 Task: Find a one-way flight from Burlington to Greenville on June 2nd for 9 passengers in business class, using WestJet, with 8 checked bags, a price limit of ₹240,000, and a departure time between 6:00 AM and 10:00 AM.
Action: Mouse moved to (405, 362)
Screenshot: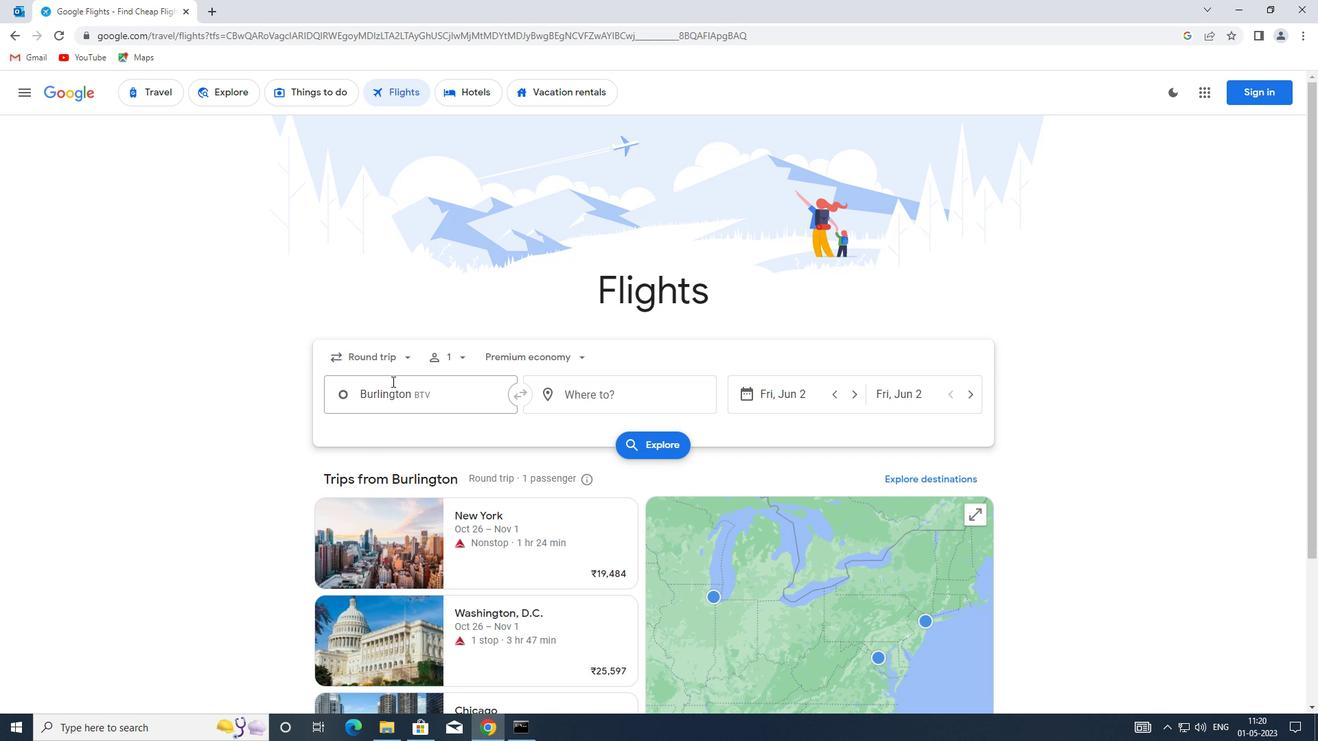 
Action: Mouse pressed left at (405, 362)
Screenshot: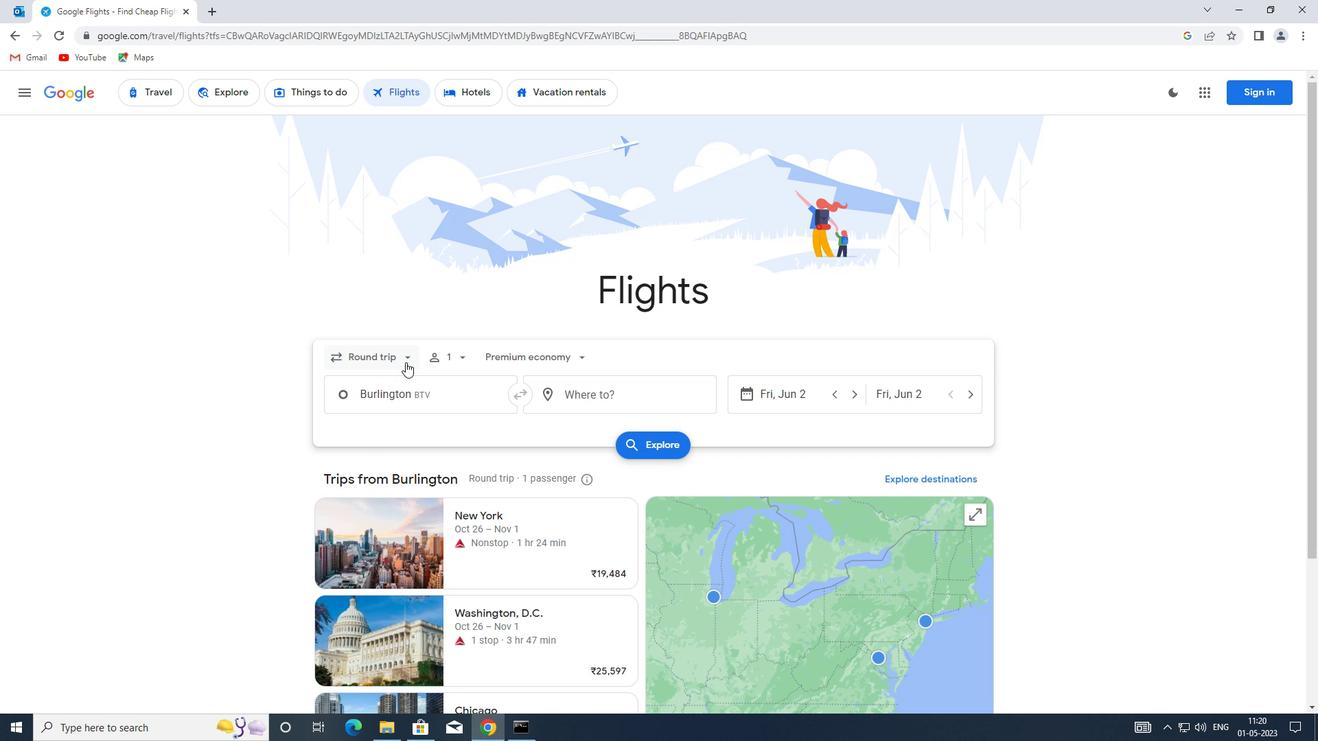
Action: Mouse moved to (397, 418)
Screenshot: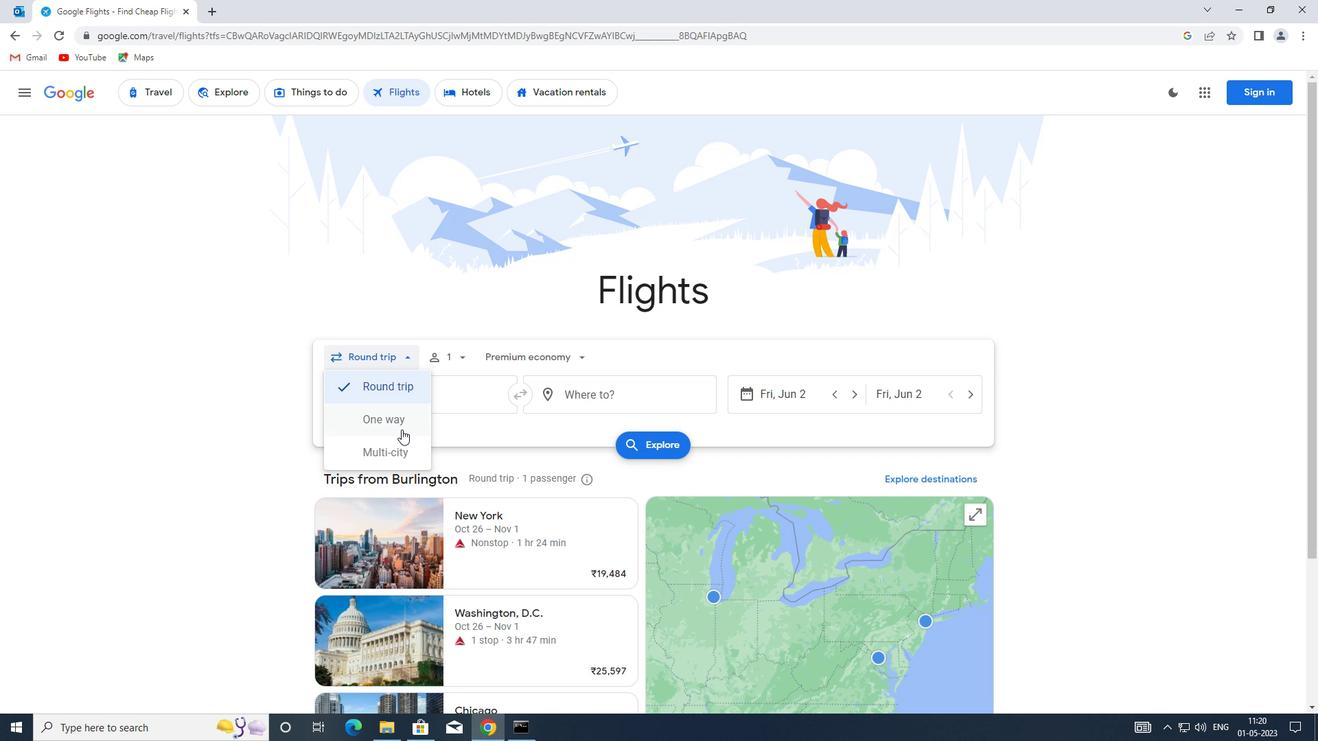 
Action: Mouse pressed left at (397, 418)
Screenshot: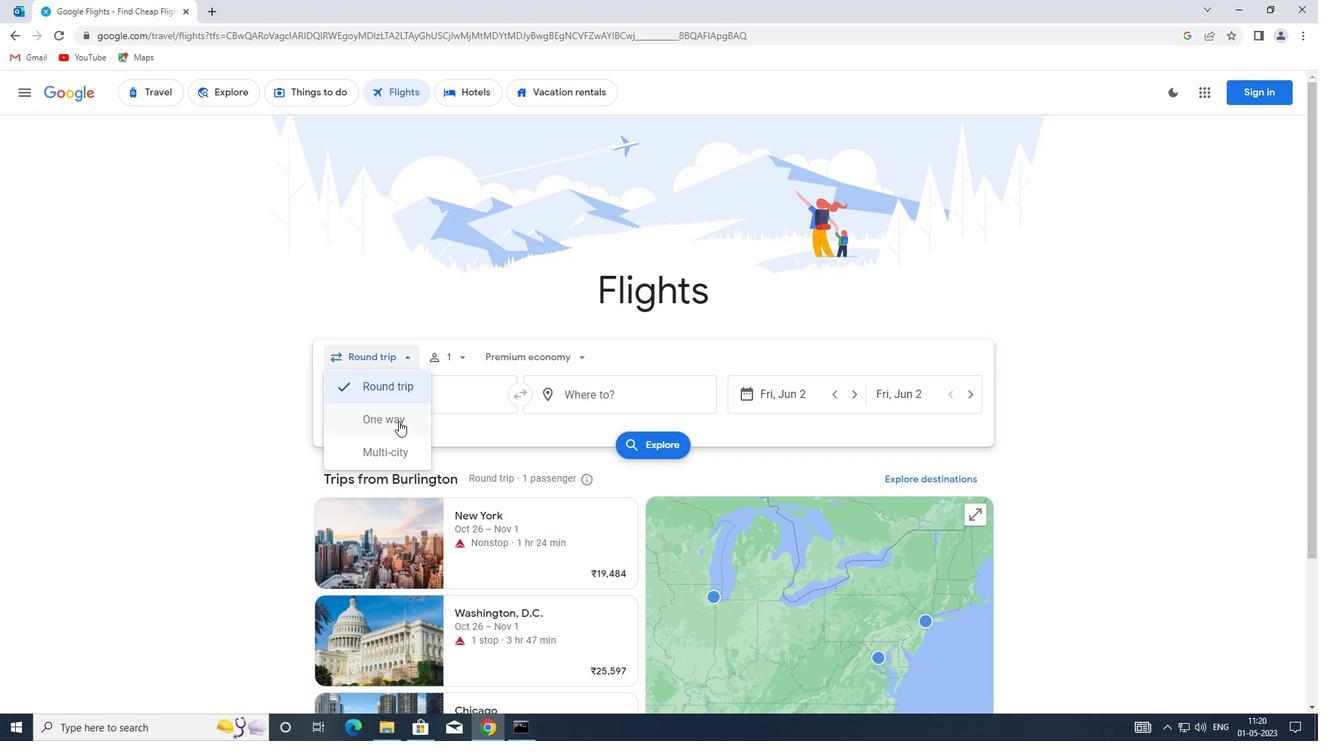 
Action: Mouse pressed left at (397, 418)
Screenshot: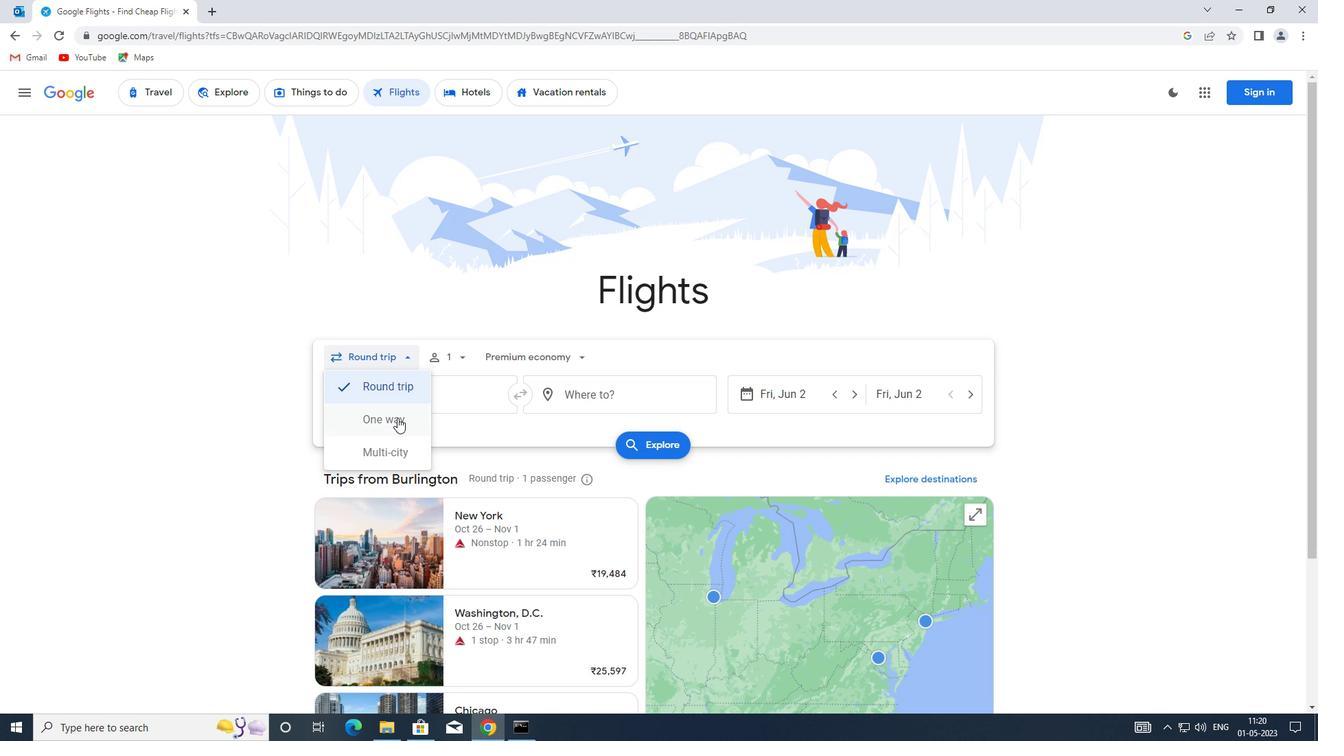 
Action: Mouse moved to (452, 362)
Screenshot: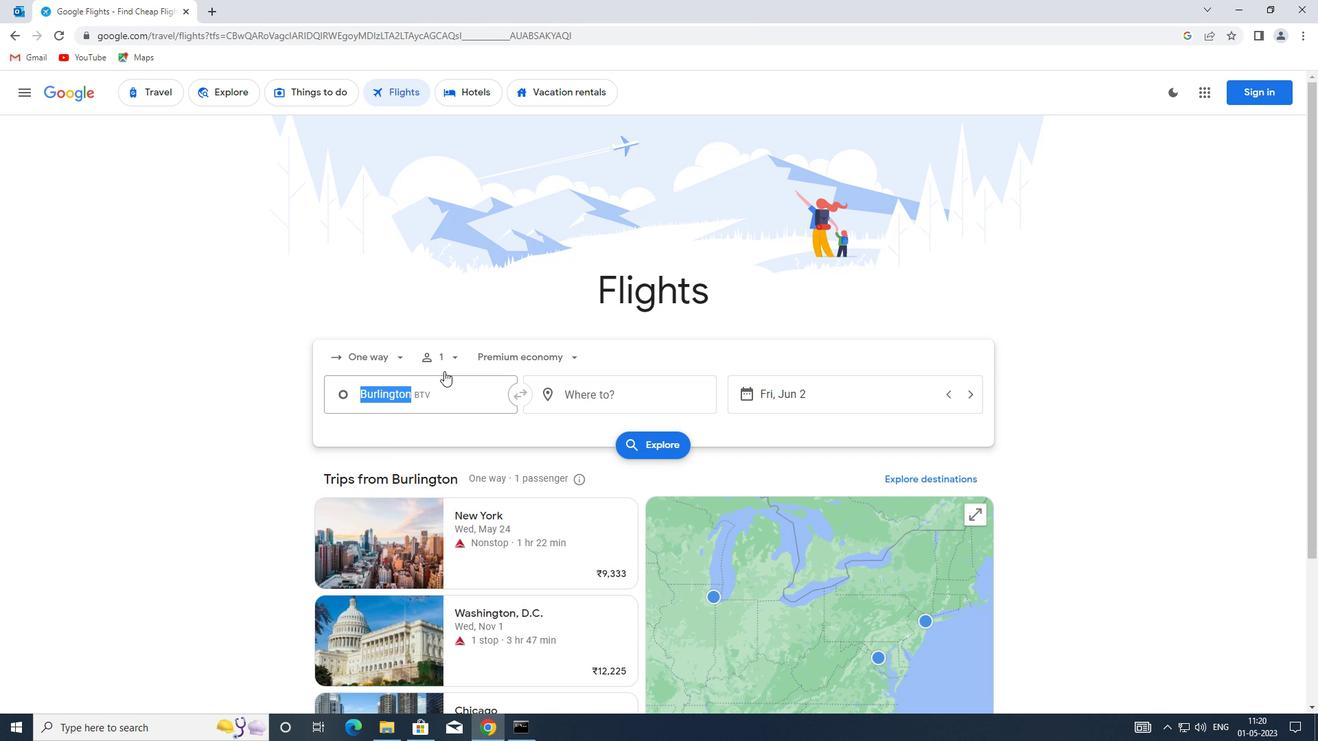 
Action: Mouse pressed left at (452, 362)
Screenshot: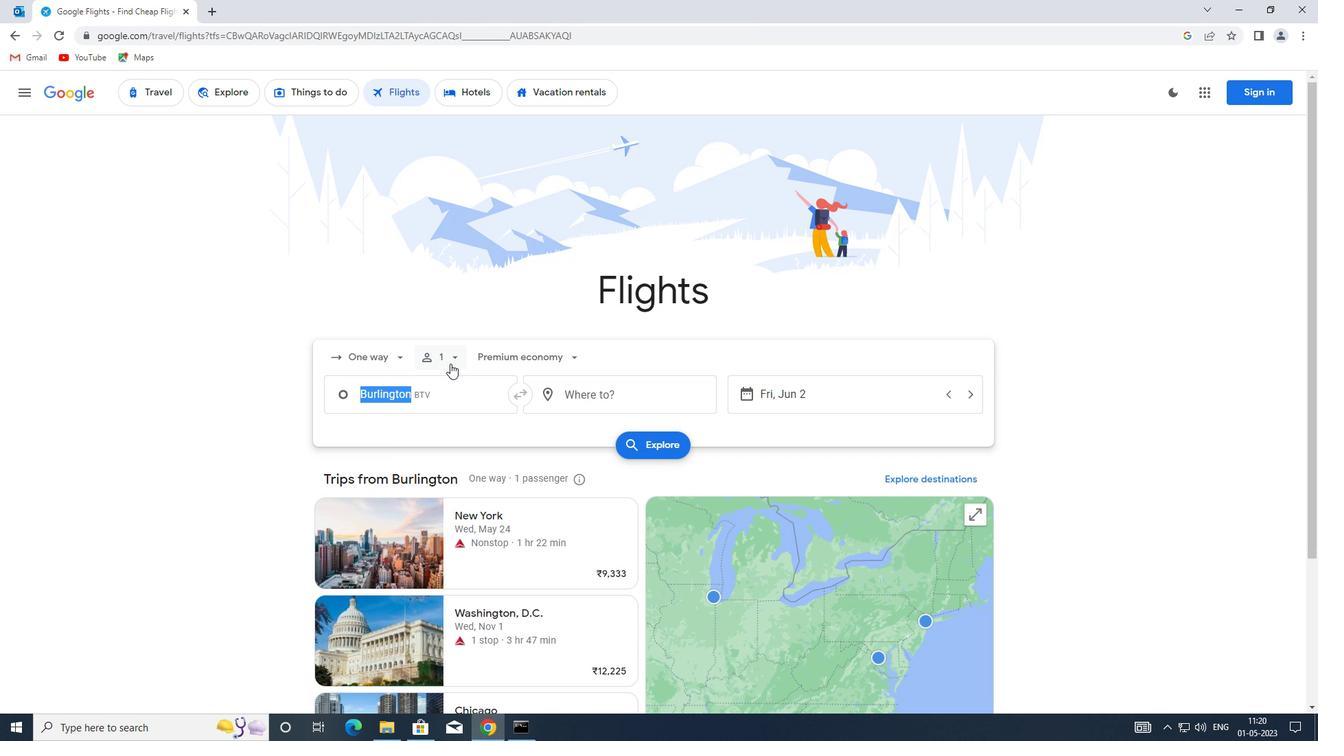 
Action: Mouse moved to (561, 427)
Screenshot: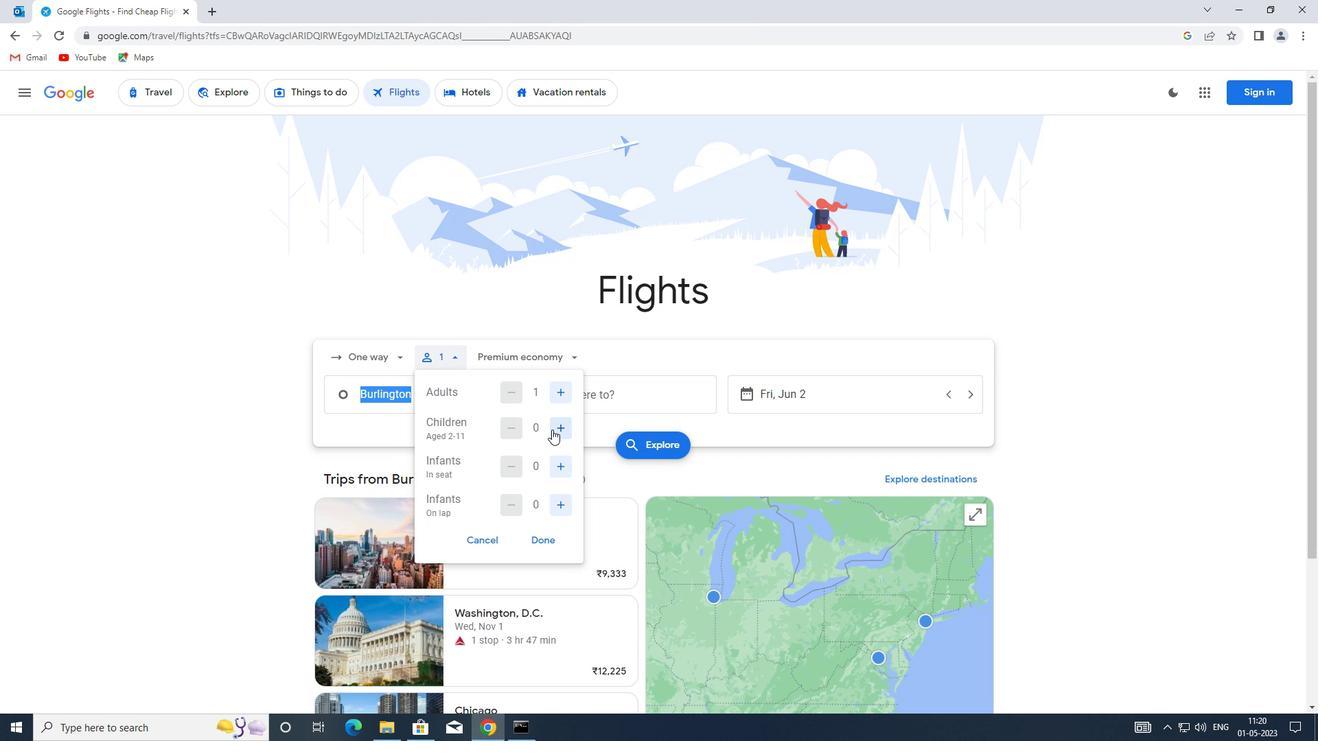 
Action: Mouse pressed left at (561, 427)
Screenshot: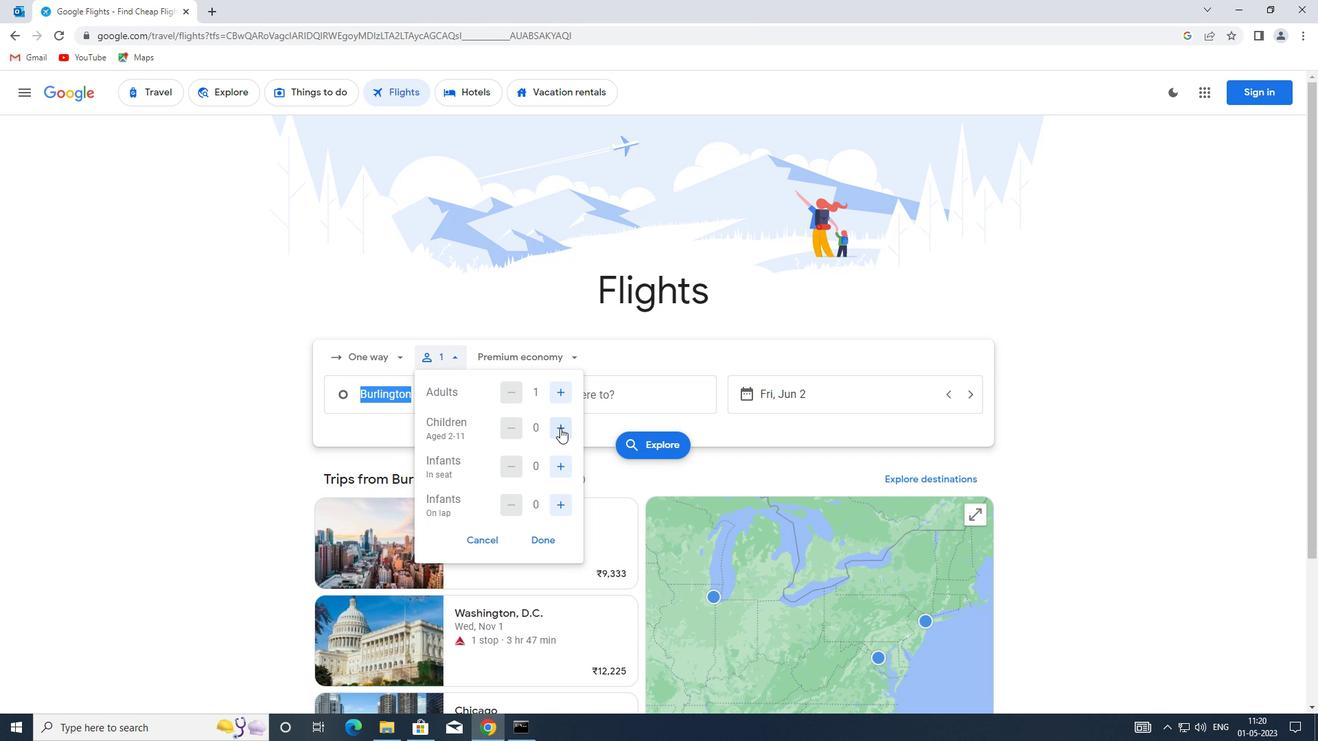
Action: Mouse pressed left at (561, 427)
Screenshot: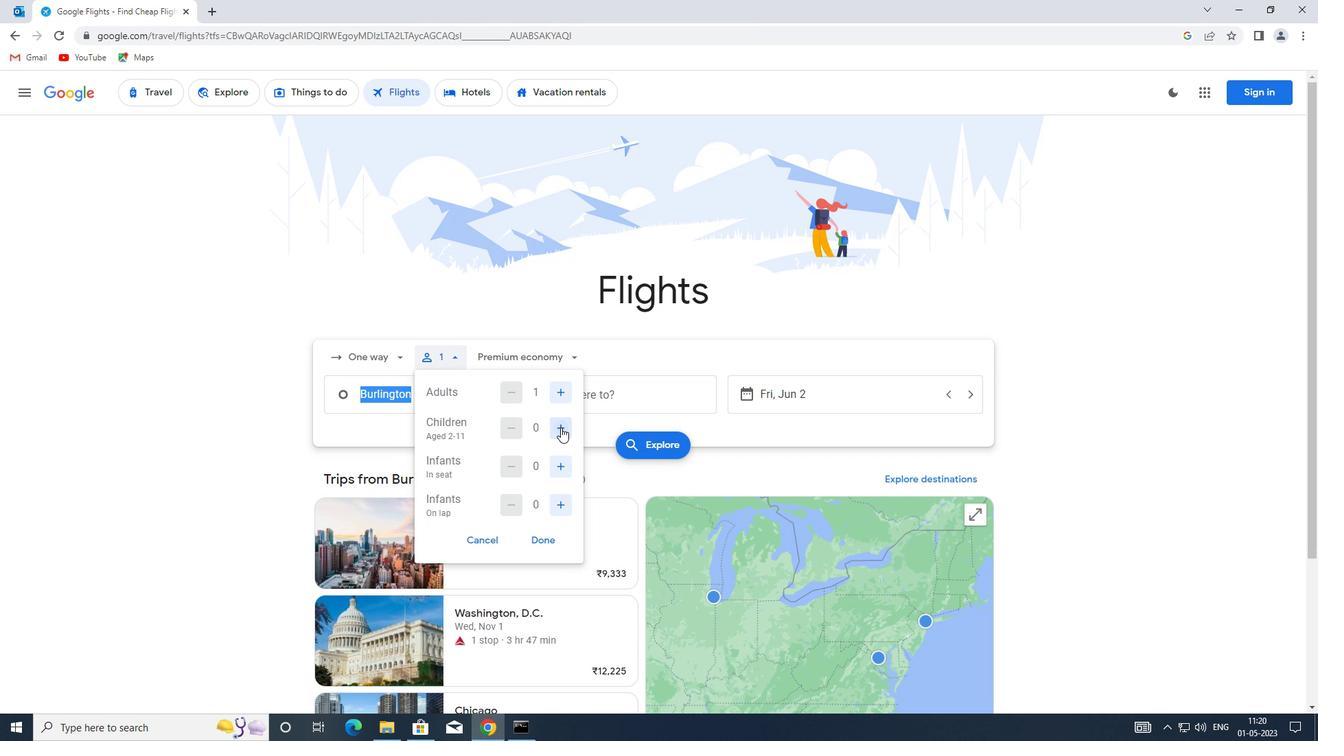
Action: Mouse pressed left at (561, 427)
Screenshot: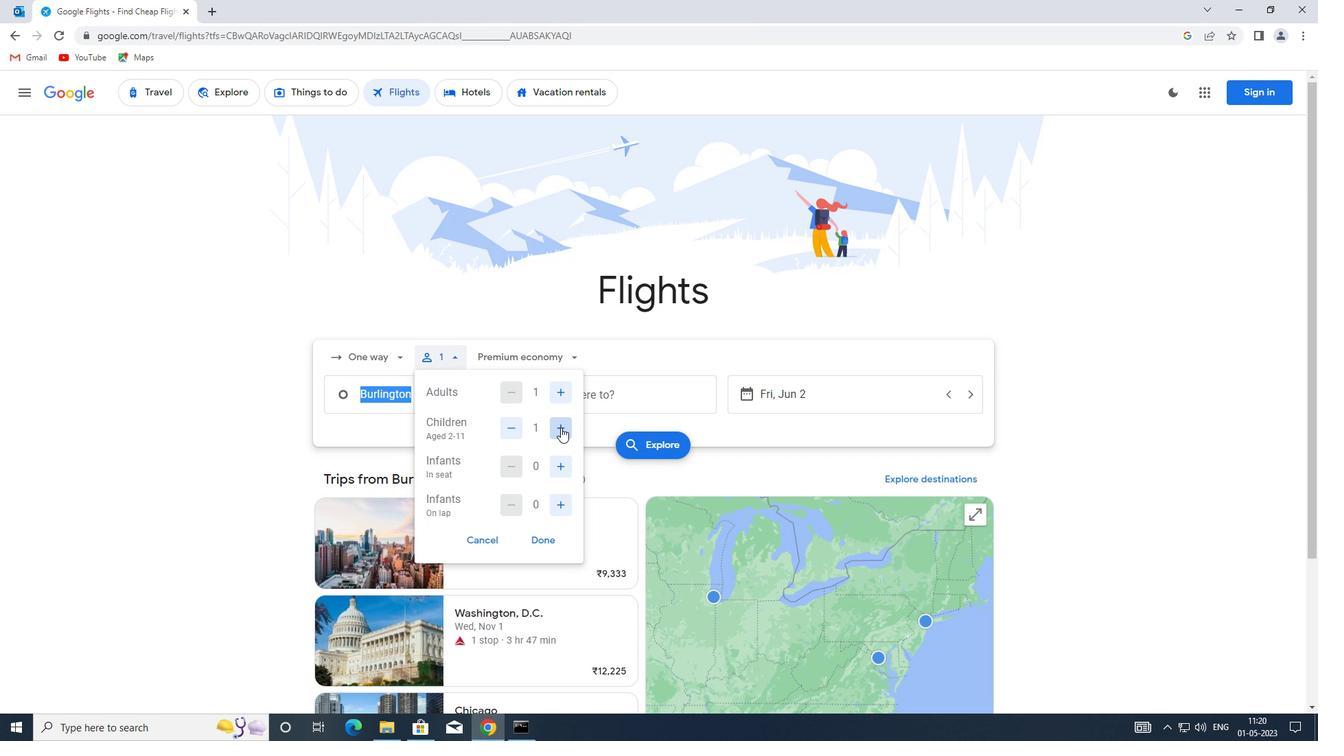 
Action: Mouse pressed left at (561, 427)
Screenshot: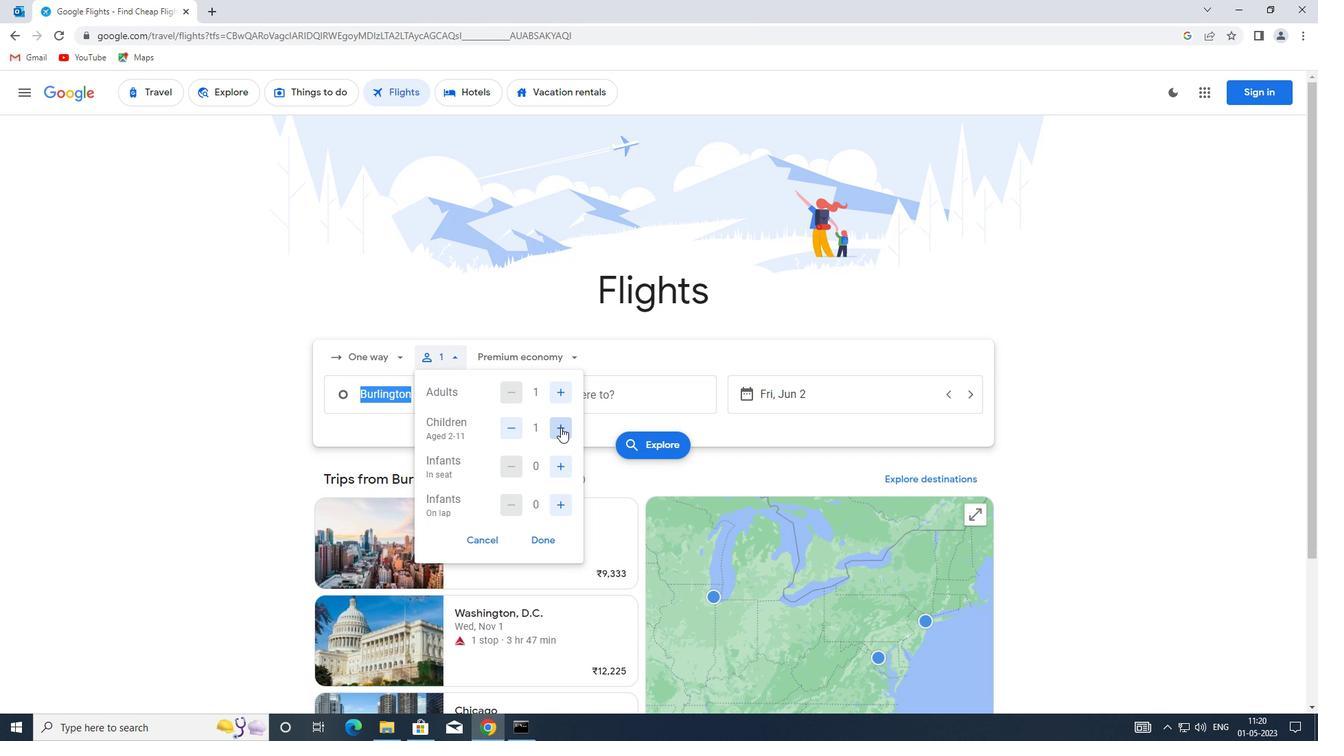 
Action: Mouse pressed left at (561, 427)
Screenshot: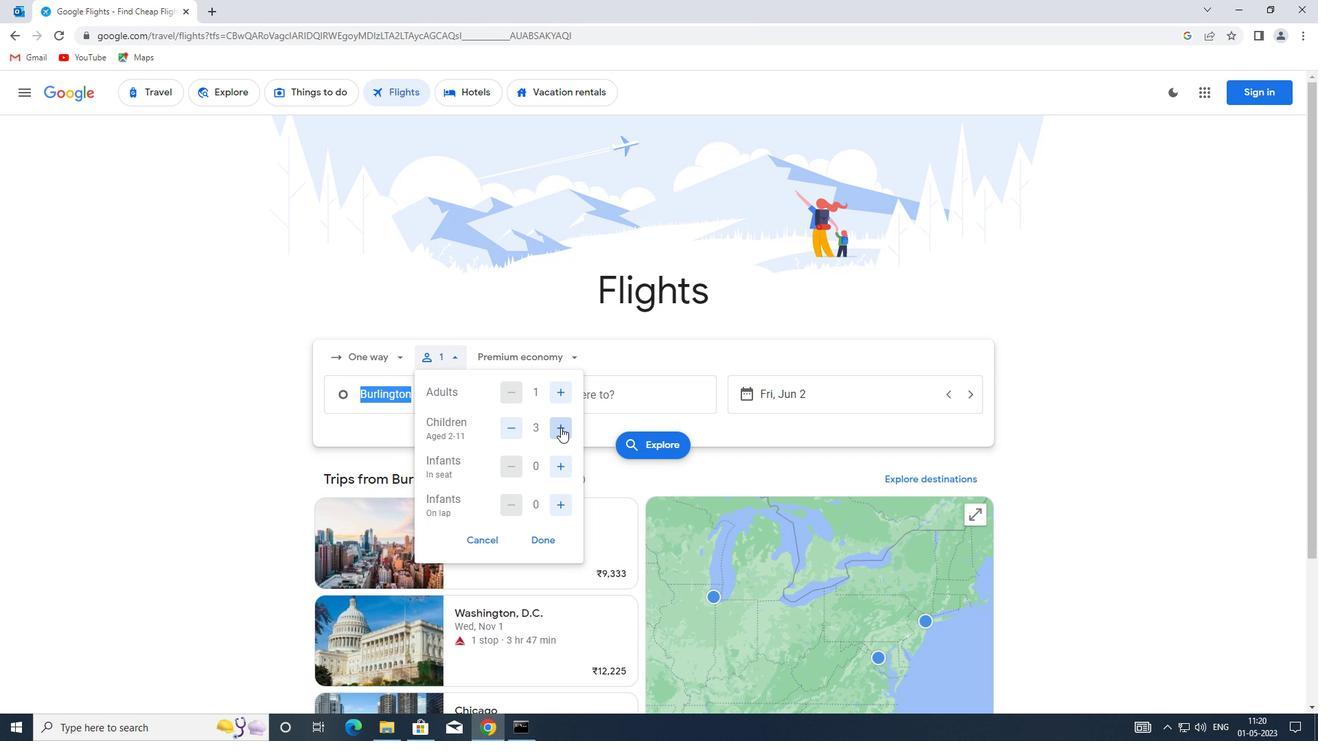 
Action: Mouse pressed left at (561, 427)
Screenshot: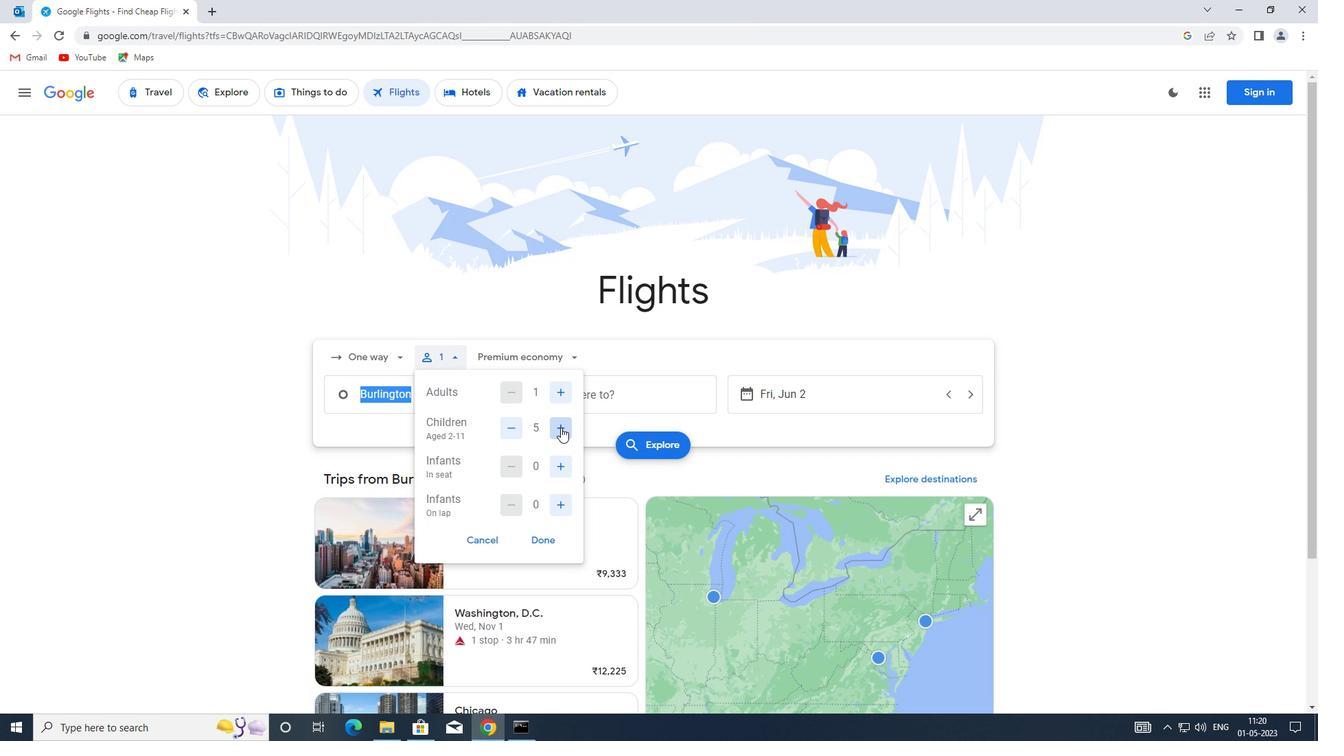
Action: Mouse pressed left at (561, 427)
Screenshot: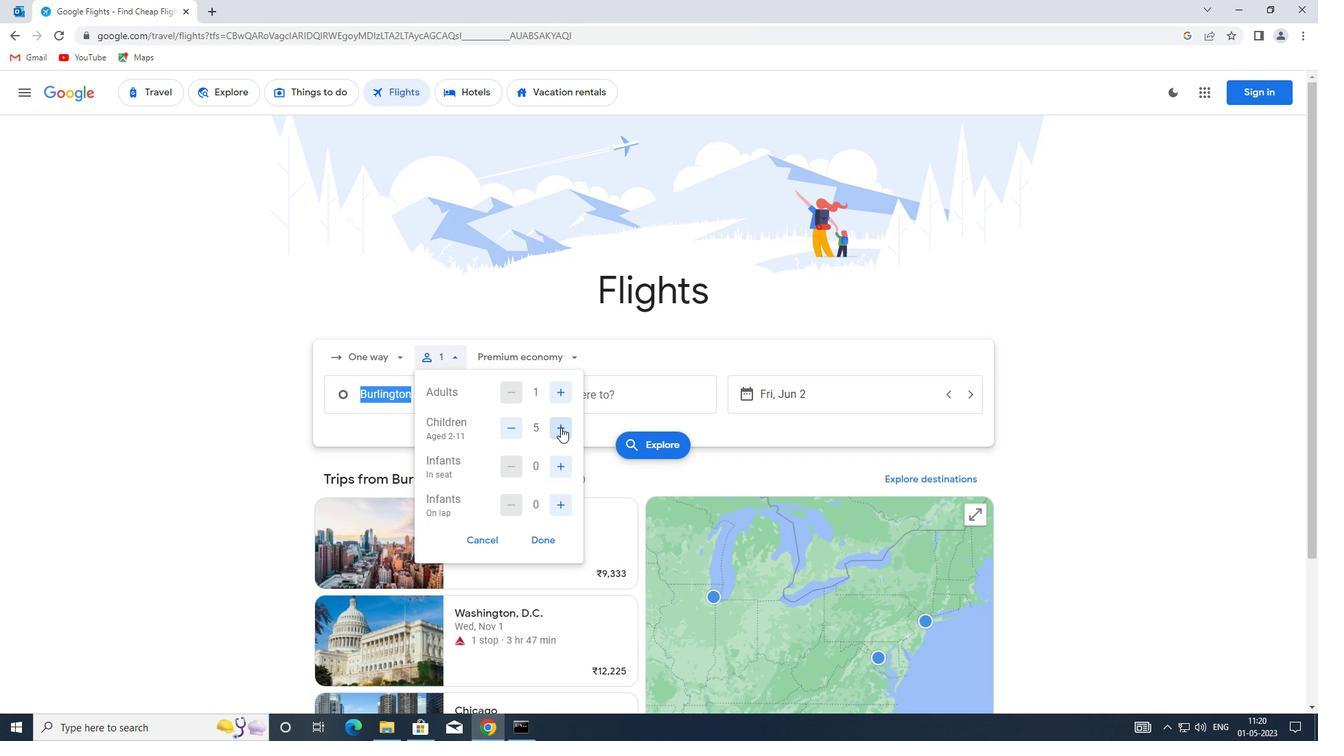 
Action: Mouse moved to (511, 425)
Screenshot: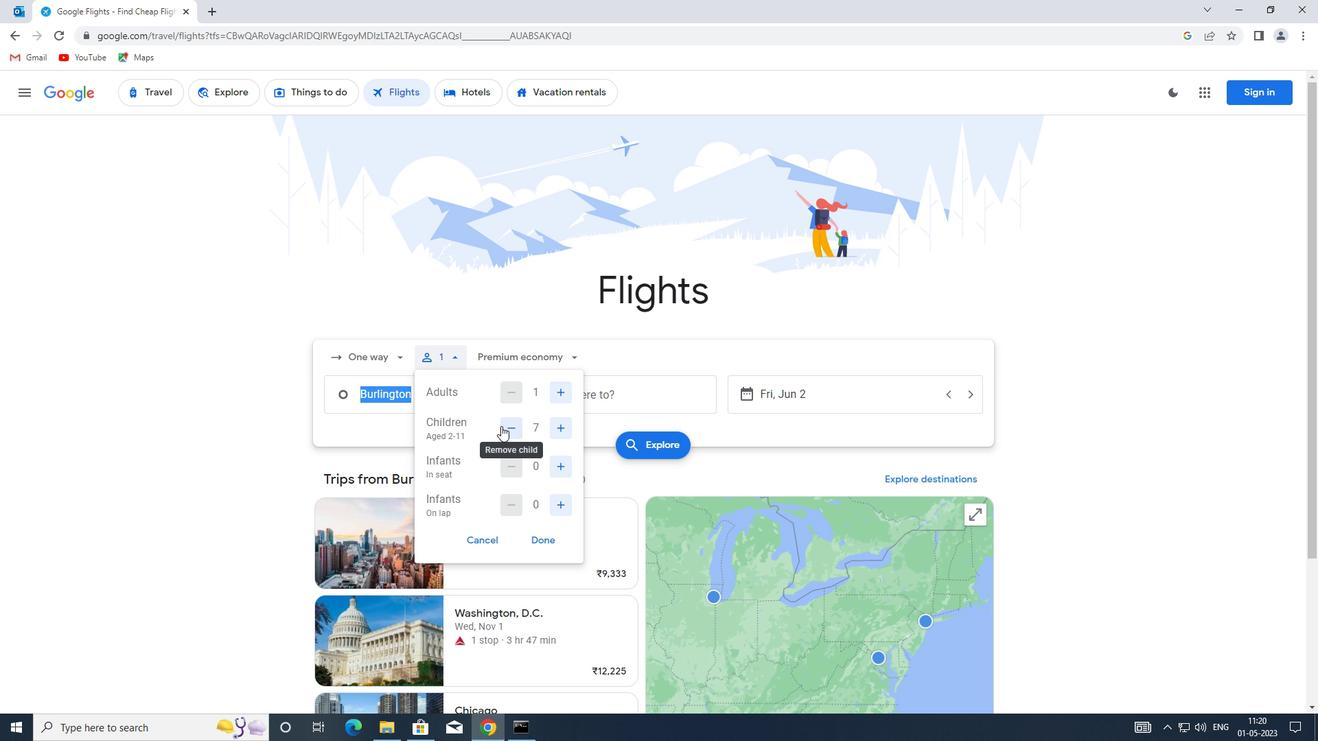 
Action: Mouse pressed left at (511, 425)
Screenshot: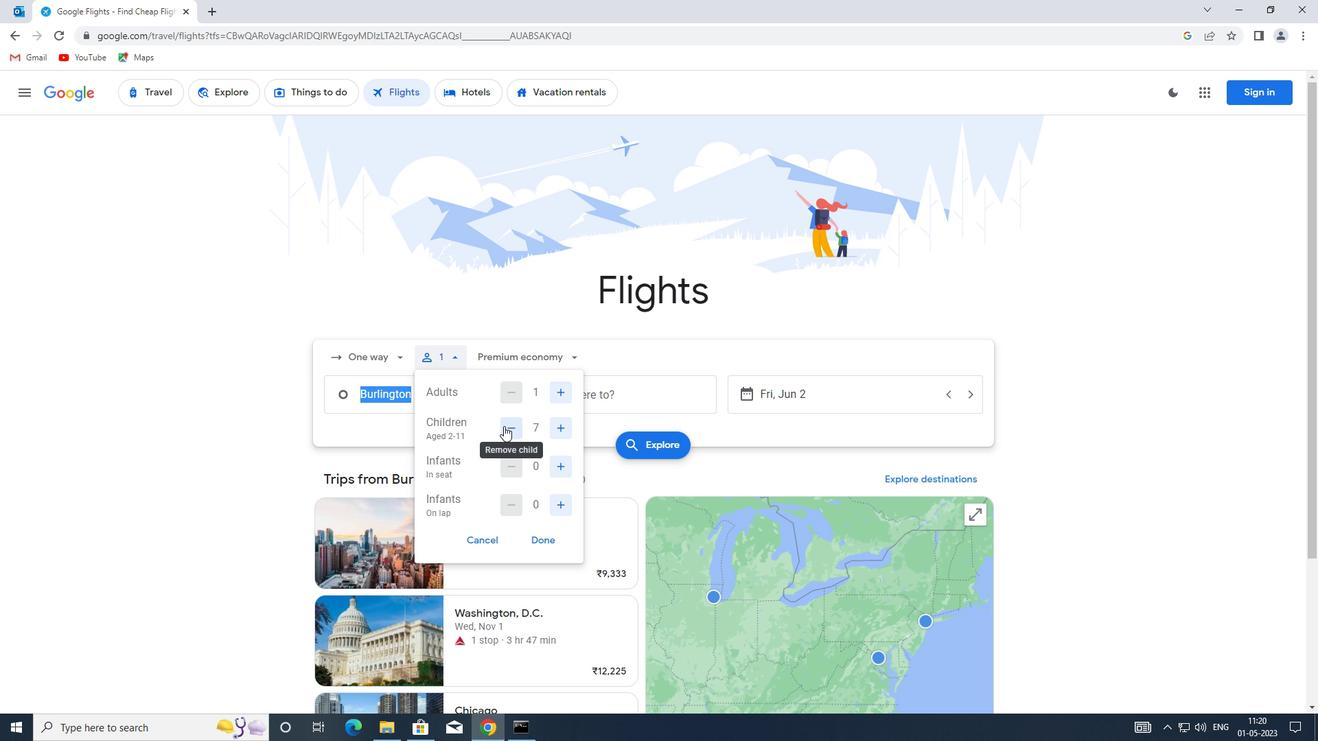 
Action: Mouse moved to (559, 466)
Screenshot: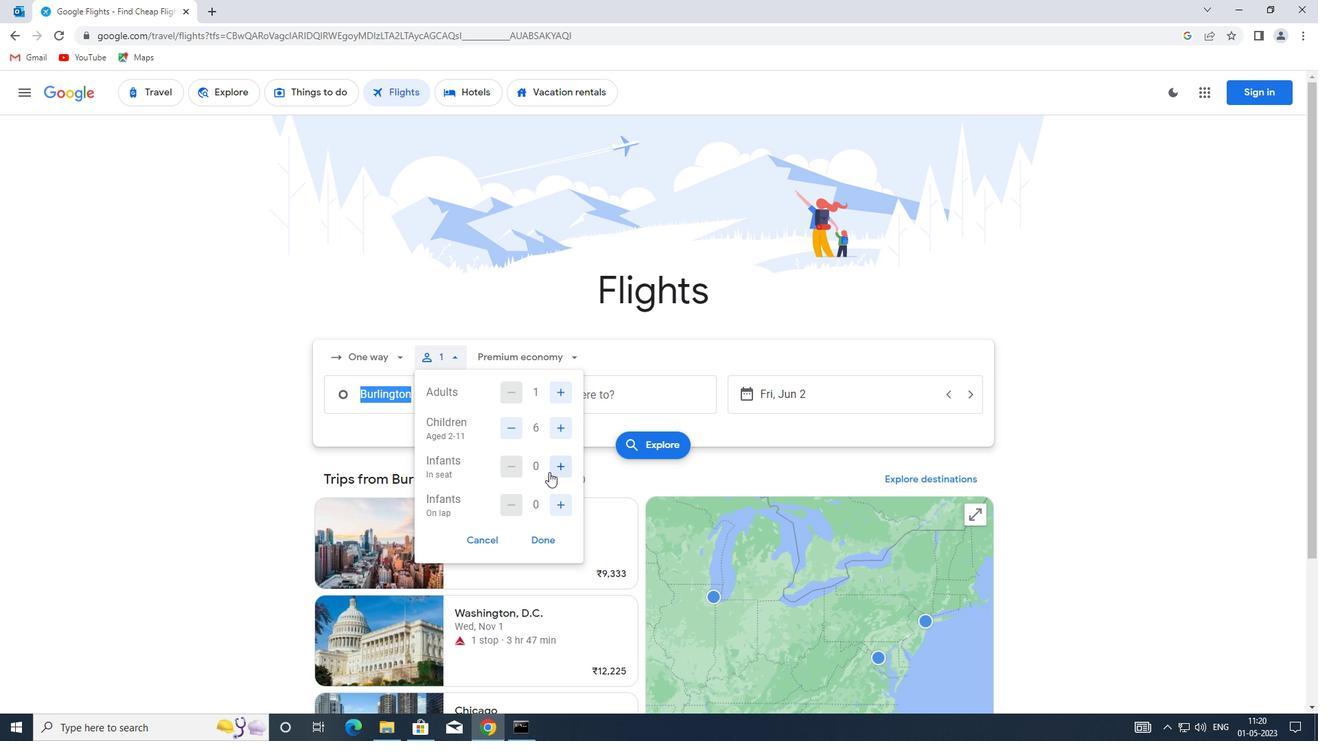 
Action: Mouse pressed left at (559, 466)
Screenshot: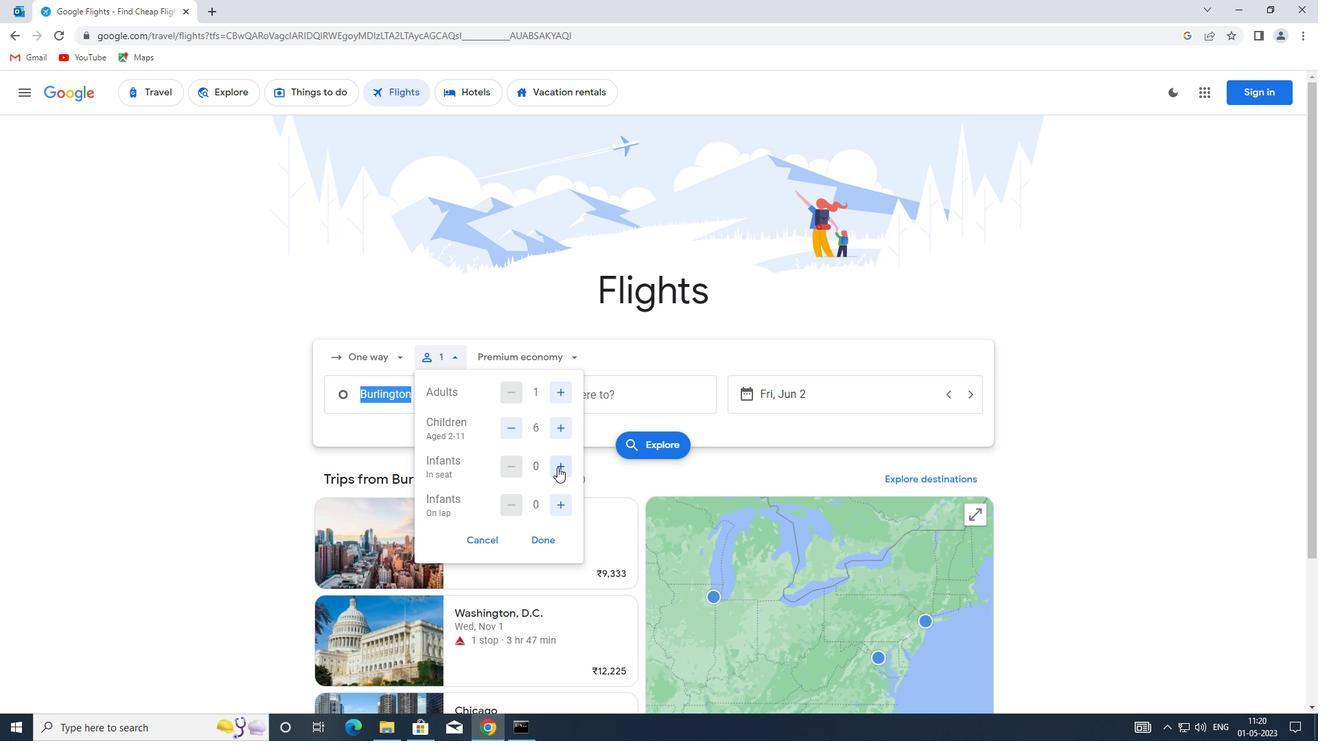 
Action: Mouse moved to (557, 497)
Screenshot: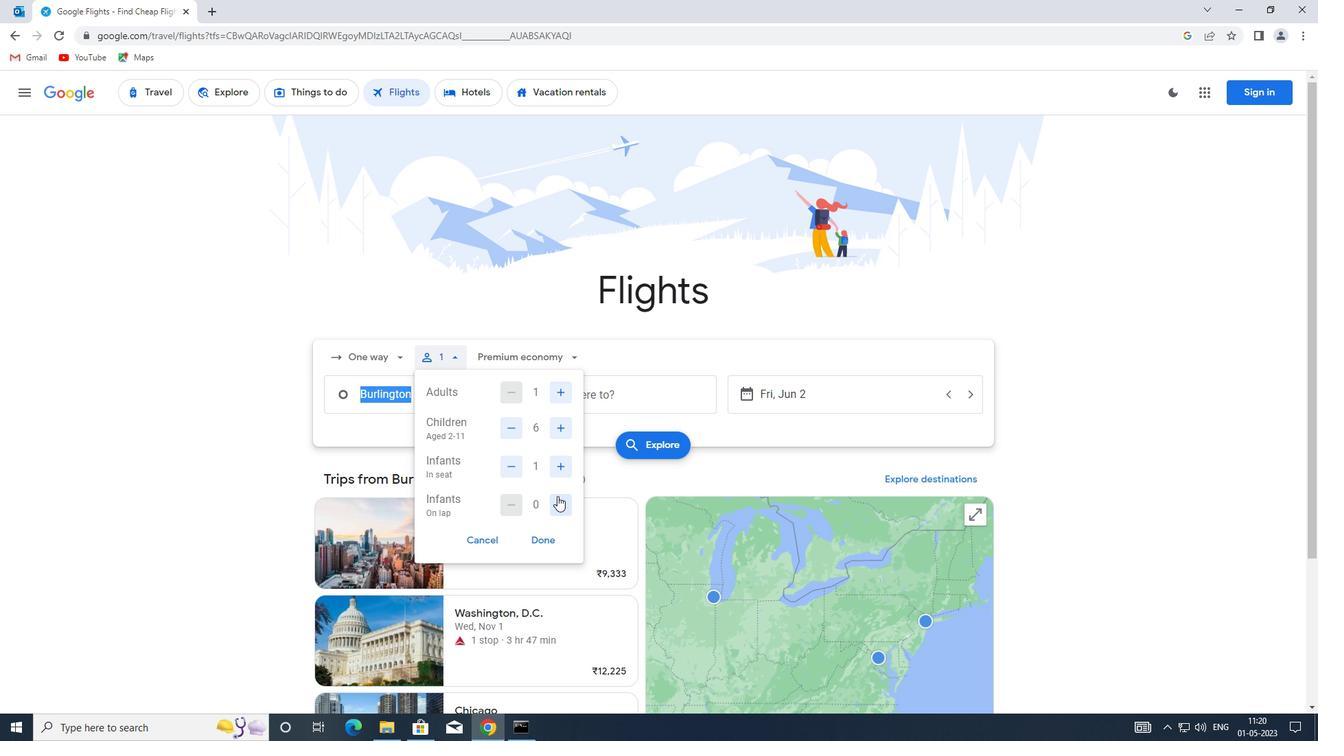 
Action: Mouse pressed left at (557, 497)
Screenshot: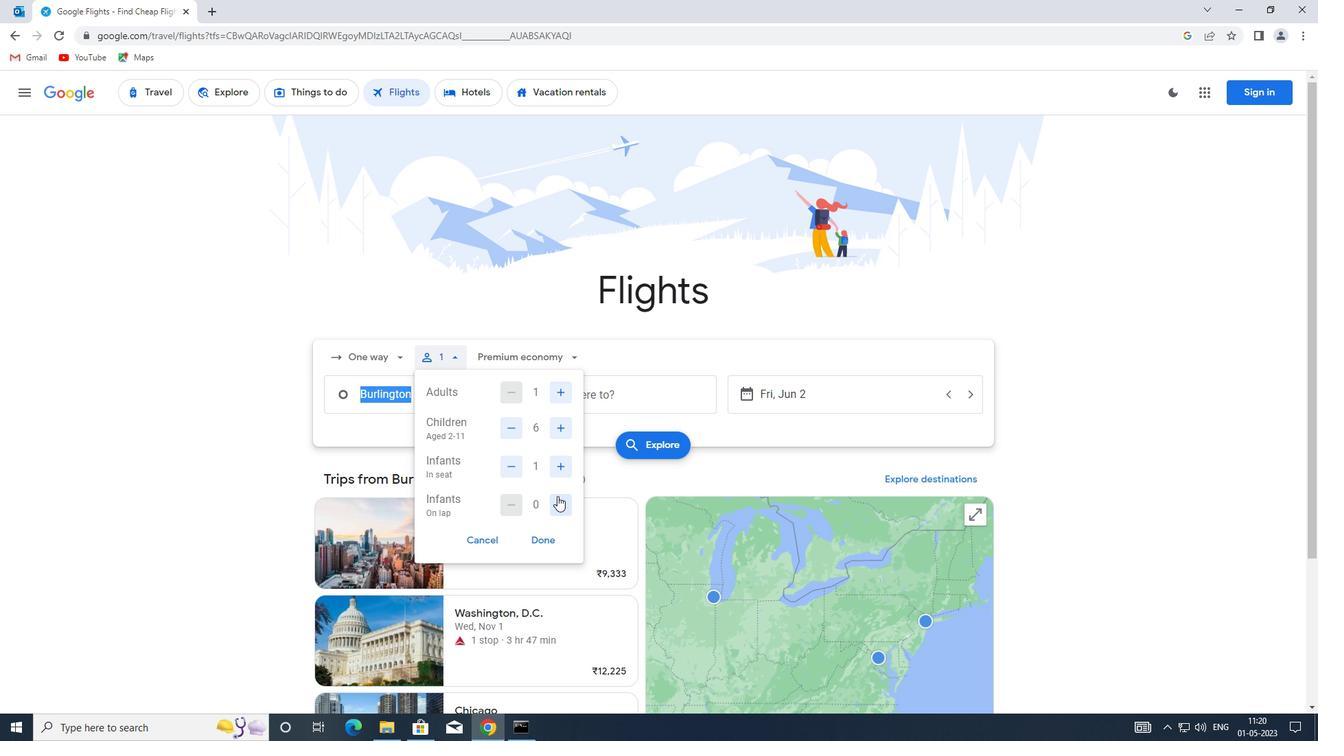 
Action: Mouse moved to (554, 537)
Screenshot: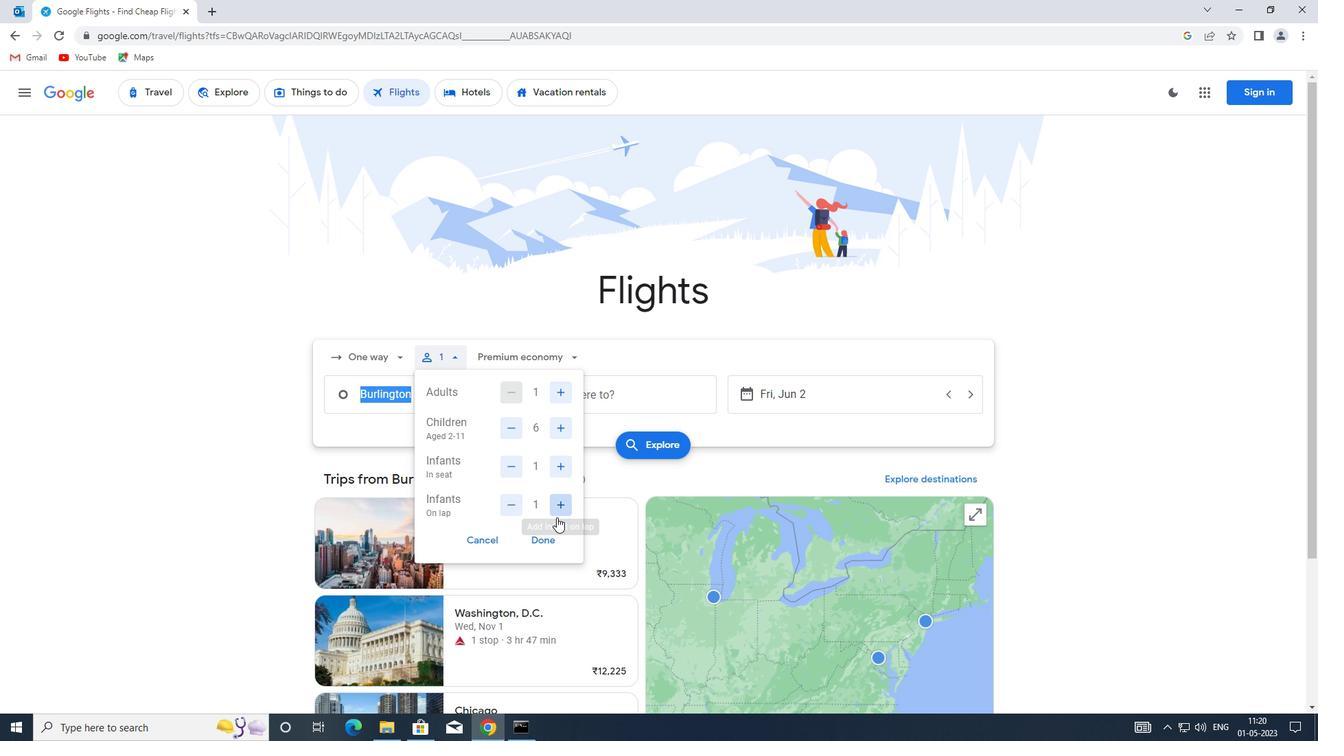 
Action: Mouse pressed left at (554, 537)
Screenshot: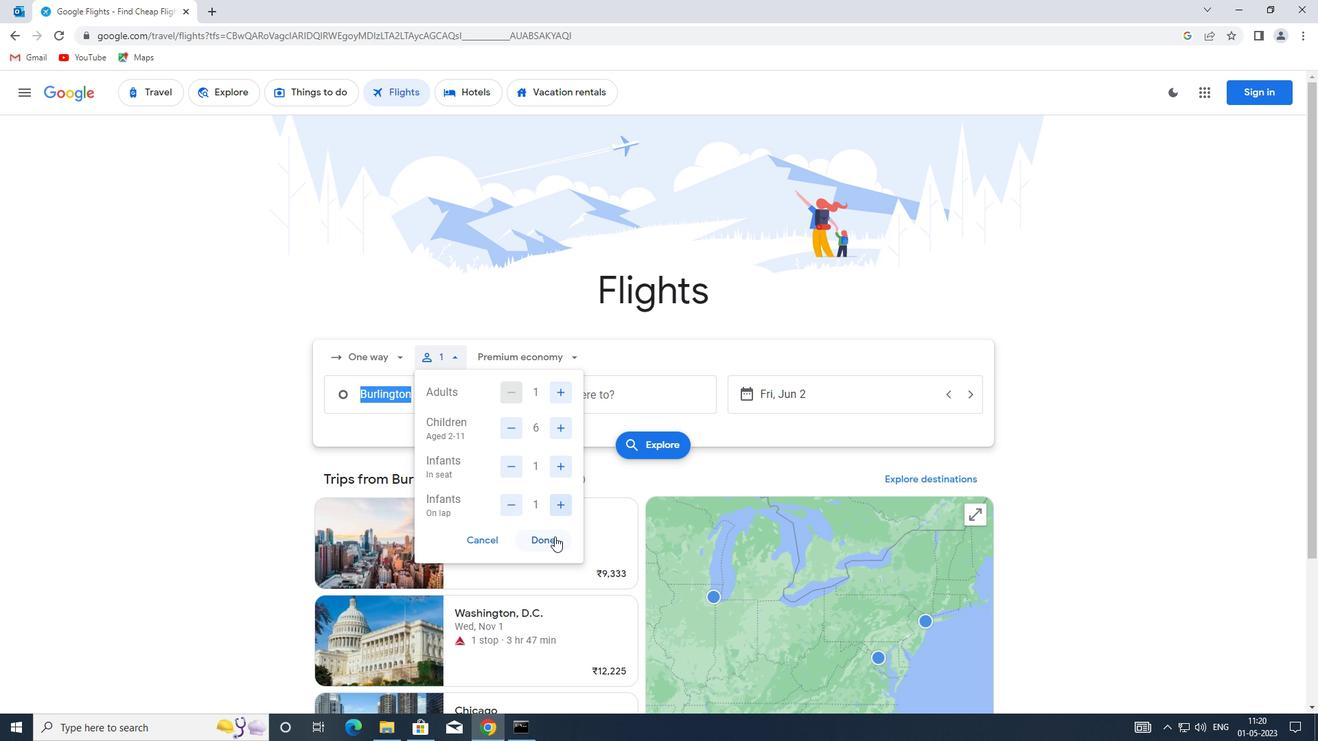 
Action: Mouse moved to (563, 361)
Screenshot: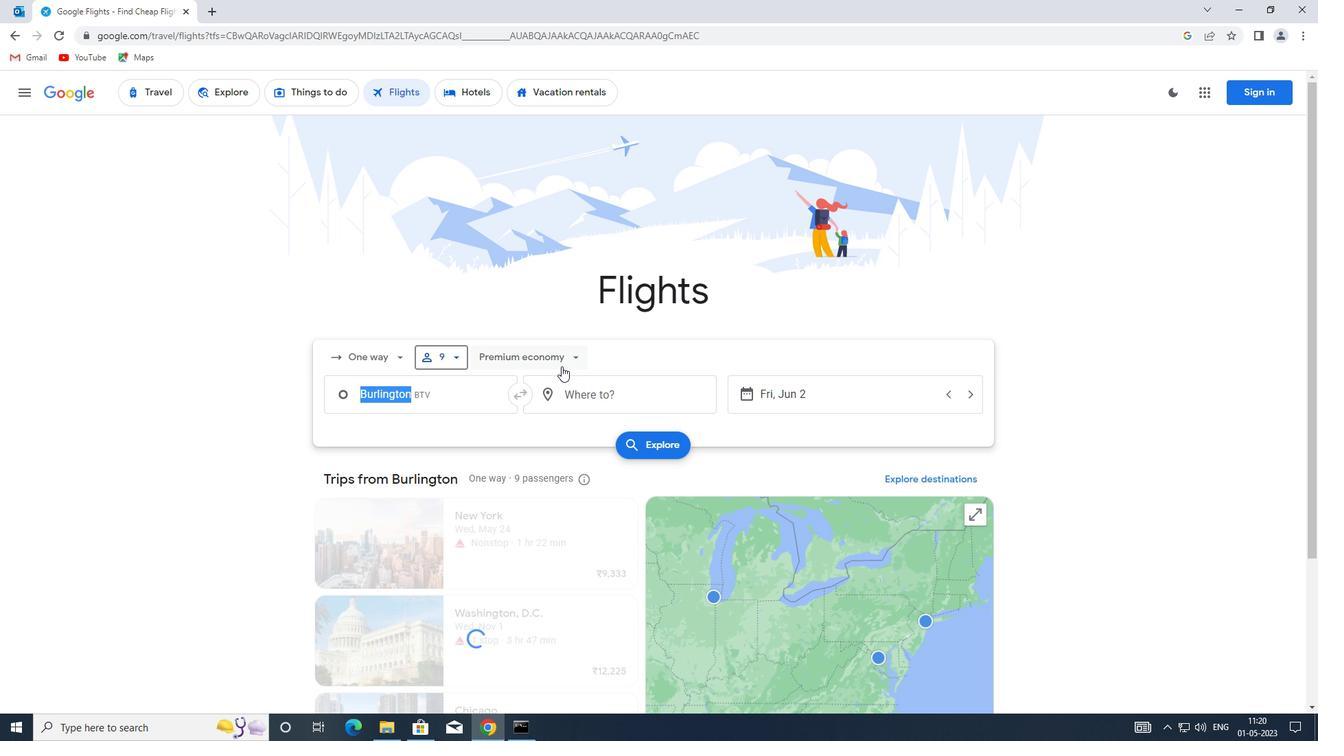 
Action: Mouse pressed left at (563, 361)
Screenshot: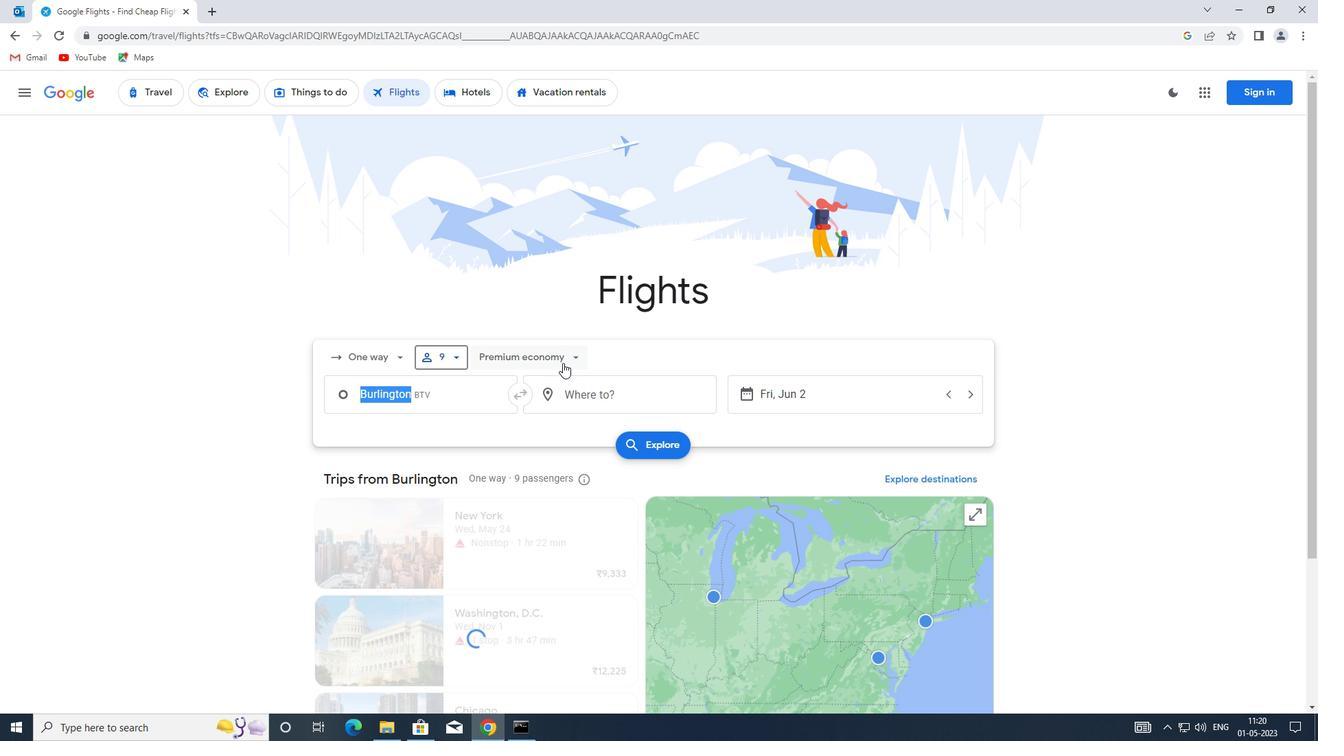
Action: Mouse moved to (542, 452)
Screenshot: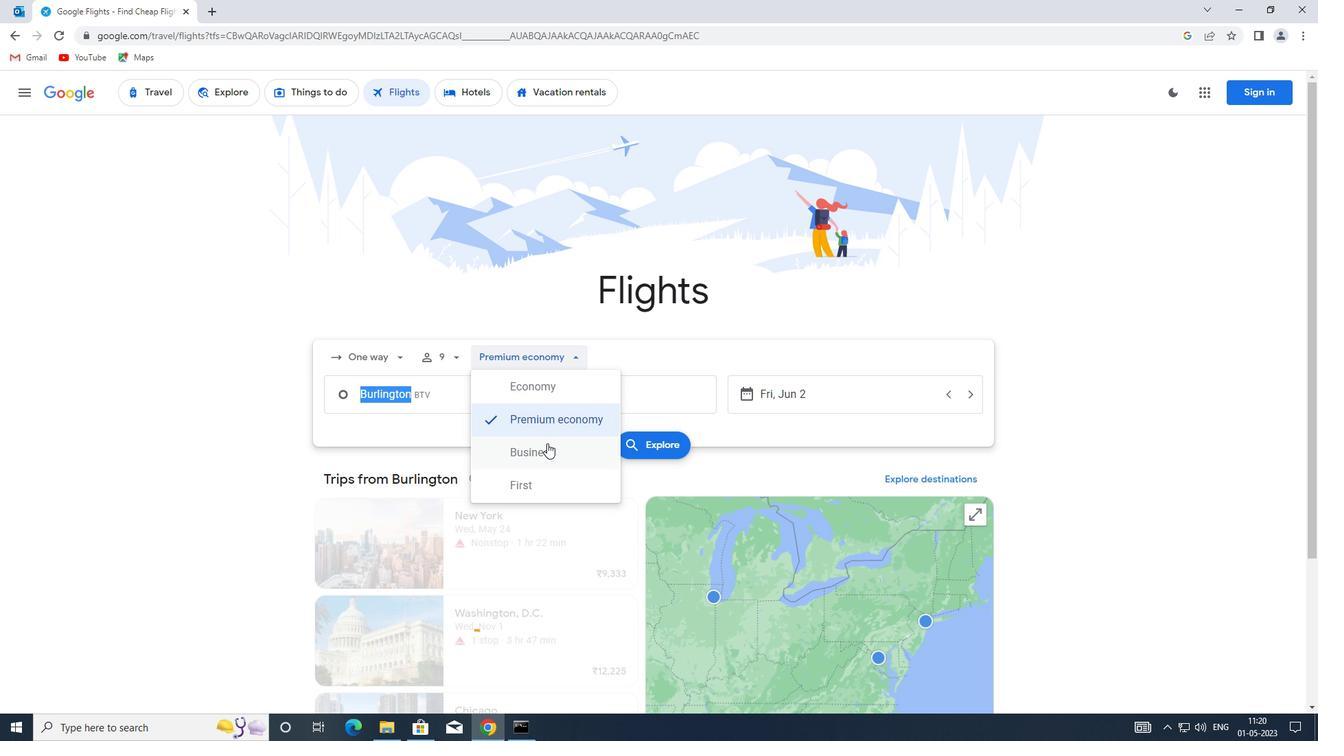 
Action: Mouse pressed left at (542, 452)
Screenshot: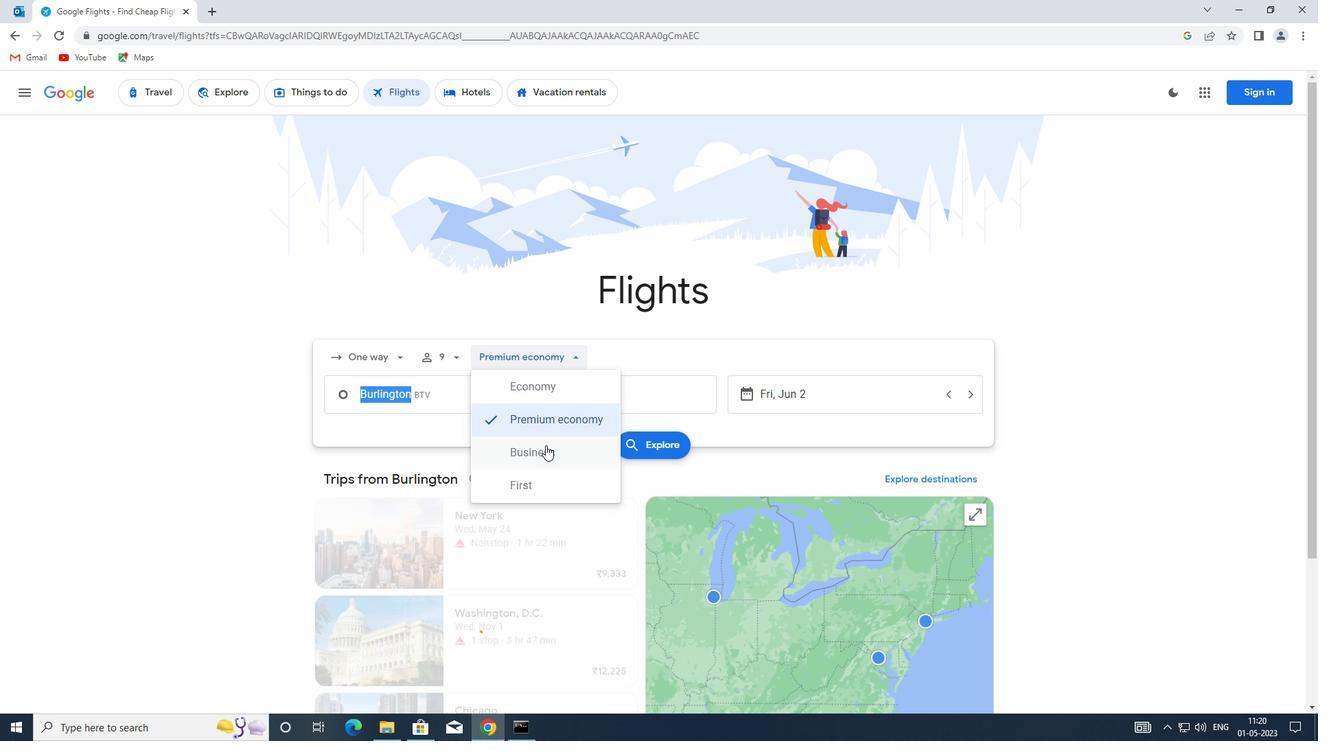 
Action: Mouse moved to (407, 395)
Screenshot: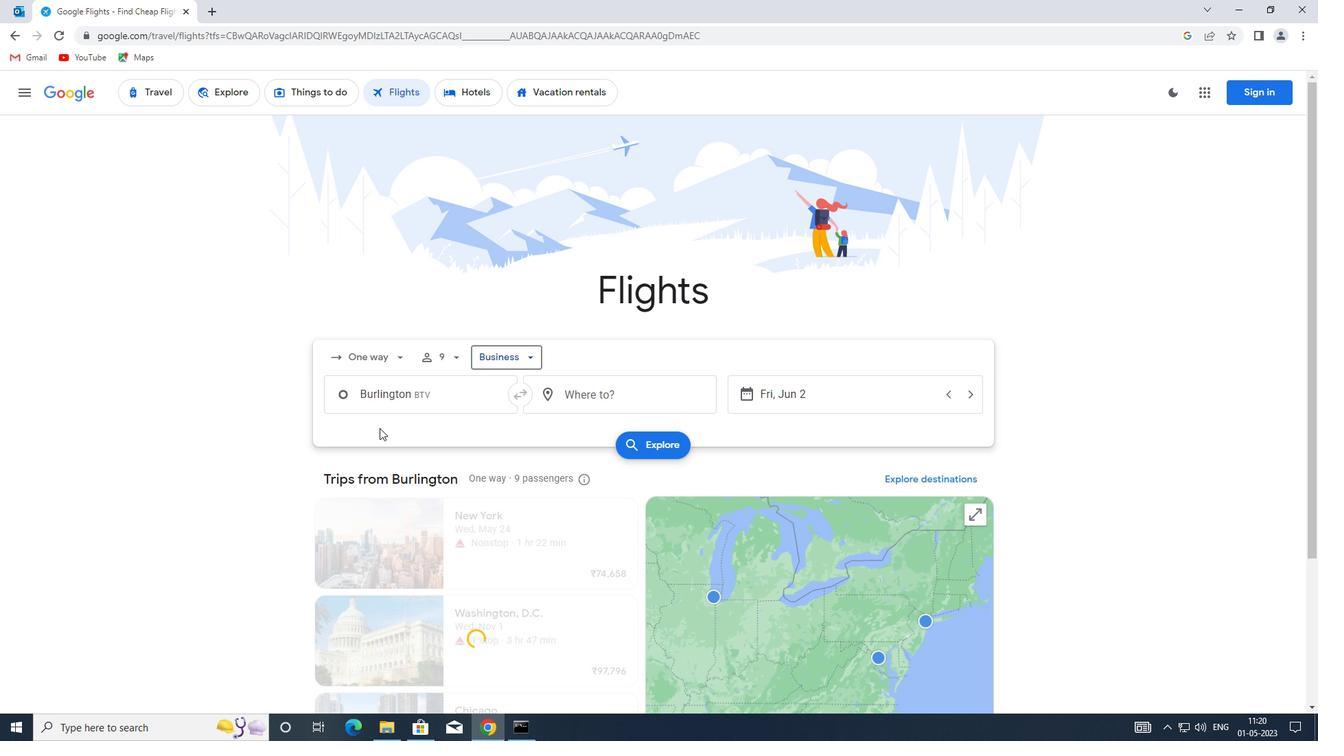 
Action: Mouse pressed left at (407, 395)
Screenshot: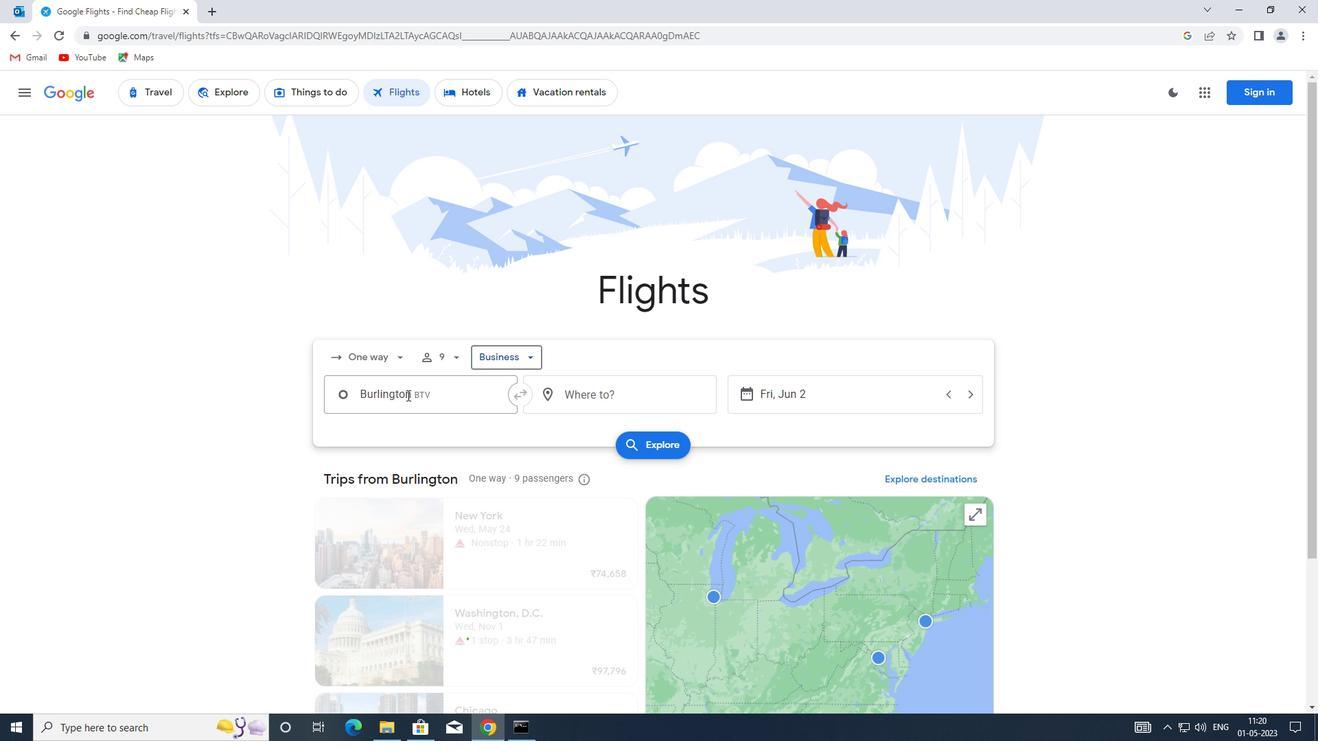 
Action: Key pressed <Key.enter>
Screenshot: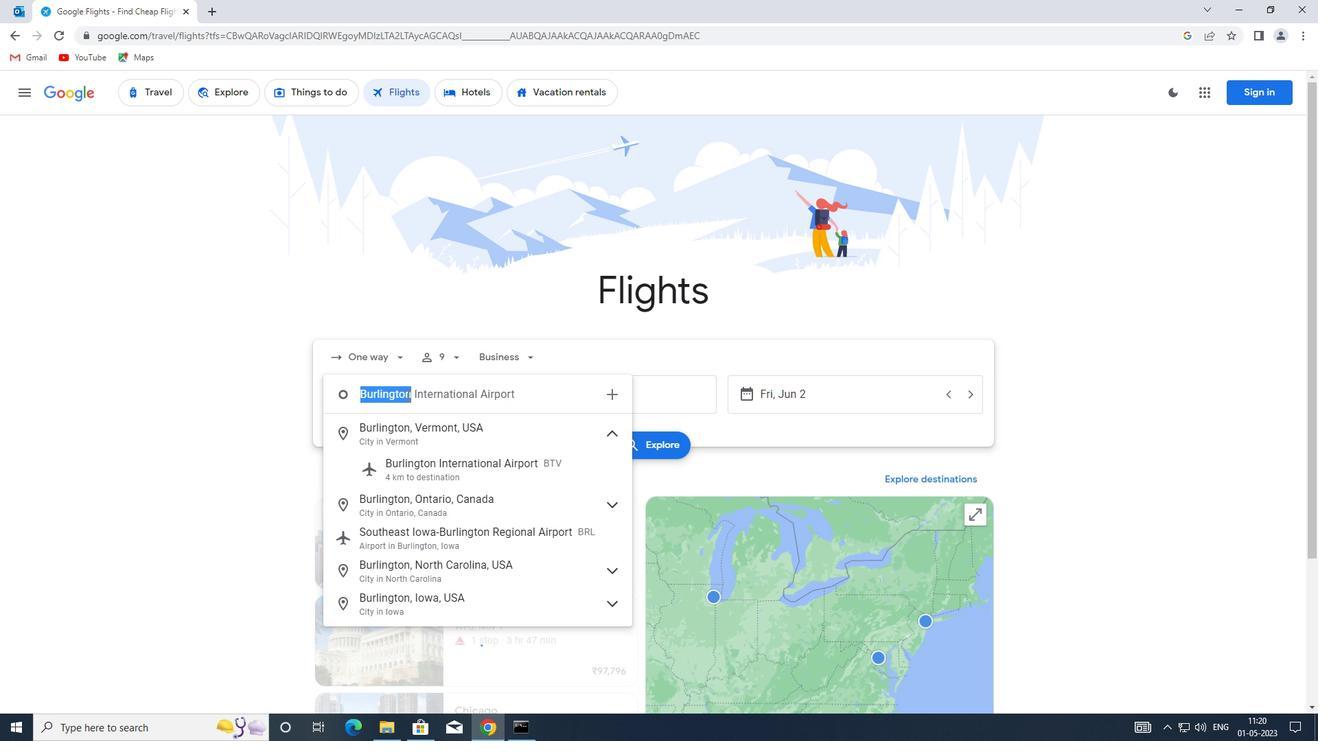 
Action: Mouse moved to (607, 389)
Screenshot: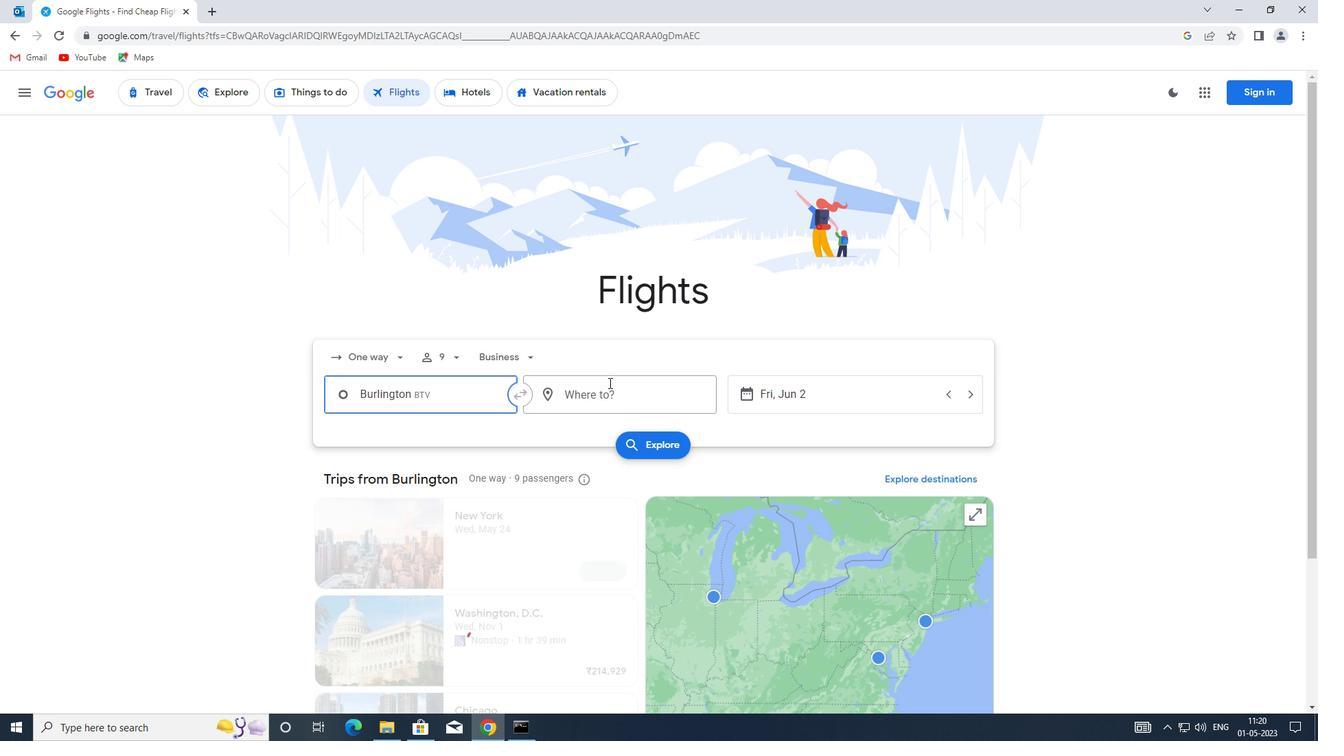 
Action: Mouse pressed left at (607, 389)
Screenshot: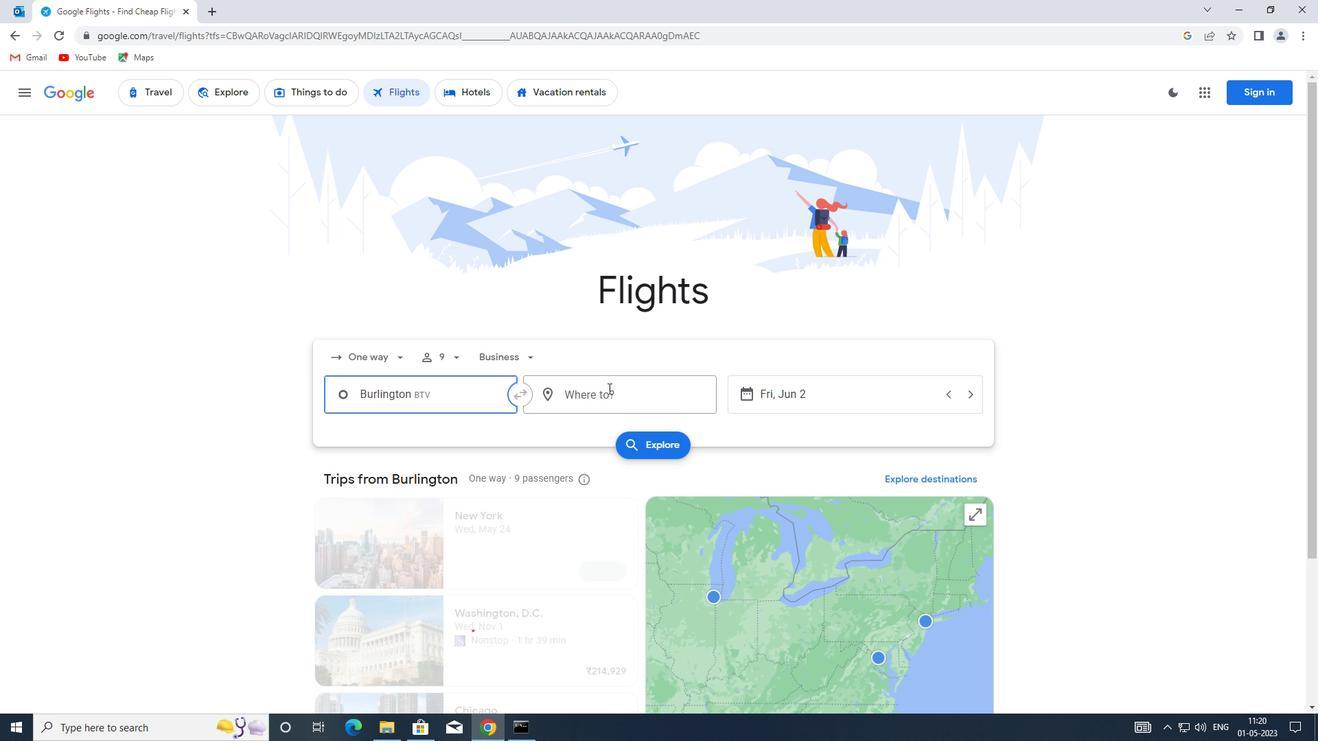 
Action: Mouse moved to (609, 390)
Screenshot: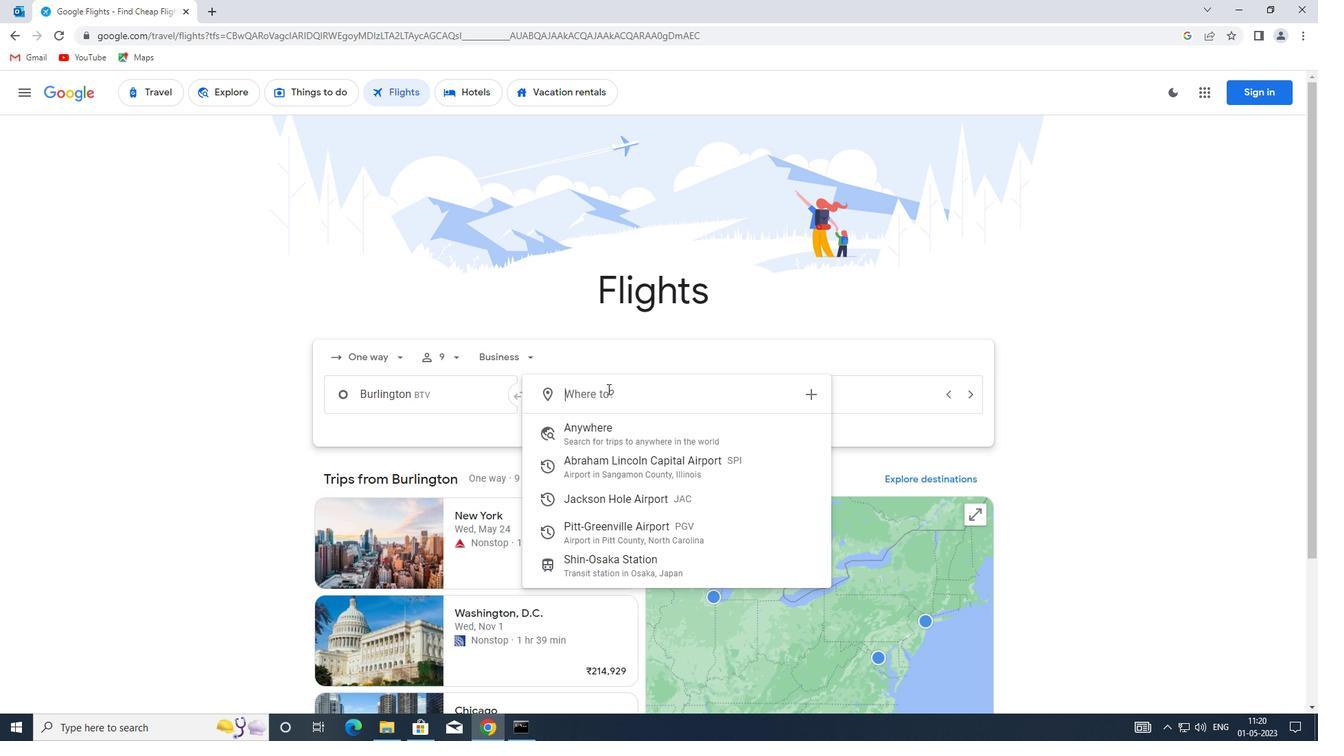 
Action: Key pressed pgv<Key.enter>
Screenshot: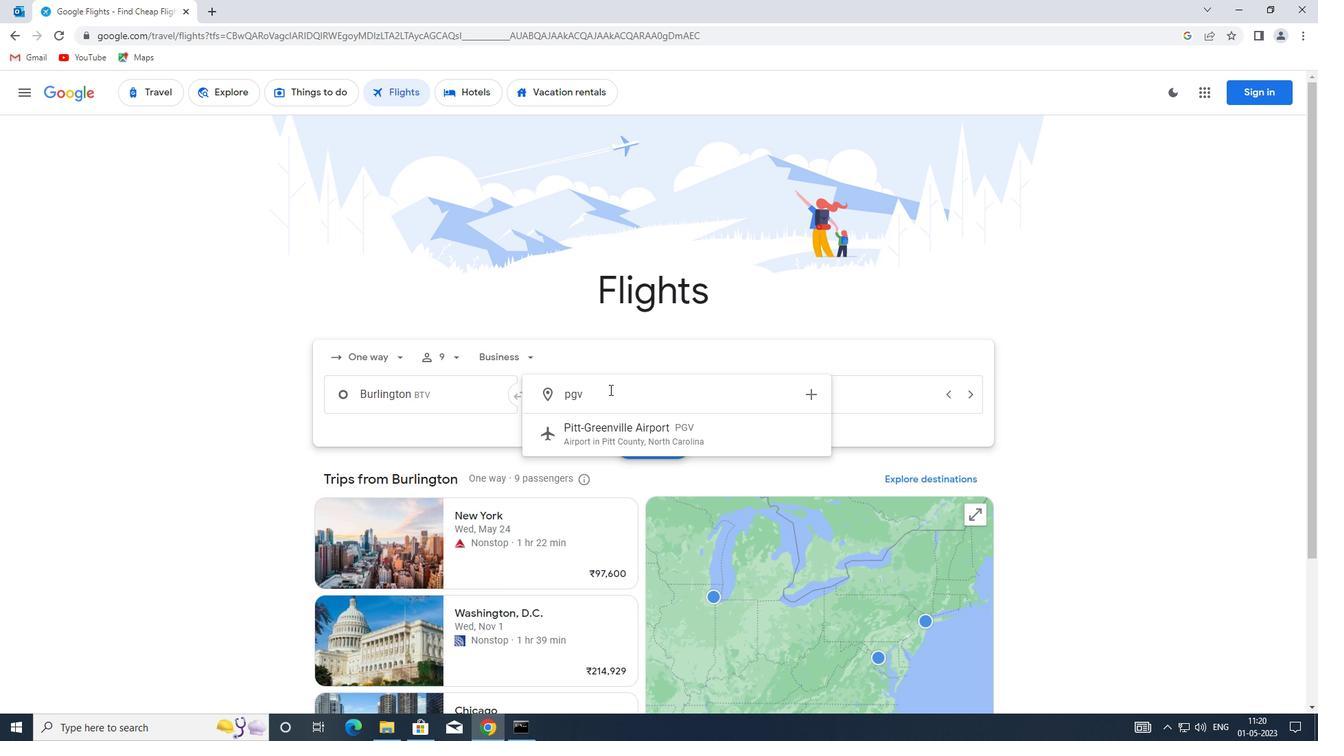 
Action: Mouse moved to (857, 379)
Screenshot: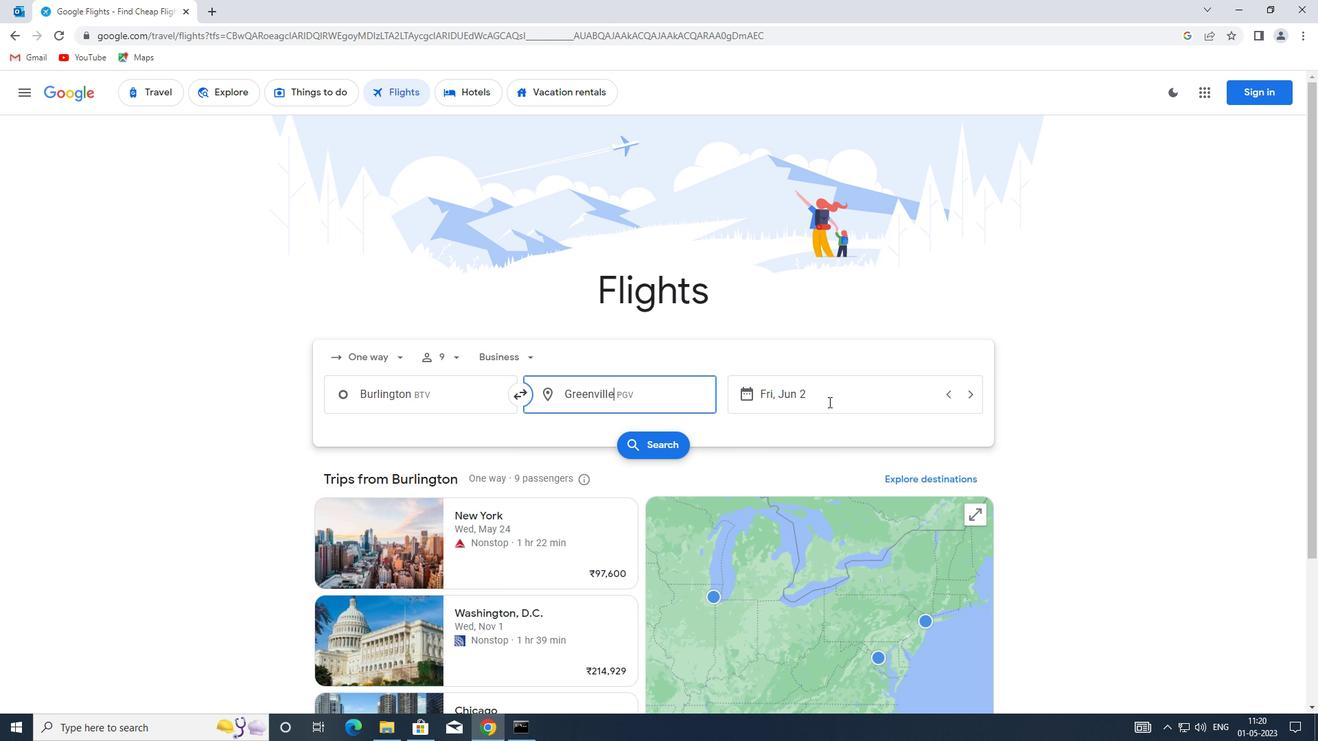 
Action: Mouse pressed left at (857, 379)
Screenshot: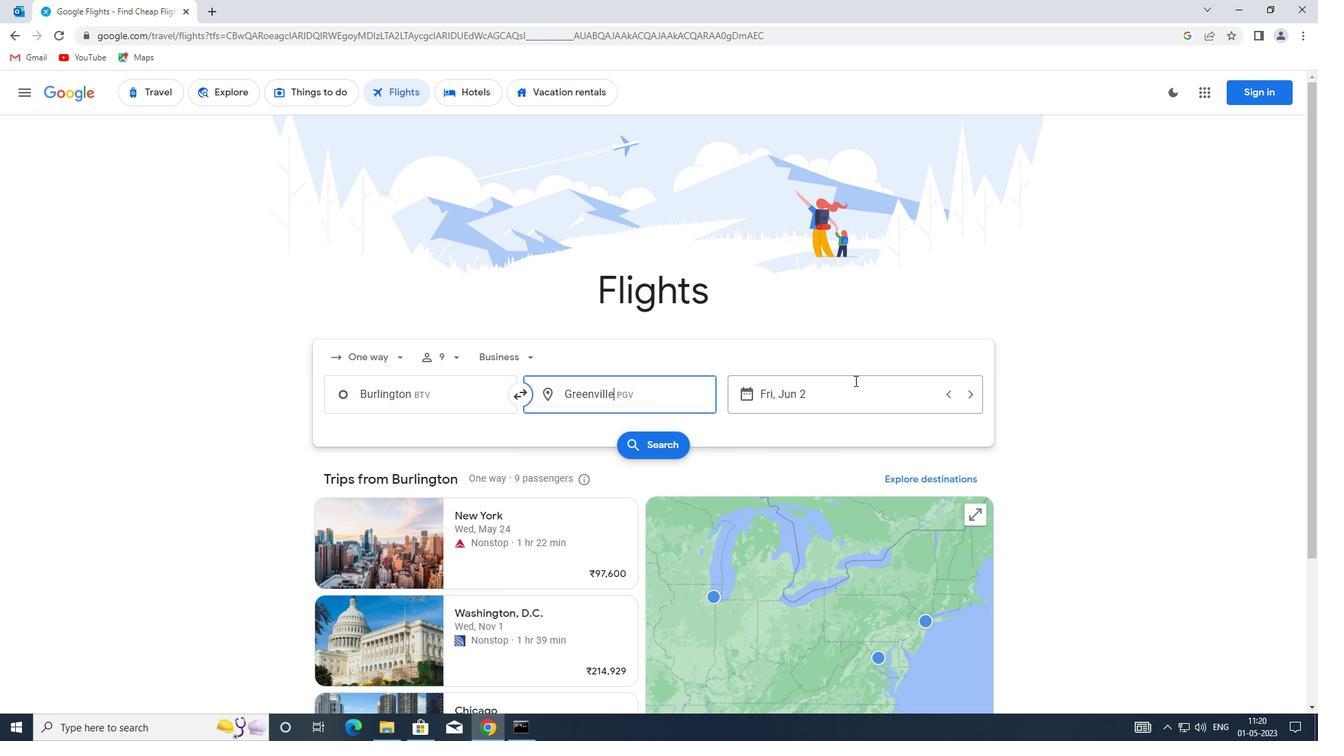 
Action: Mouse moved to (931, 465)
Screenshot: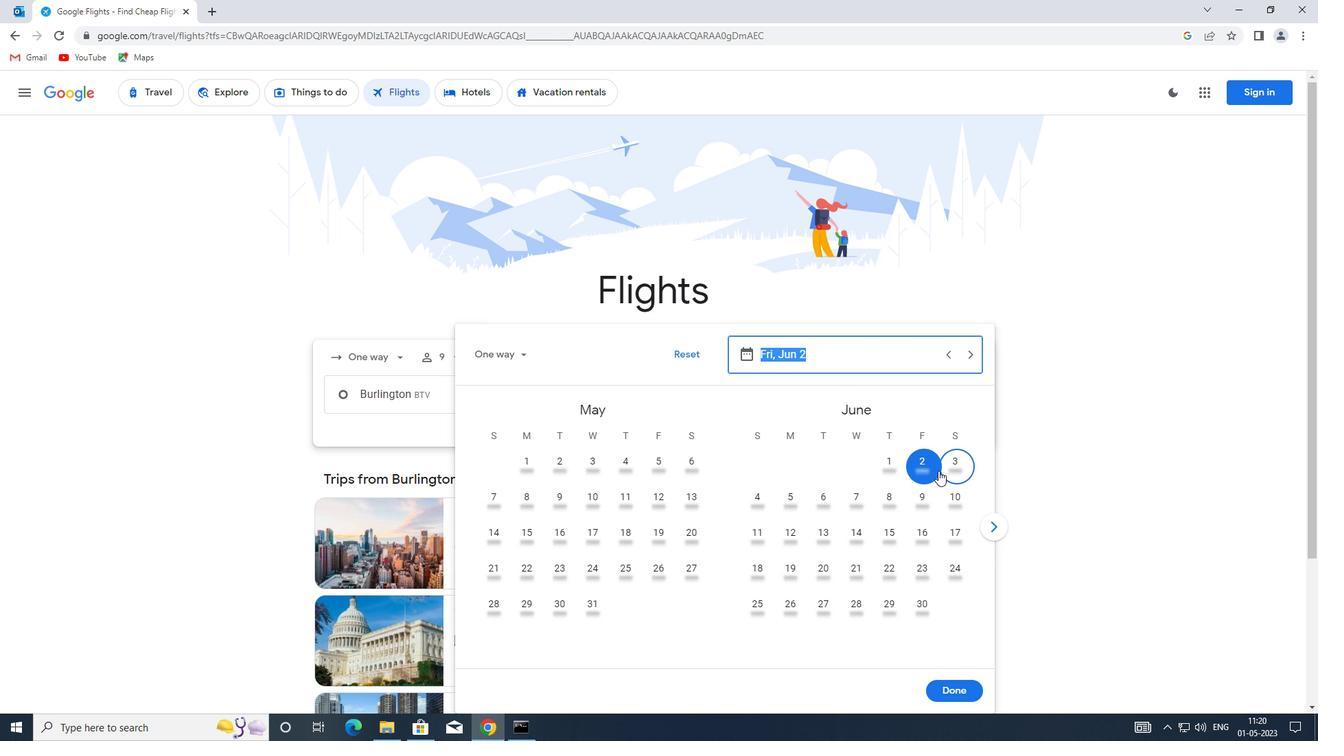 
Action: Mouse pressed left at (931, 465)
Screenshot: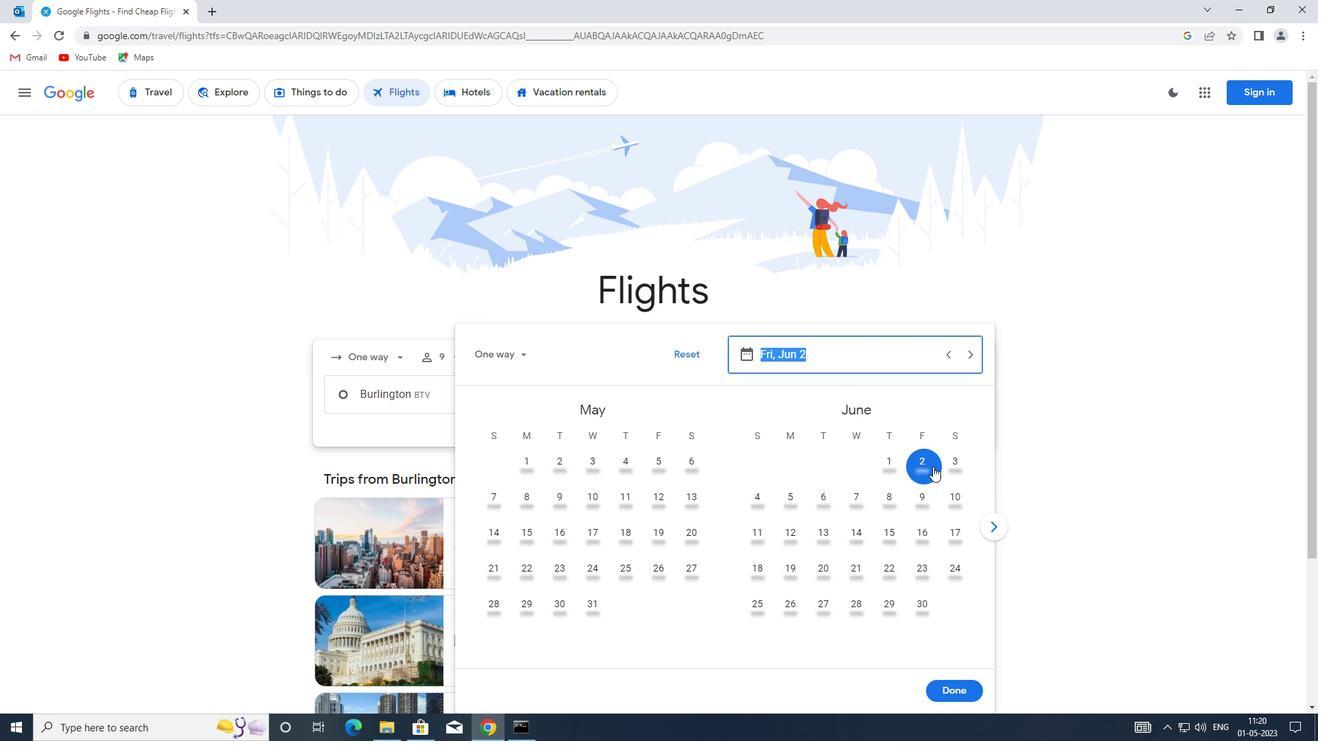 
Action: Mouse moved to (962, 688)
Screenshot: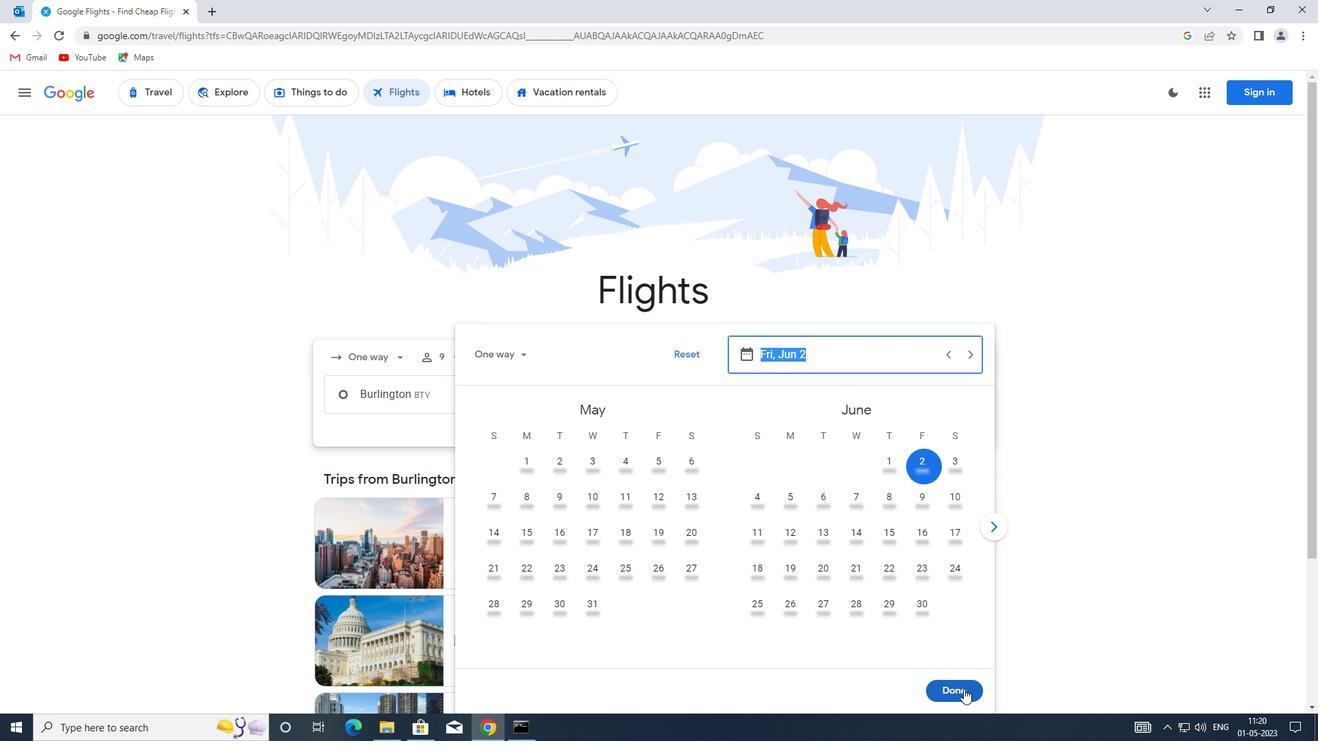 
Action: Mouse pressed left at (962, 688)
Screenshot: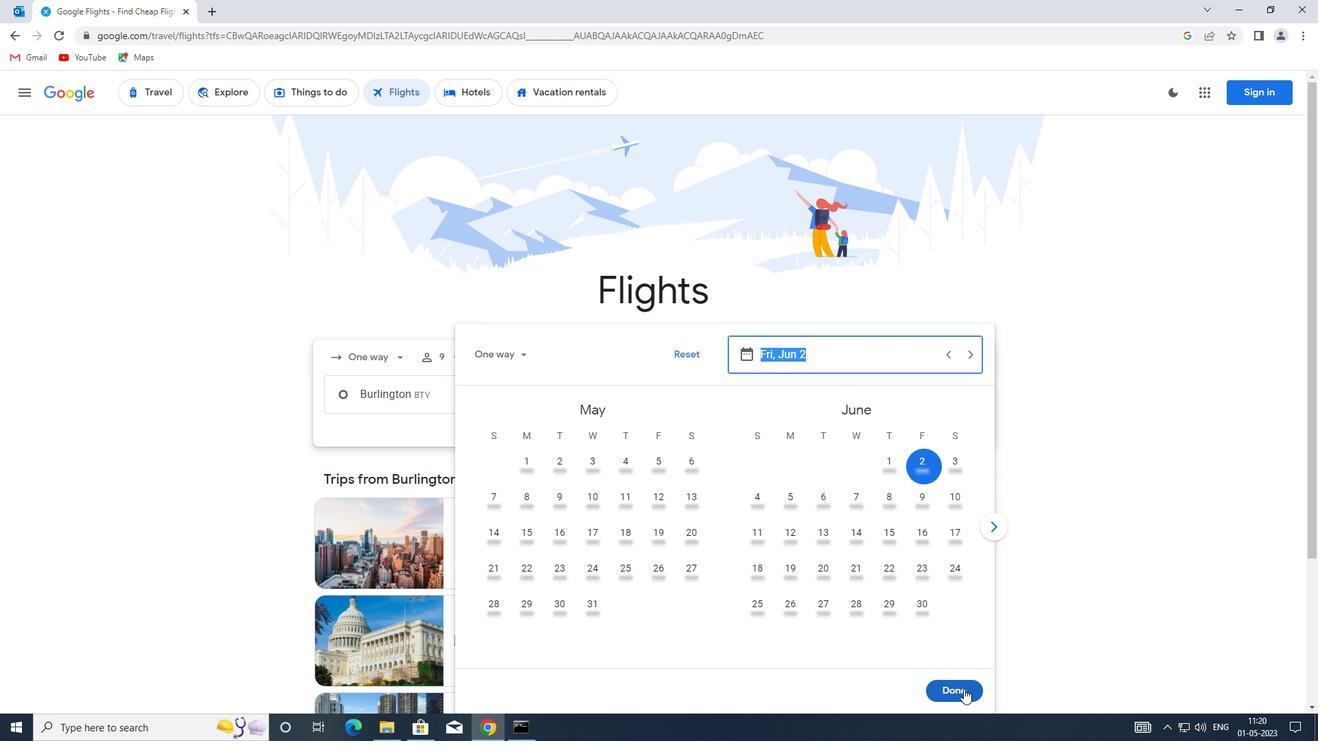 
Action: Mouse moved to (666, 440)
Screenshot: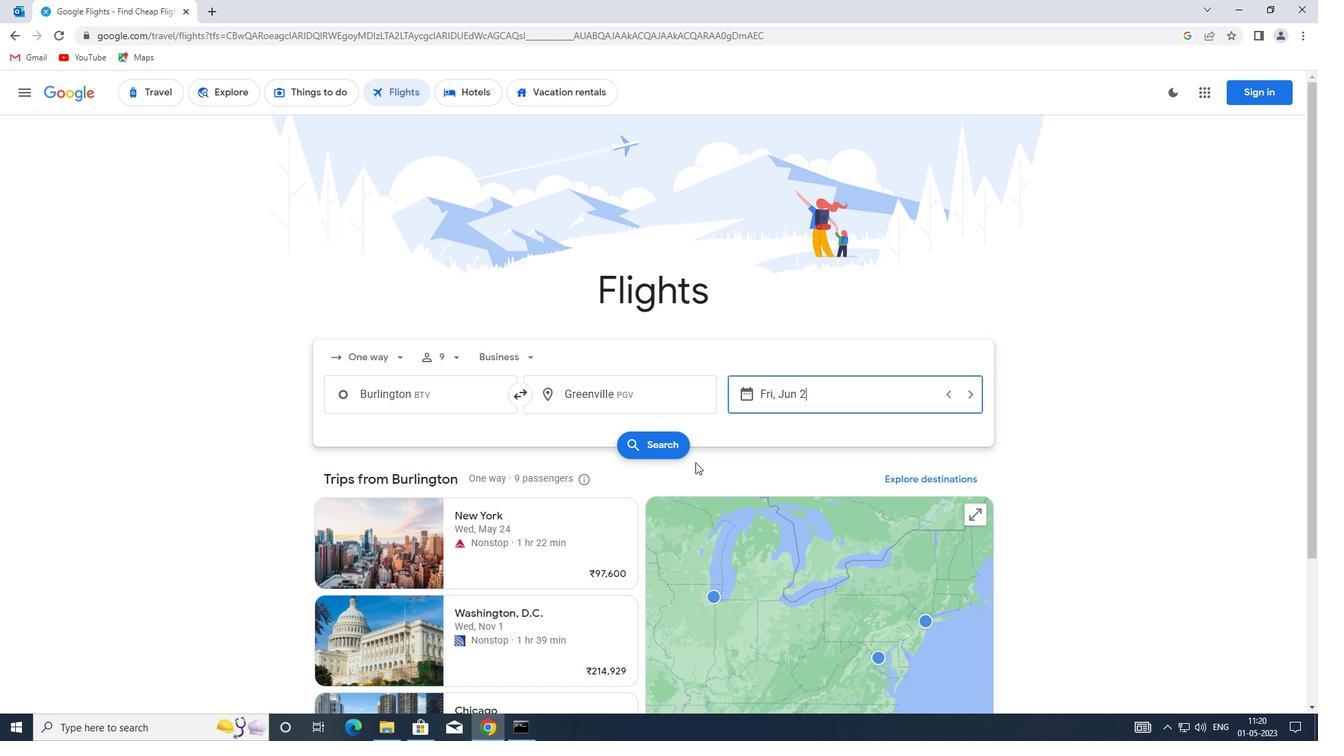 
Action: Mouse pressed left at (666, 440)
Screenshot: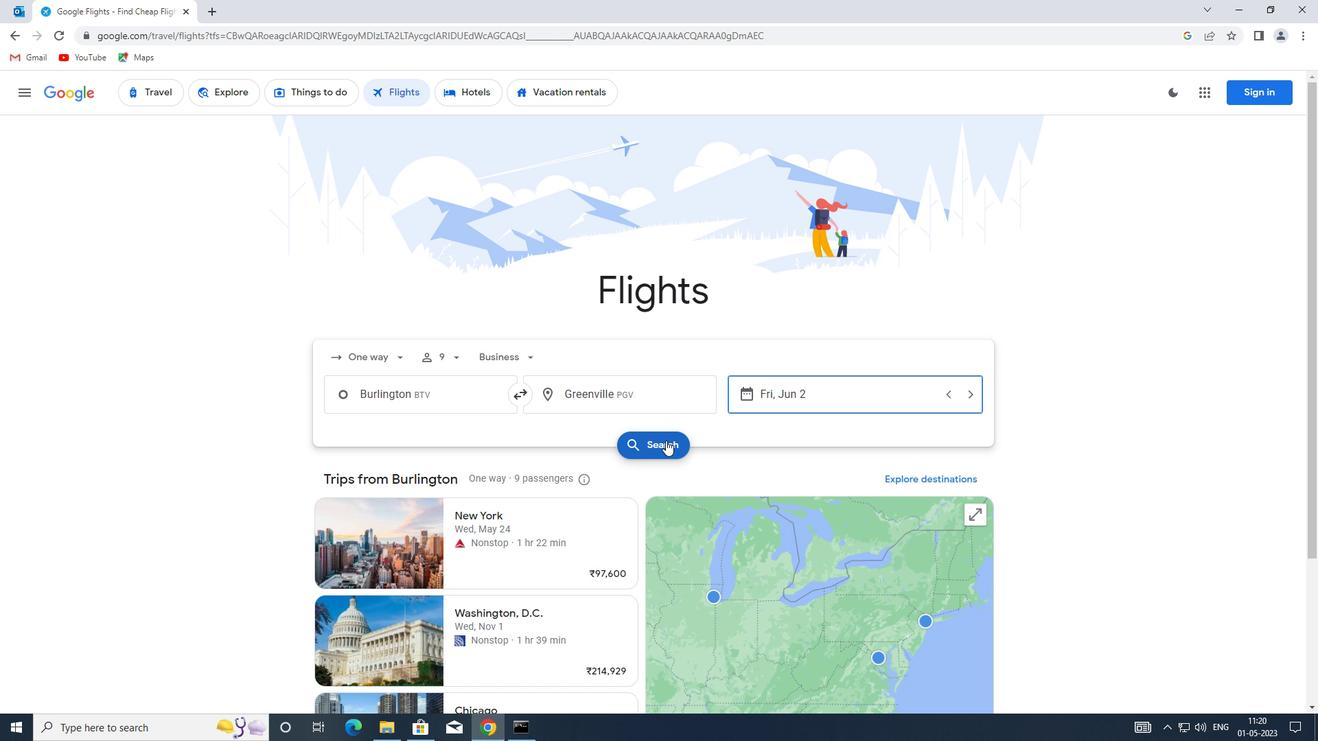
Action: Mouse moved to (344, 218)
Screenshot: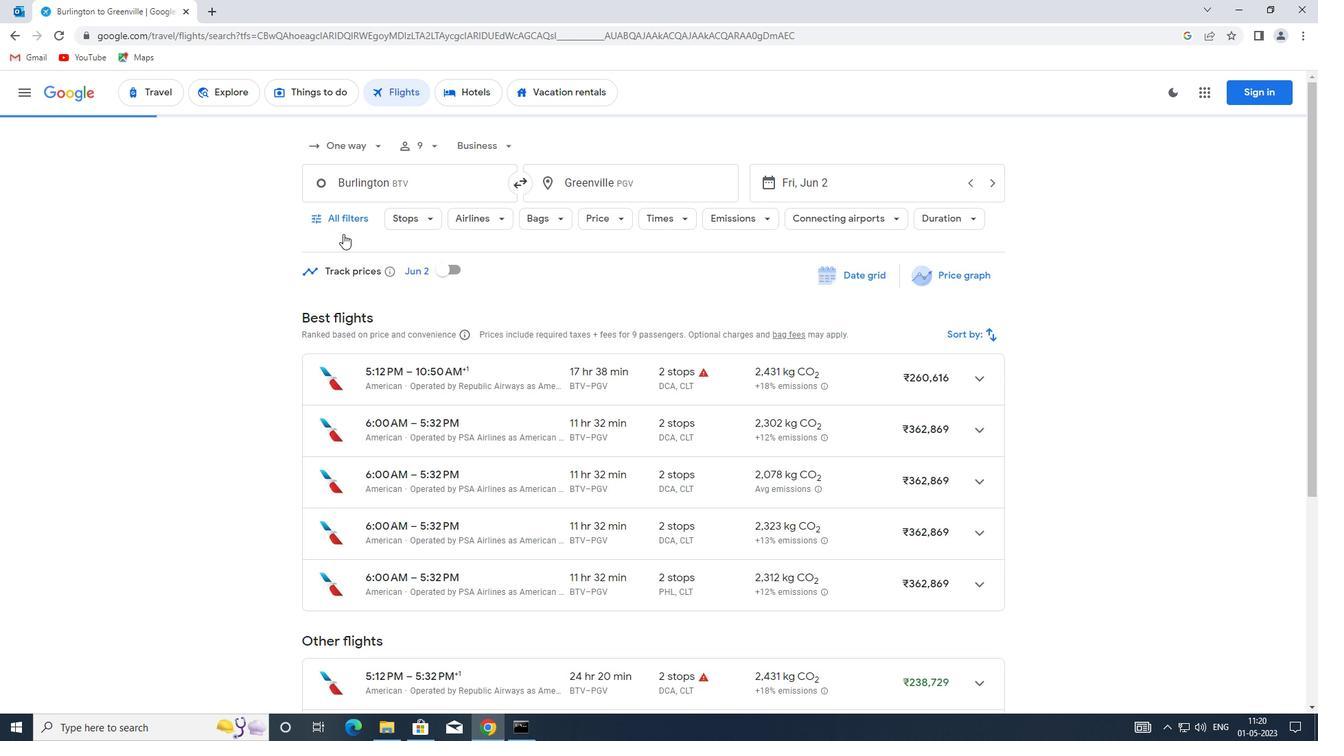 
Action: Mouse pressed left at (344, 218)
Screenshot: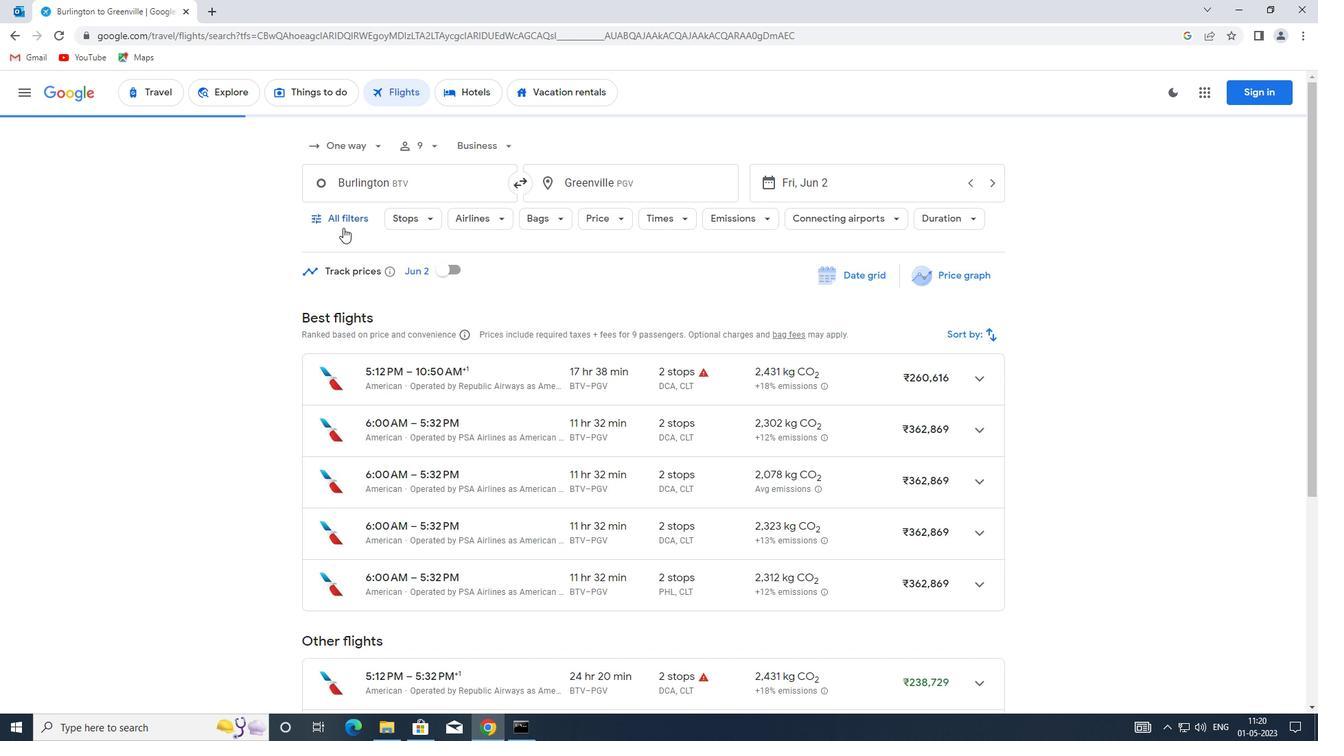 
Action: Mouse moved to (425, 432)
Screenshot: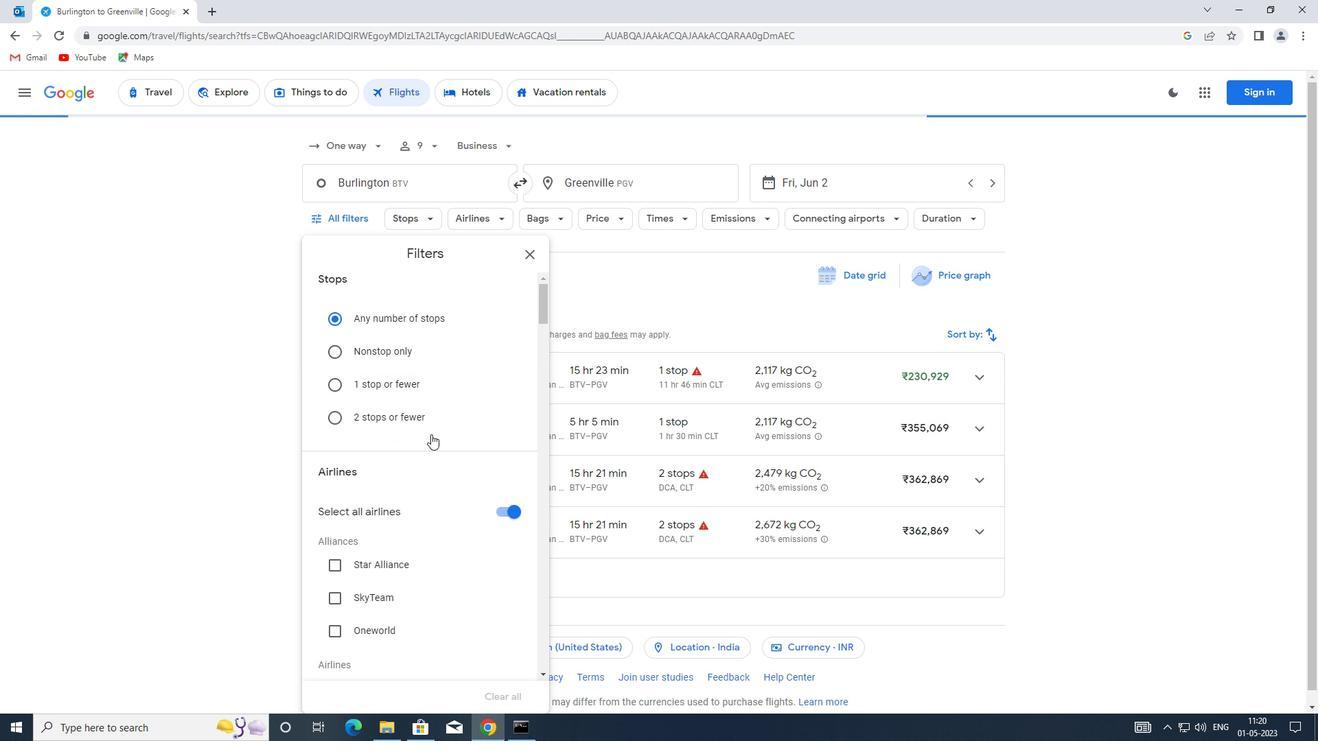 
Action: Mouse scrolled (425, 431) with delta (0, 0)
Screenshot: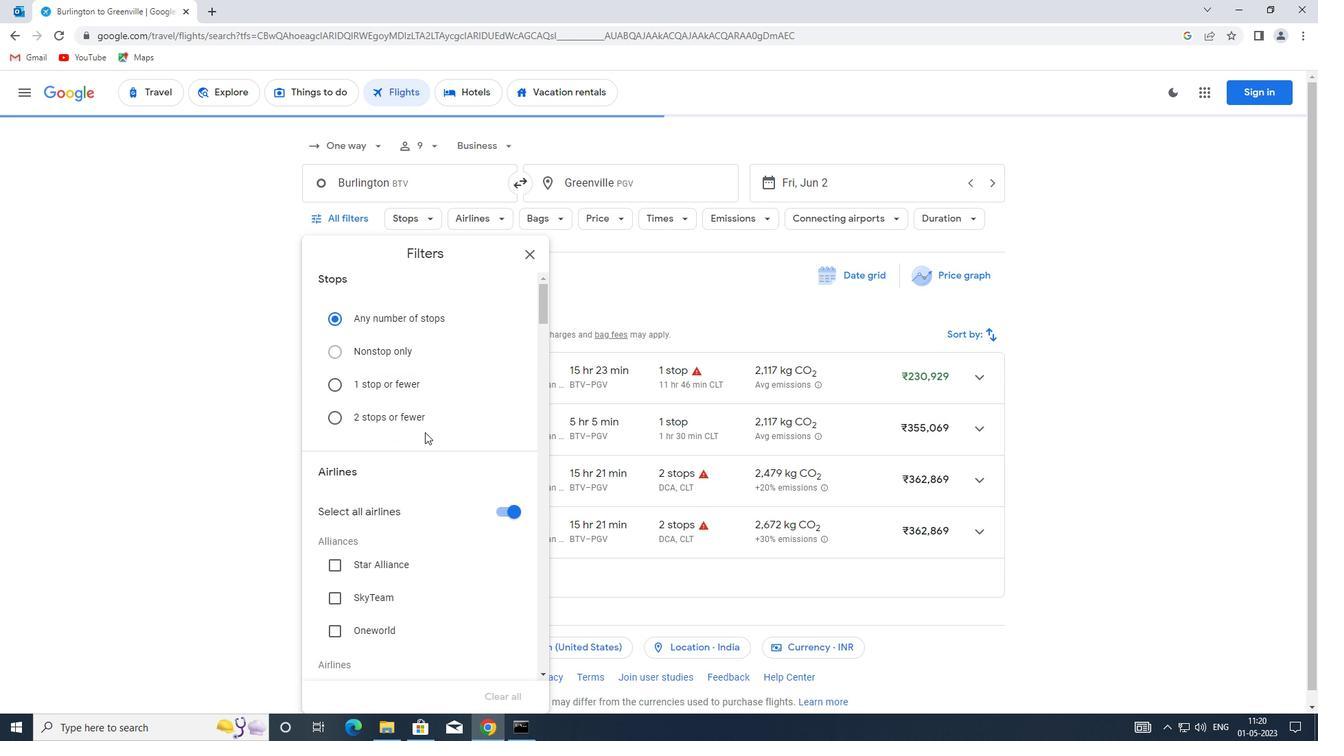 
Action: Mouse moved to (506, 445)
Screenshot: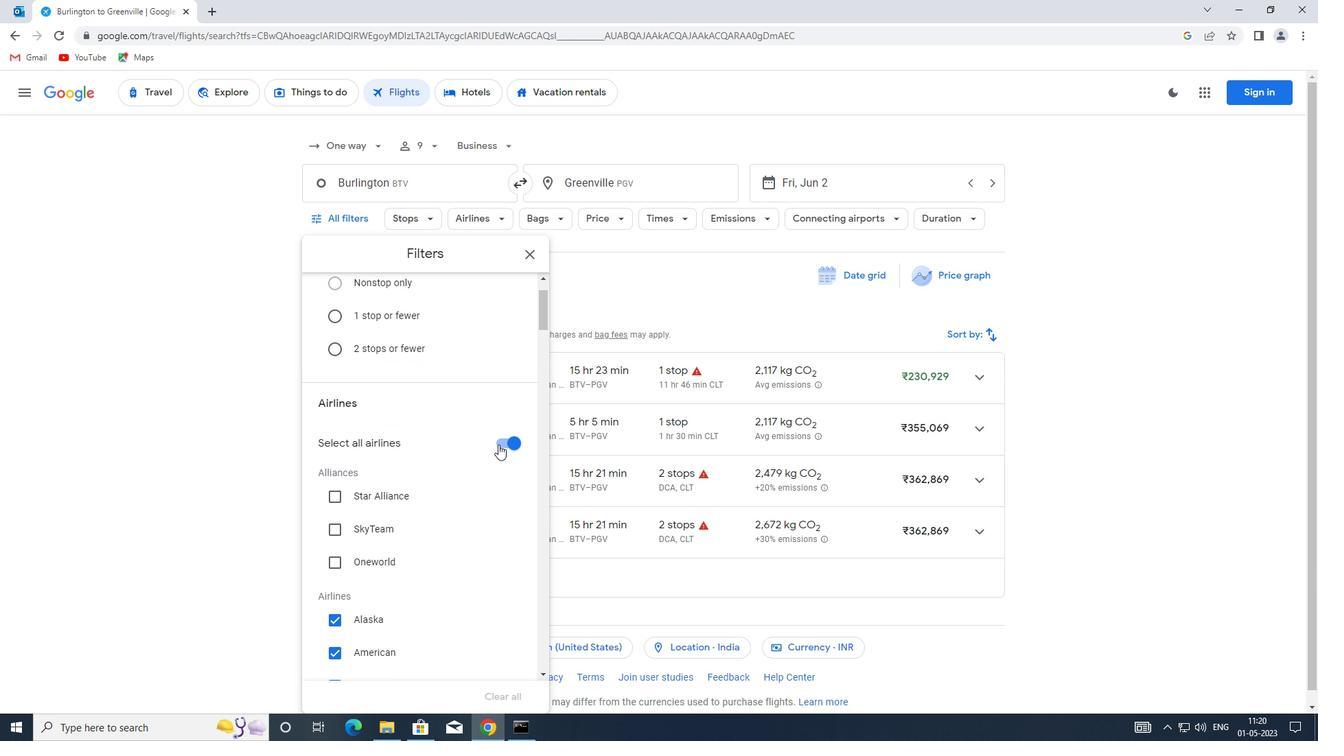 
Action: Mouse pressed left at (506, 445)
Screenshot: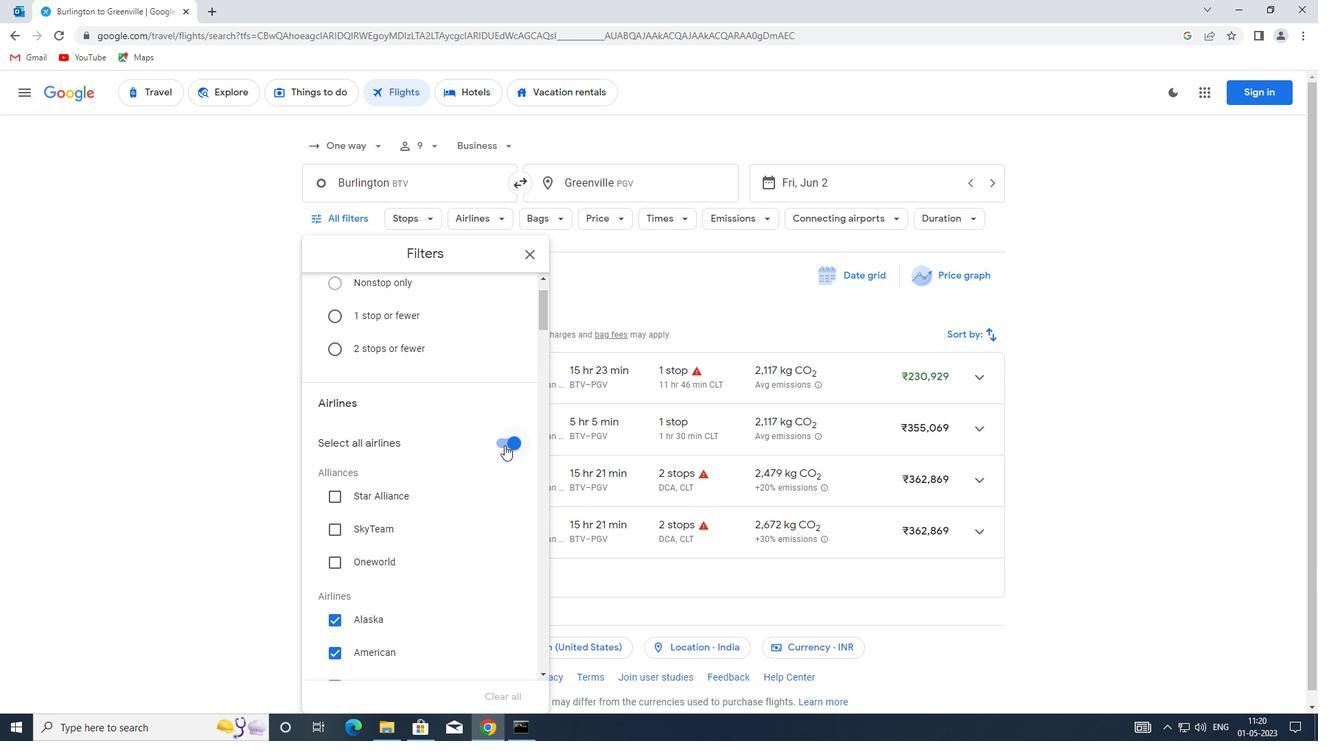 
Action: Mouse moved to (421, 460)
Screenshot: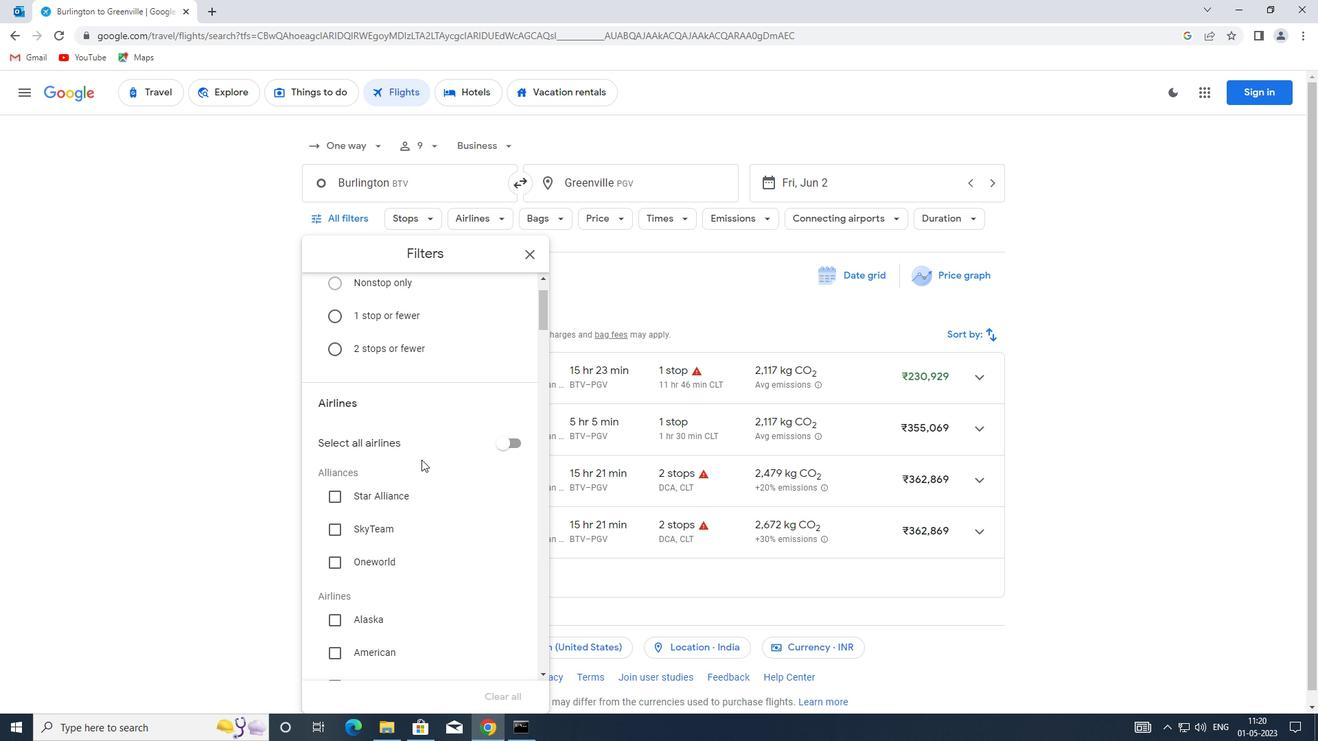 
Action: Mouse scrolled (421, 459) with delta (0, 0)
Screenshot: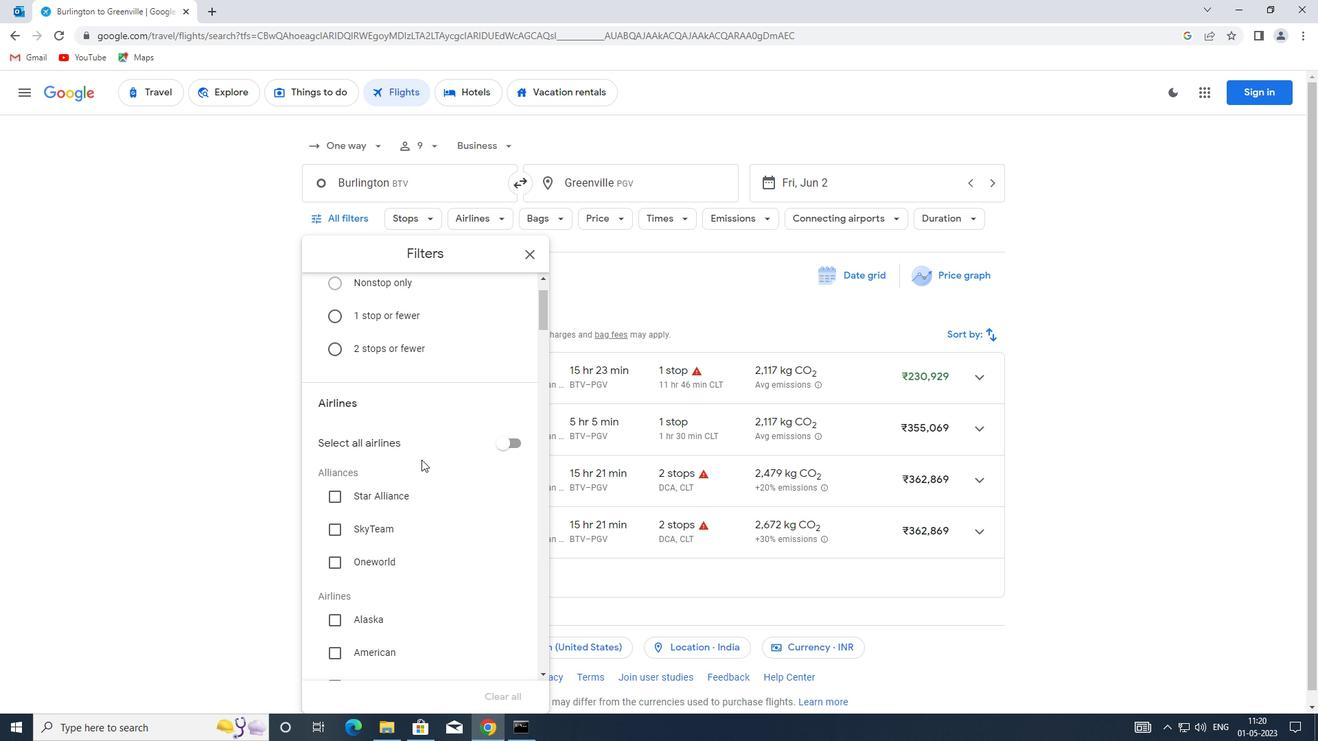 
Action: Mouse scrolled (421, 459) with delta (0, 0)
Screenshot: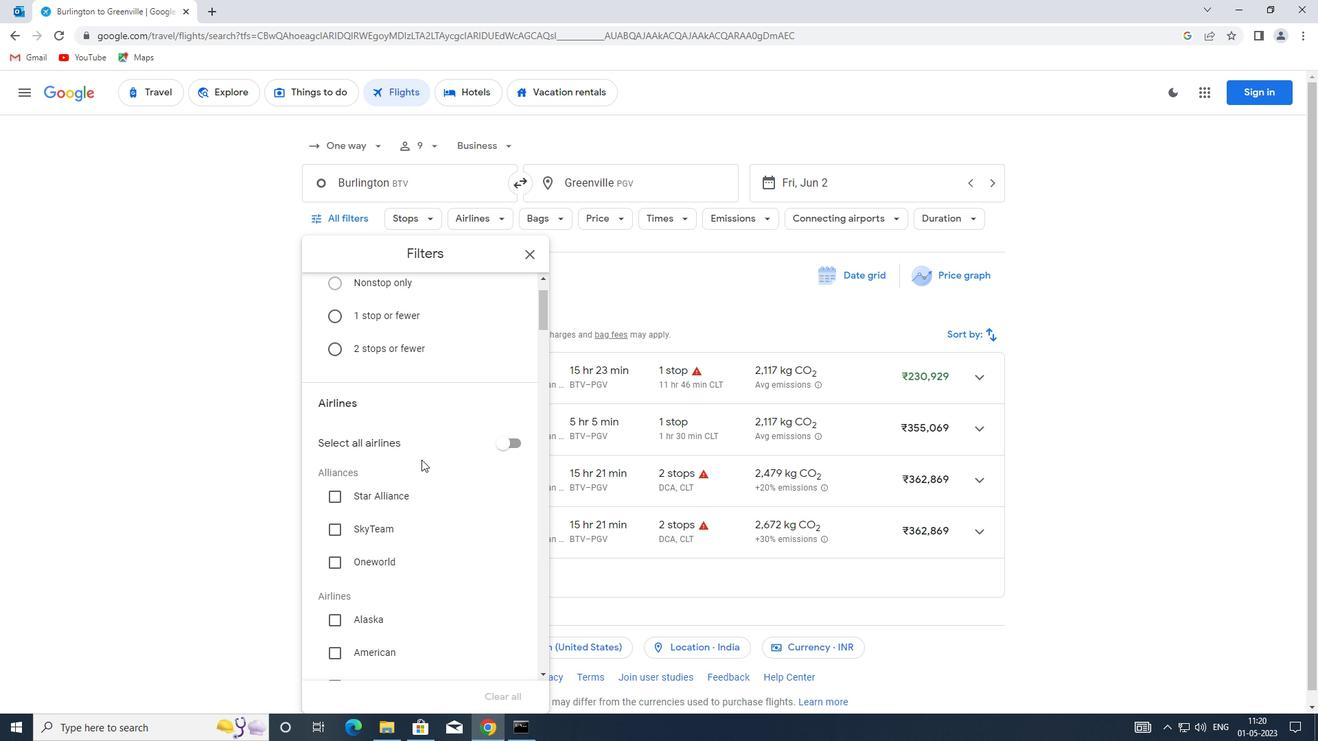 
Action: Mouse moved to (418, 463)
Screenshot: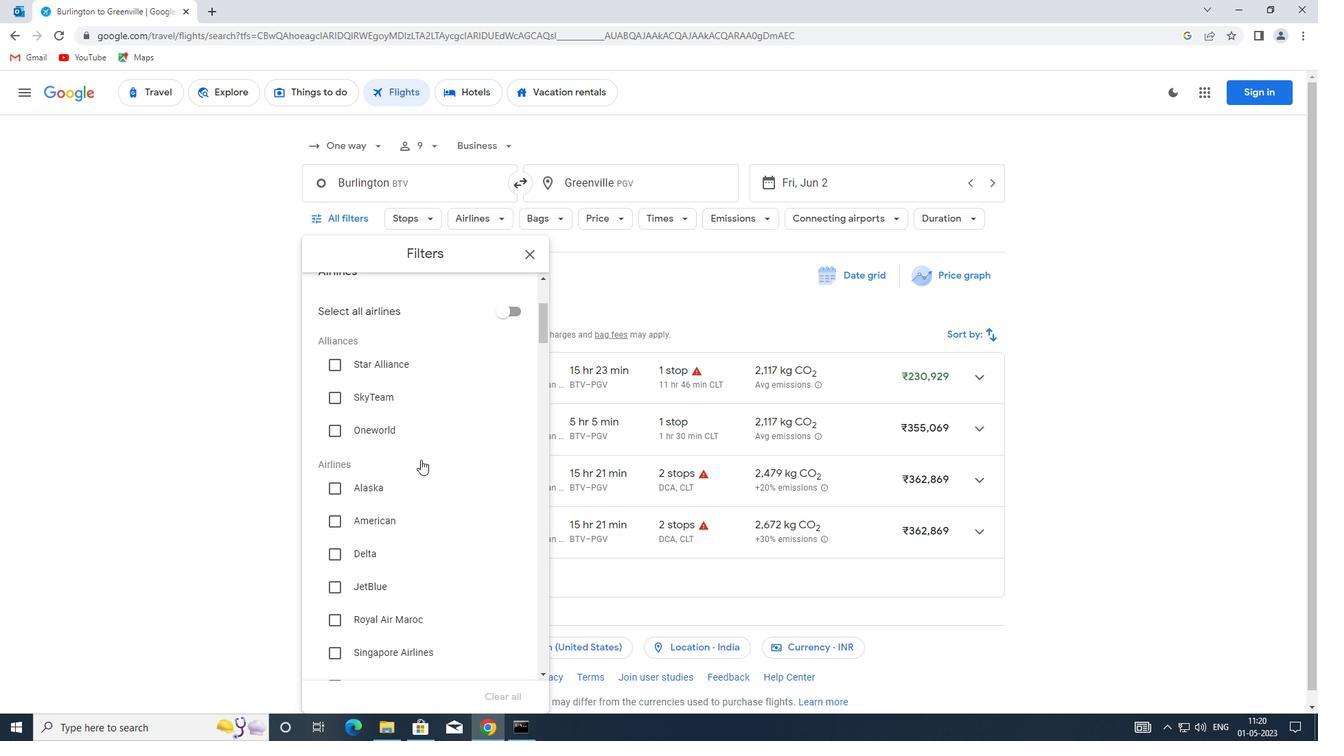 
Action: Mouse scrolled (418, 462) with delta (0, 0)
Screenshot: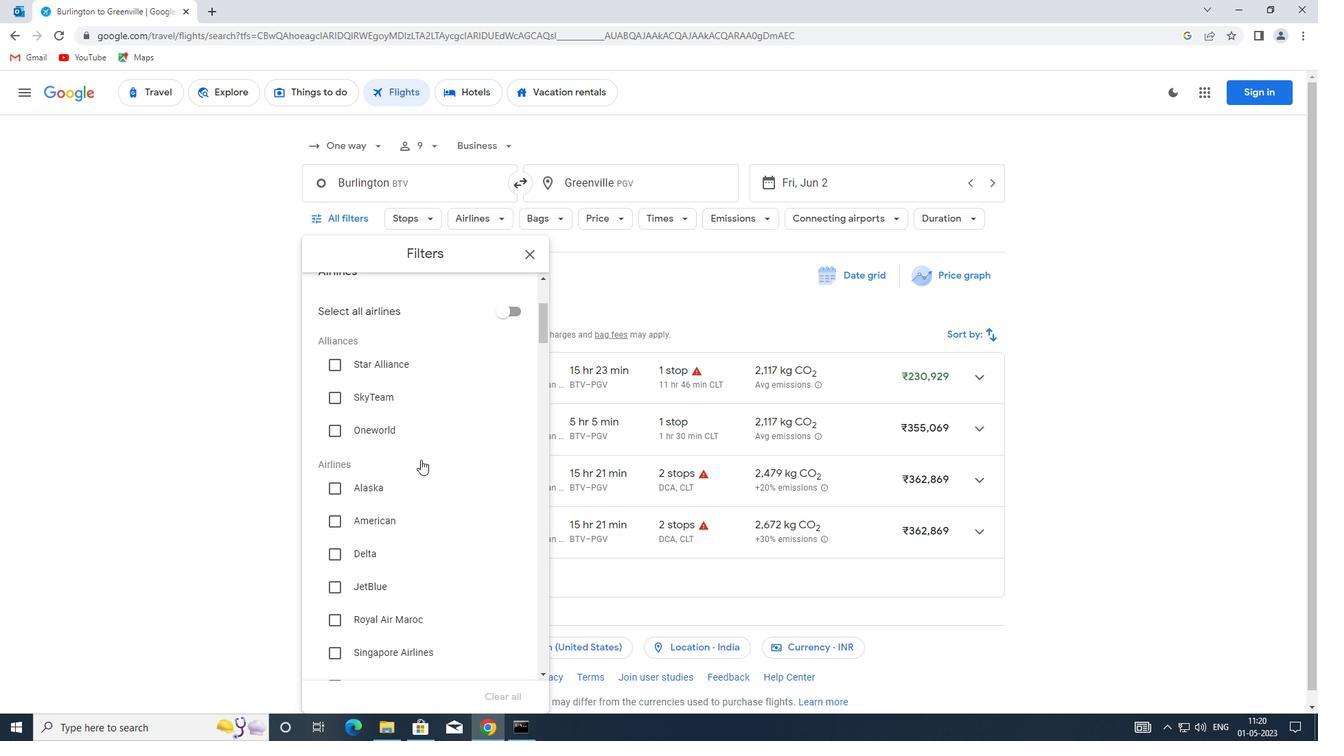 
Action: Mouse moved to (417, 466)
Screenshot: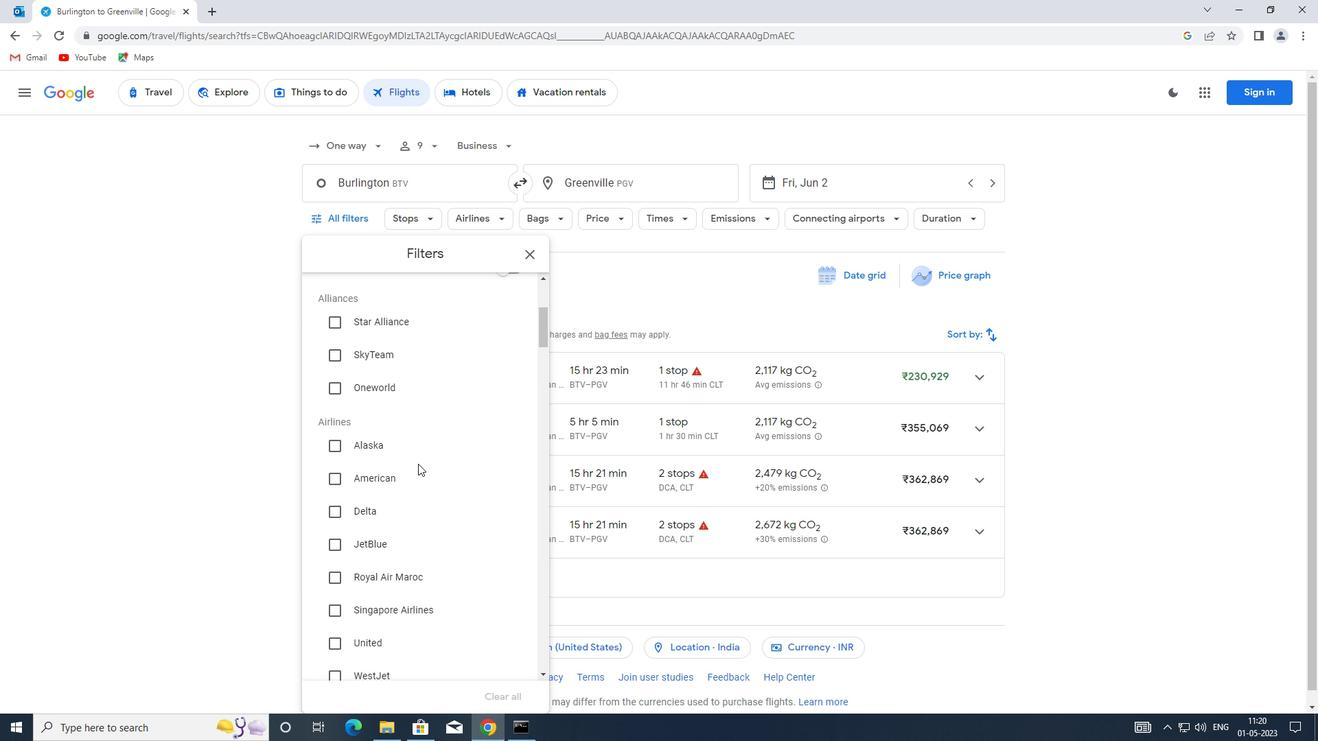 
Action: Mouse scrolled (417, 465) with delta (0, 0)
Screenshot: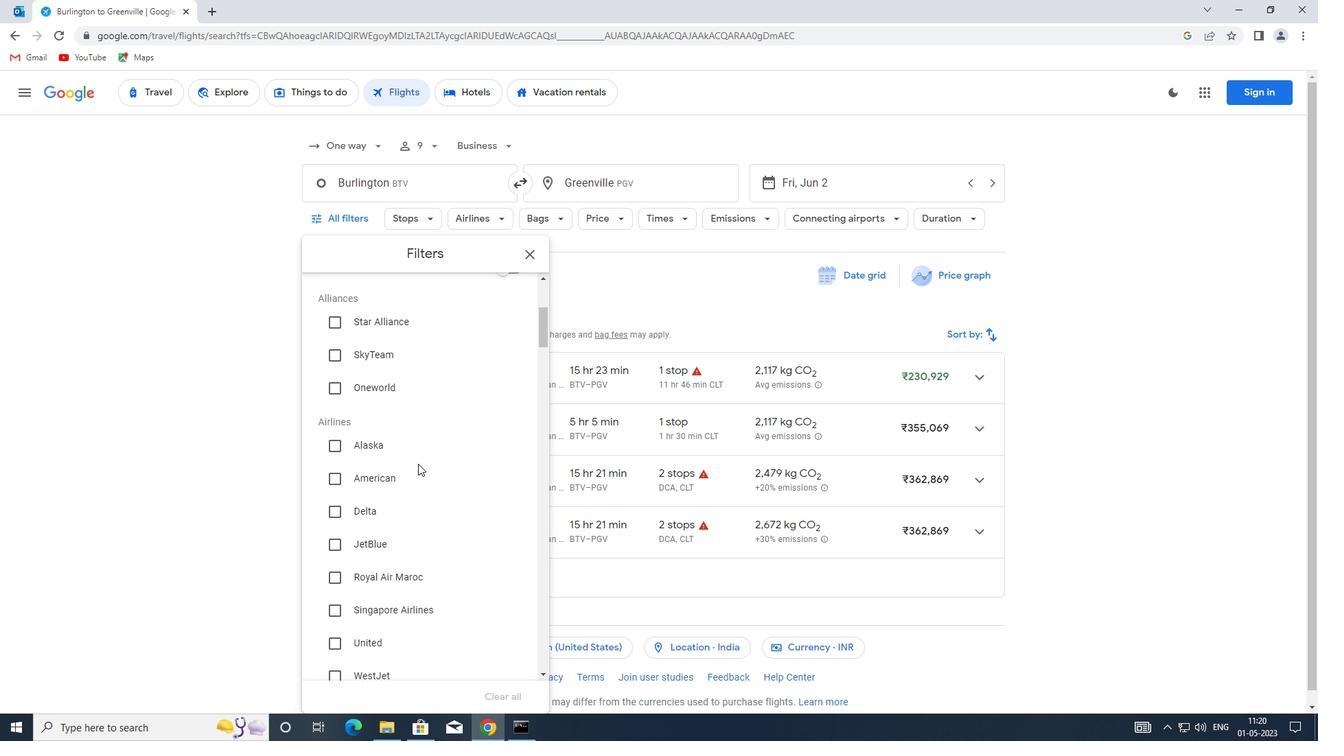
Action: Mouse moved to (336, 578)
Screenshot: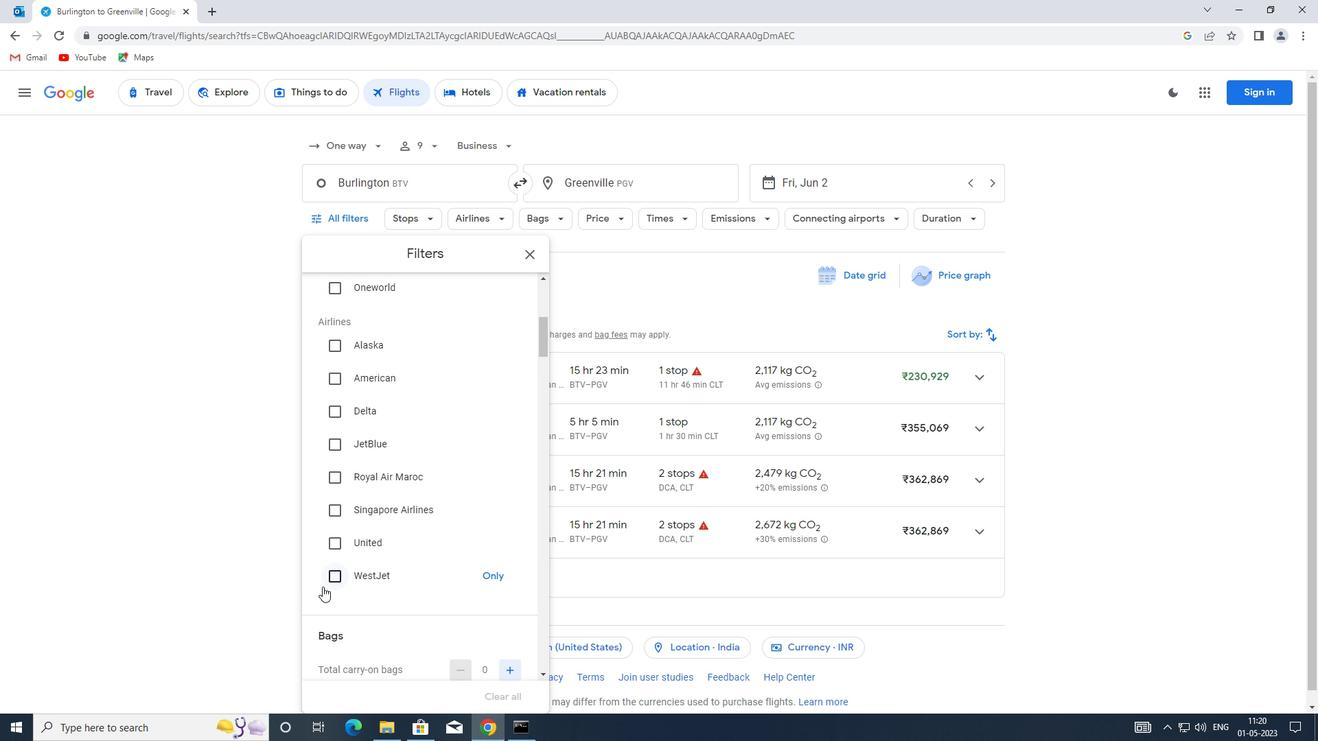 
Action: Mouse pressed left at (336, 578)
Screenshot: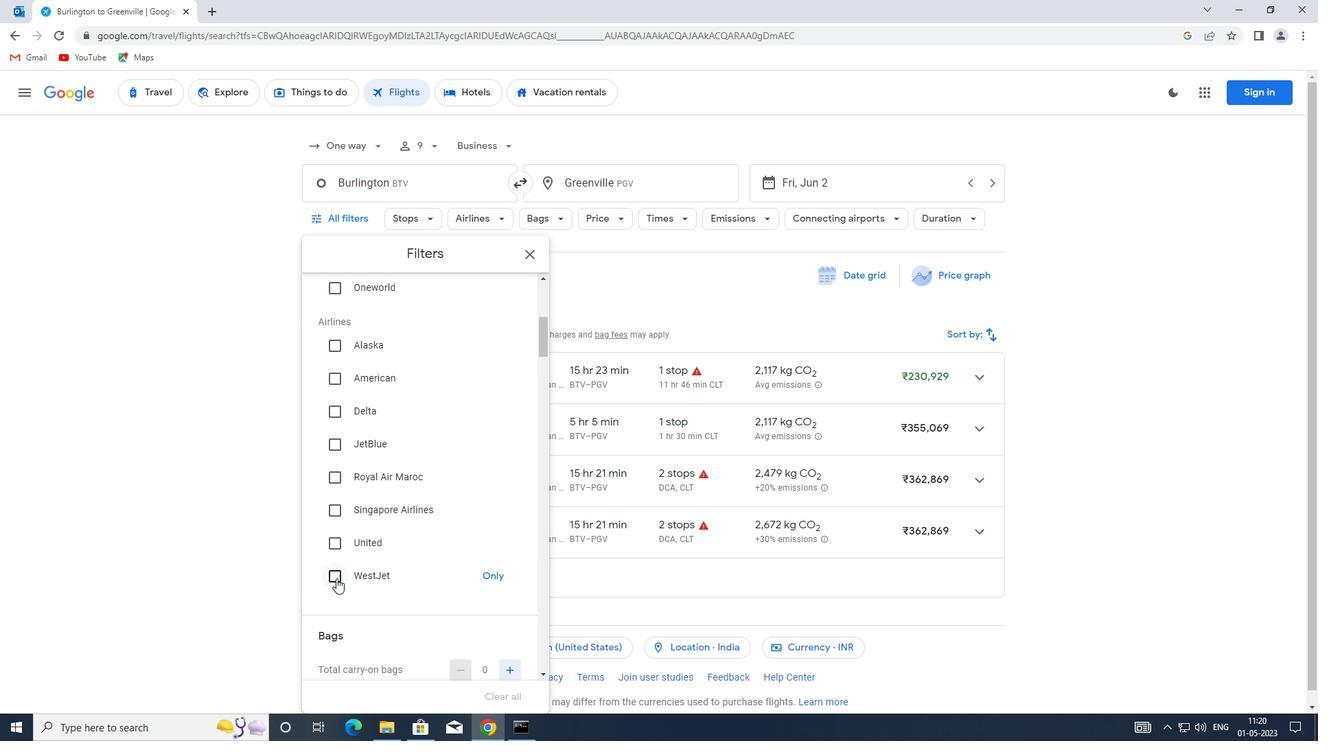 
Action: Mouse moved to (393, 553)
Screenshot: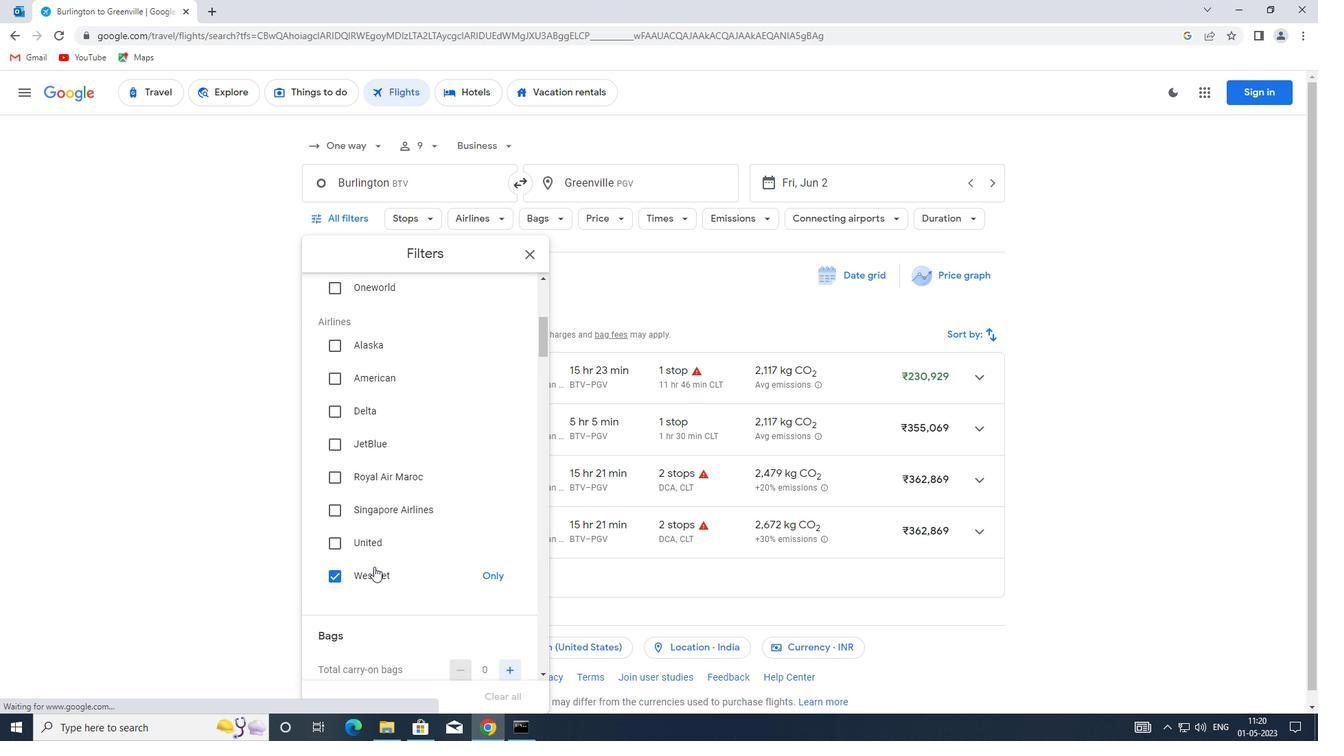 
Action: Mouse scrolled (393, 552) with delta (0, 0)
Screenshot: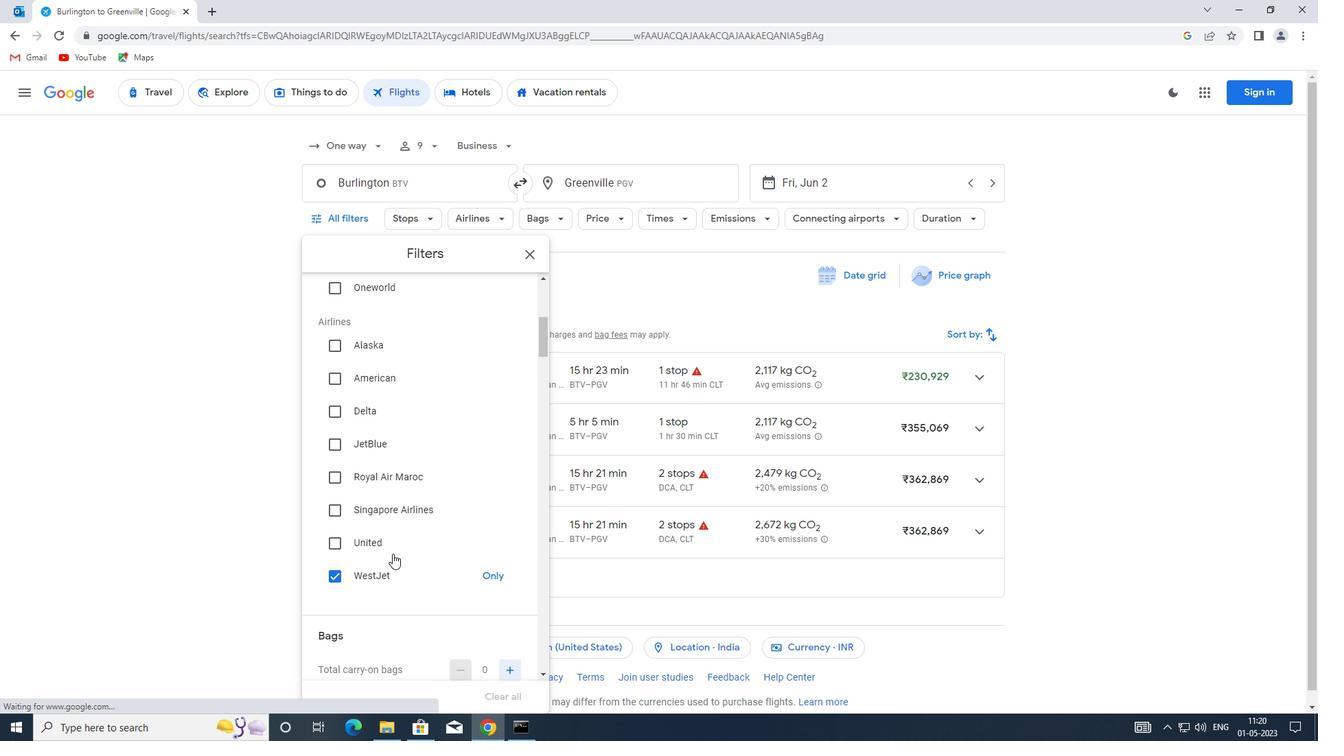 
Action: Mouse scrolled (393, 552) with delta (0, 0)
Screenshot: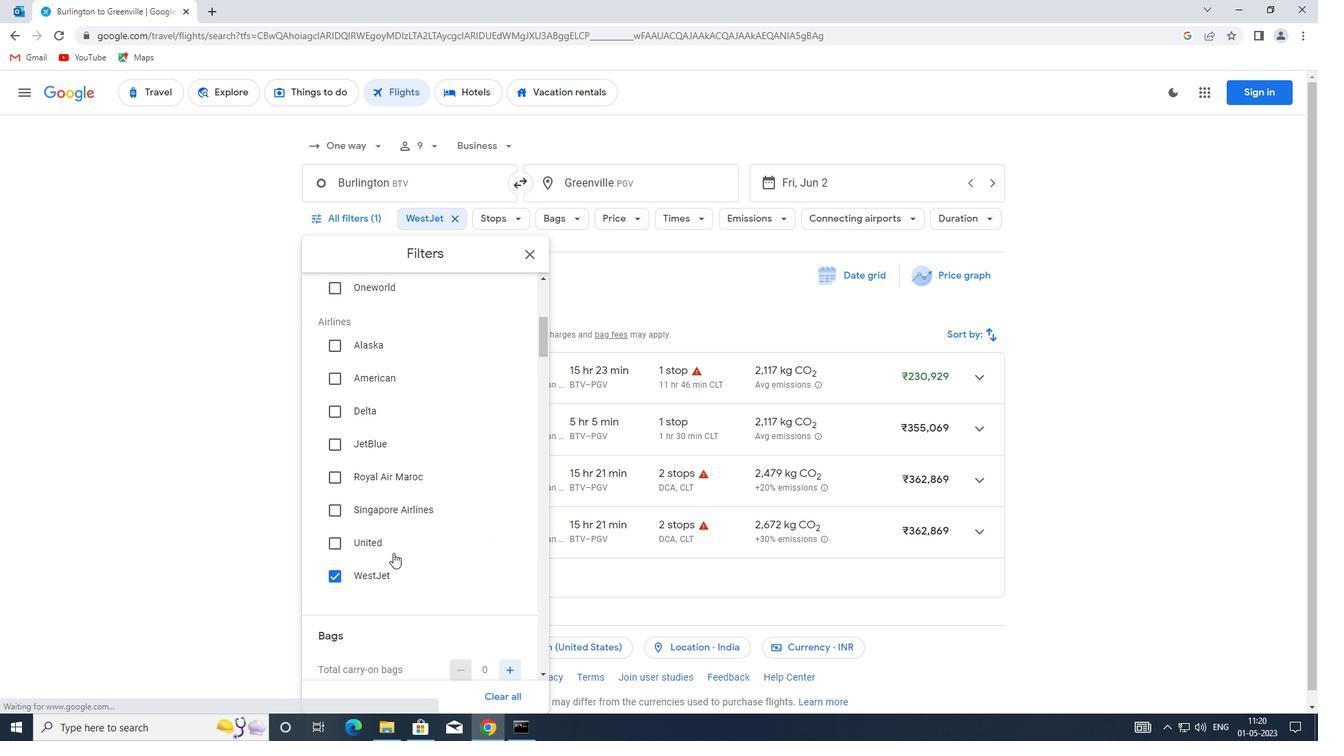 
Action: Mouse moved to (403, 550)
Screenshot: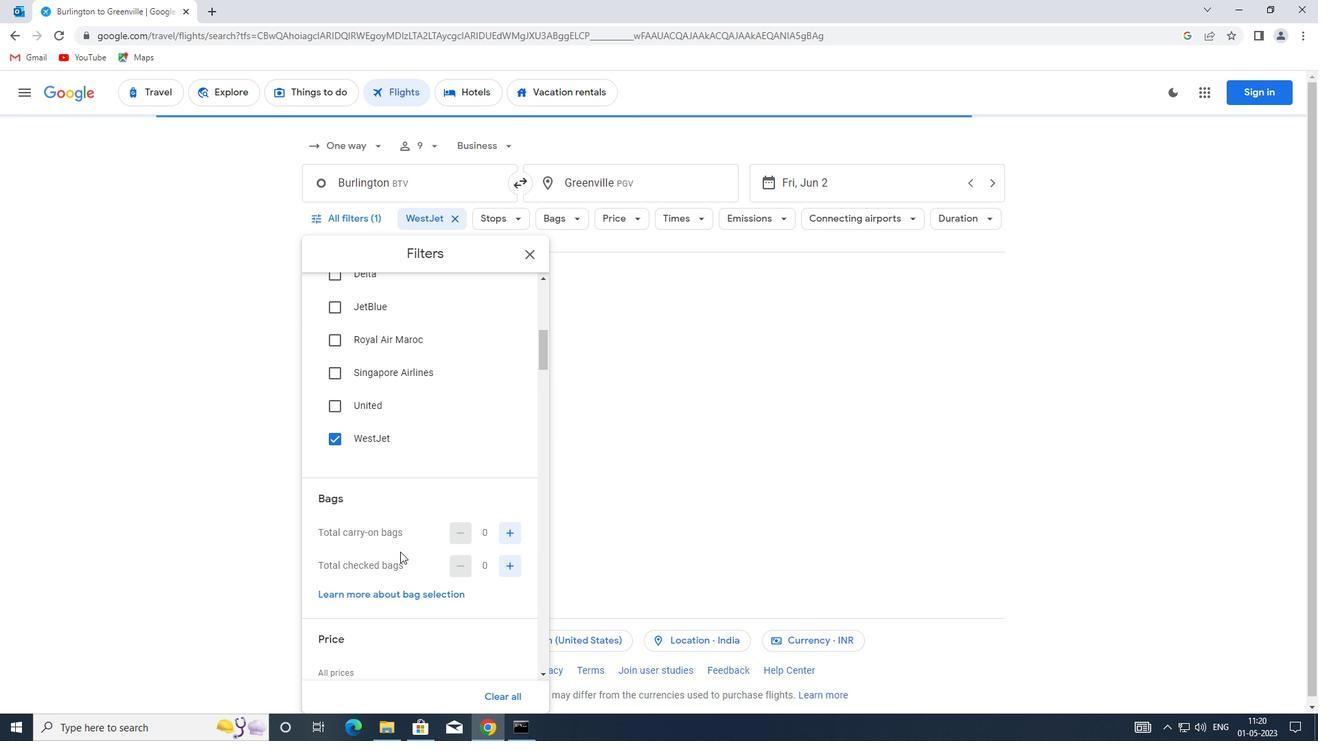 
Action: Mouse scrolled (403, 550) with delta (0, 0)
Screenshot: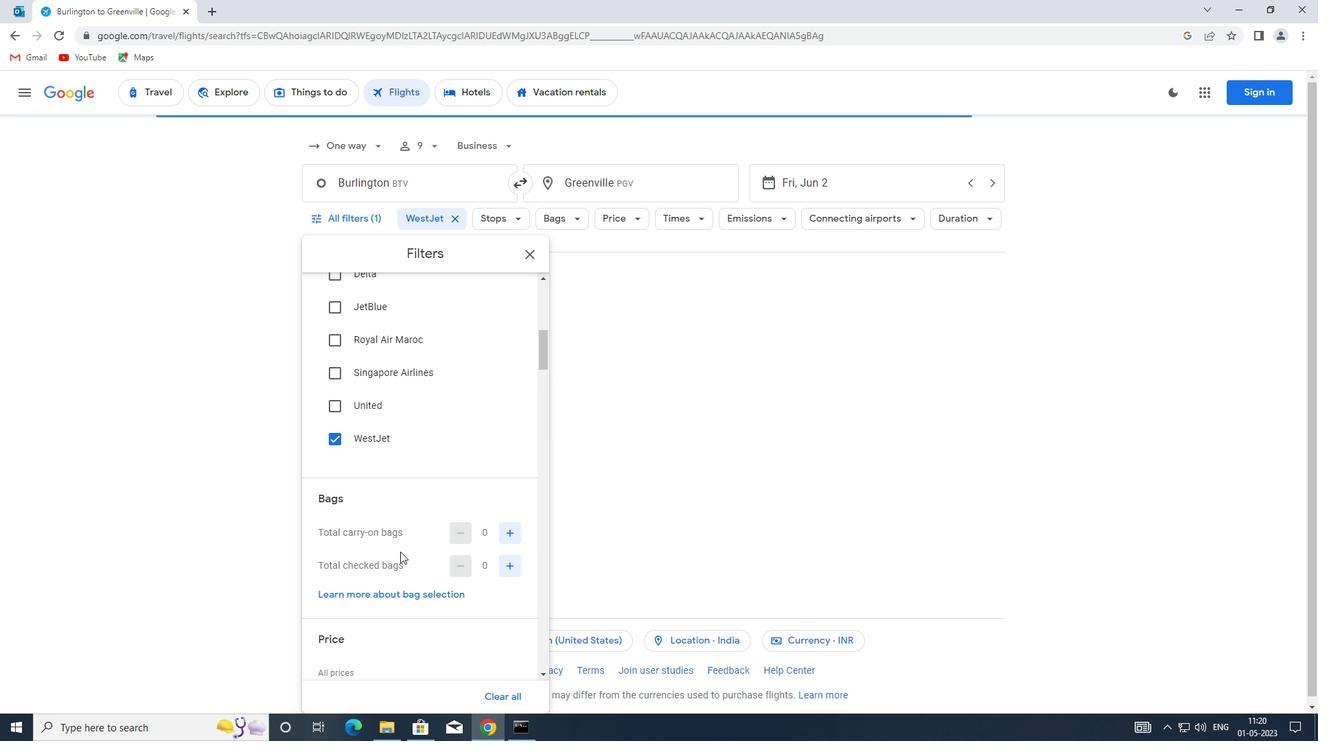 
Action: Mouse moved to (507, 502)
Screenshot: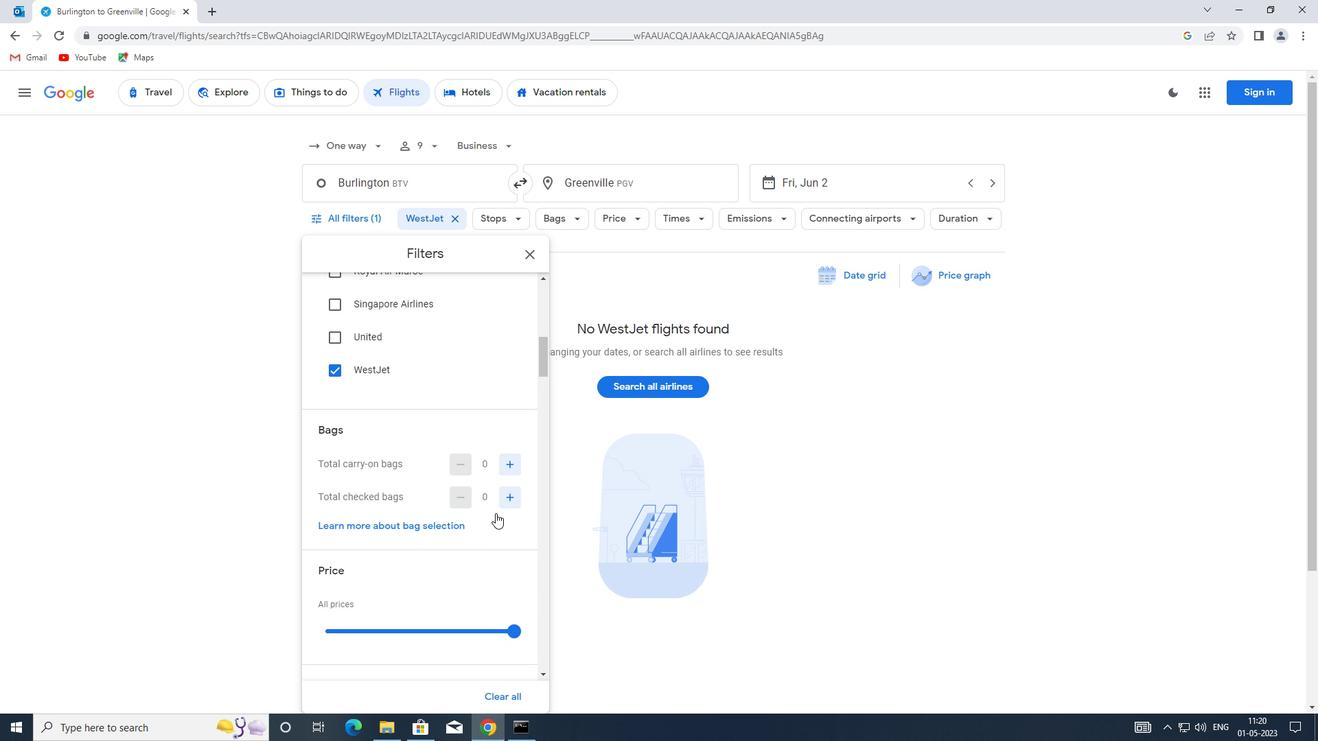 
Action: Mouse pressed left at (507, 502)
Screenshot: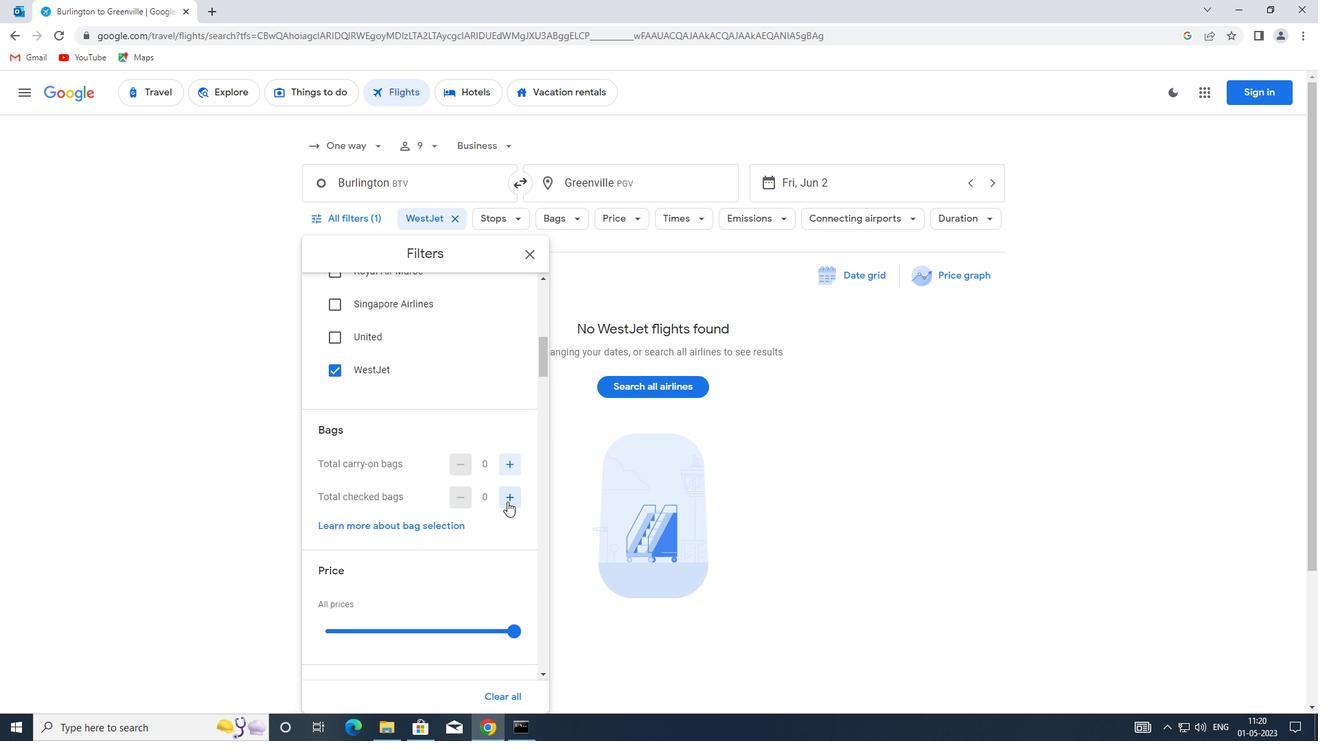 
Action: Mouse moved to (507, 501)
Screenshot: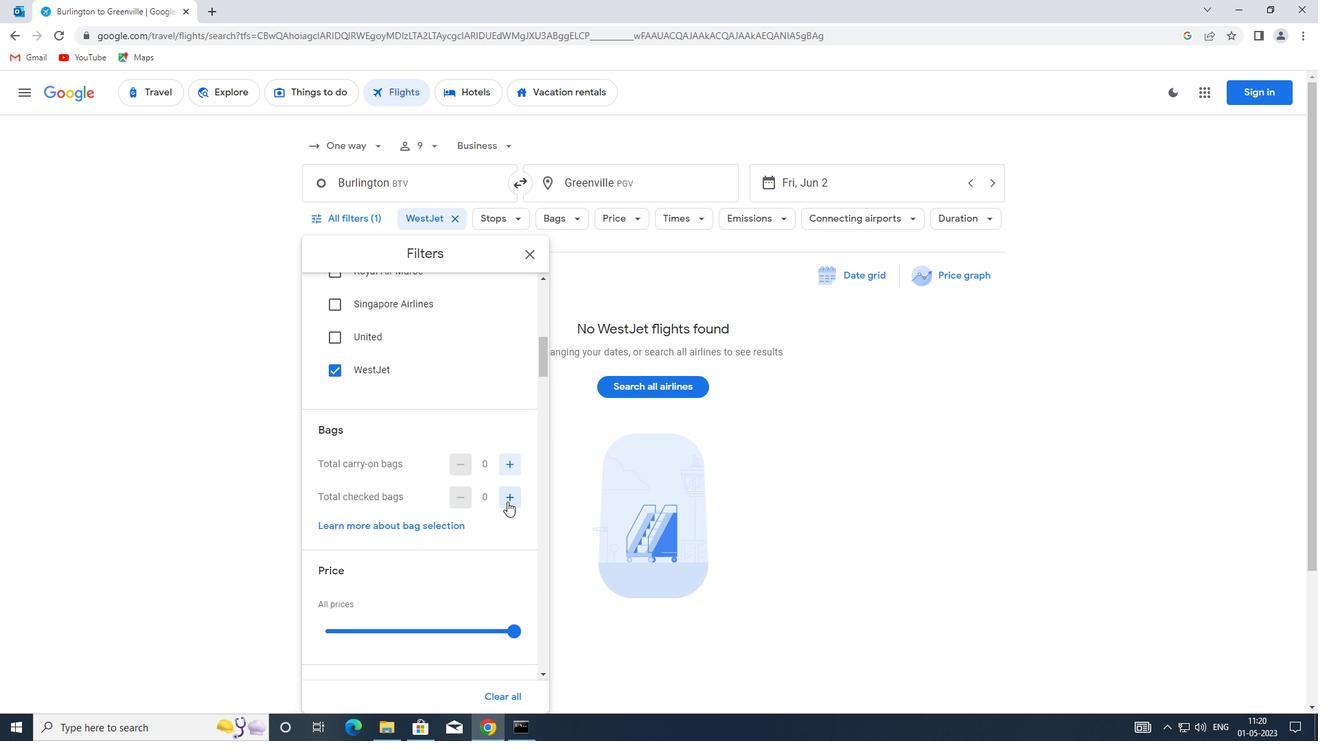 
Action: Mouse pressed left at (507, 501)
Screenshot: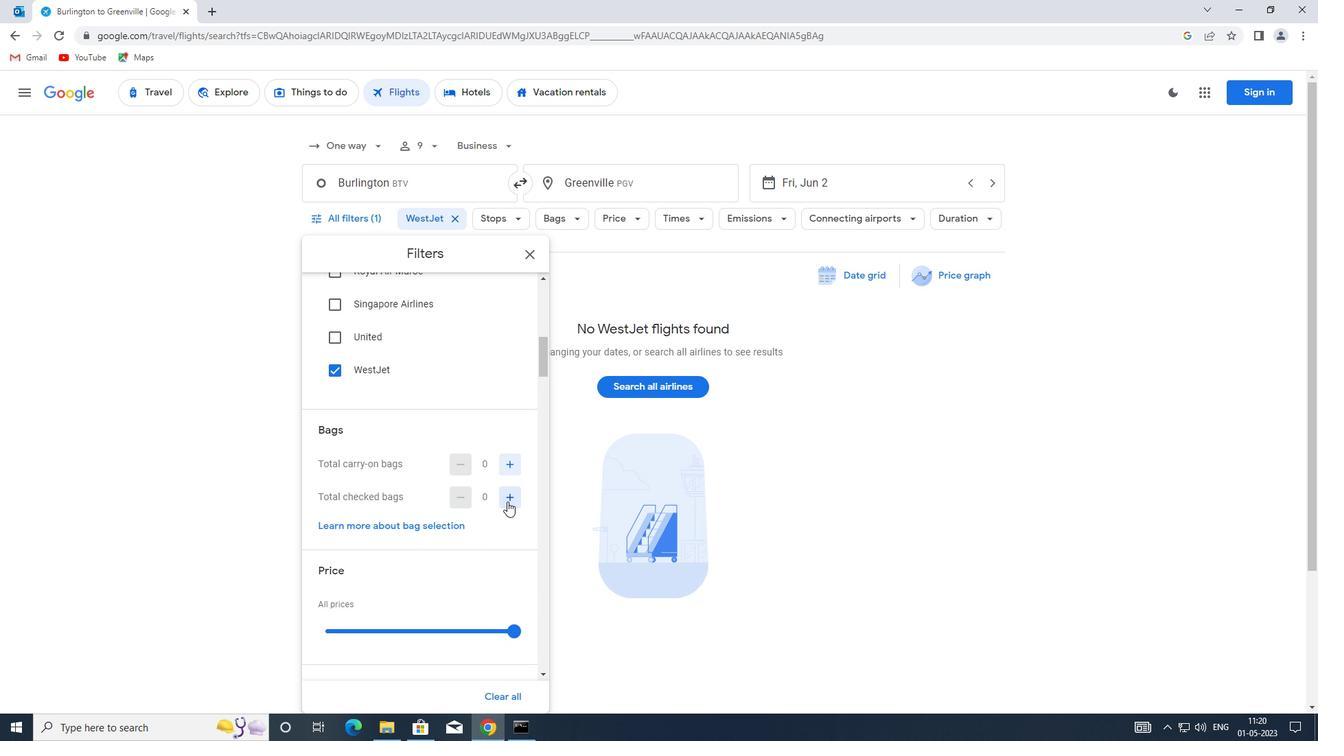 
Action: Mouse pressed left at (507, 501)
Screenshot: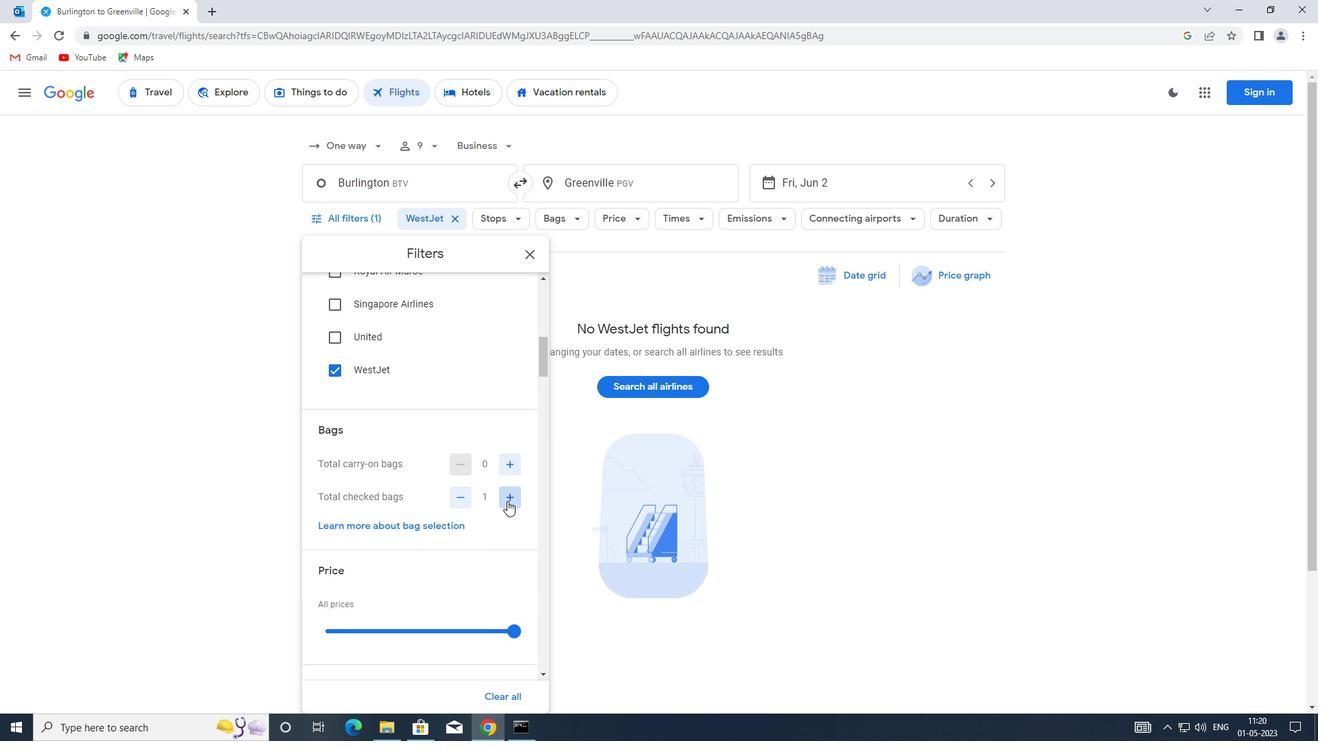 
Action: Mouse pressed left at (507, 501)
Screenshot: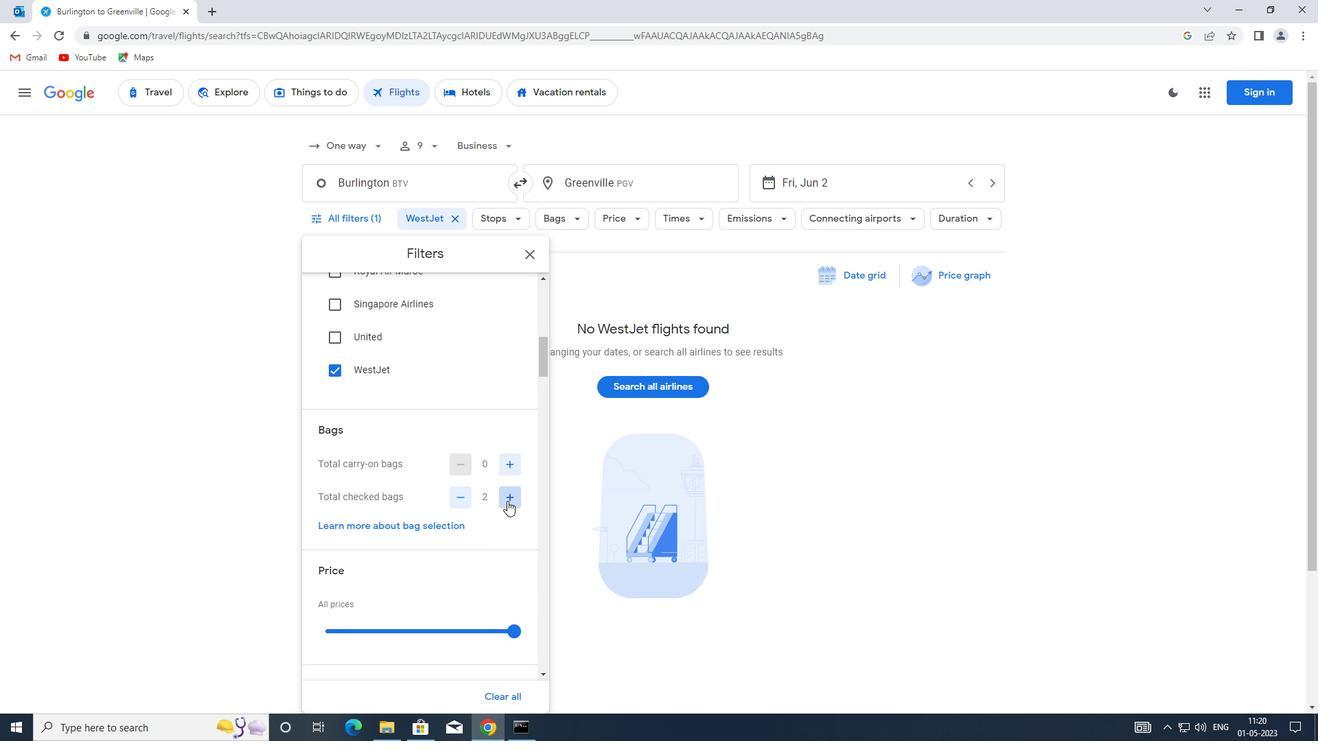 
Action: Mouse pressed left at (507, 501)
Screenshot: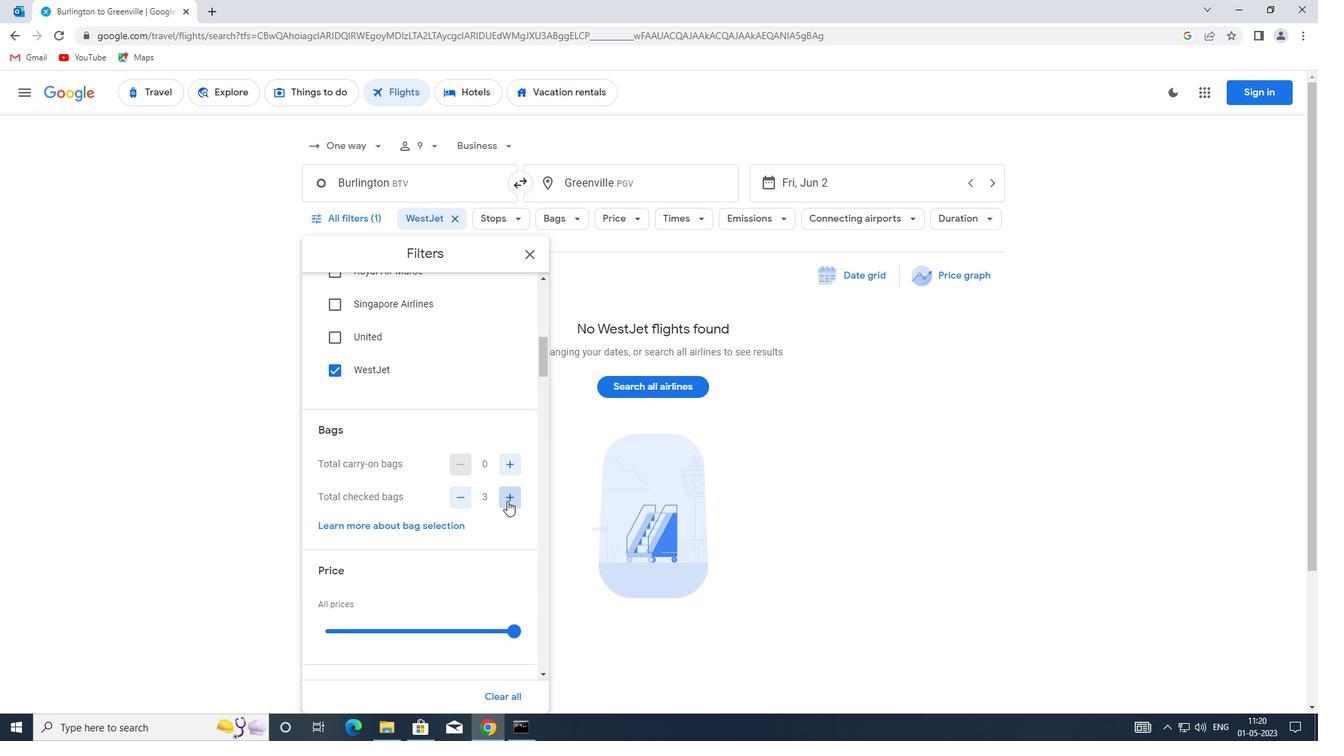 
Action: Mouse pressed left at (507, 501)
Screenshot: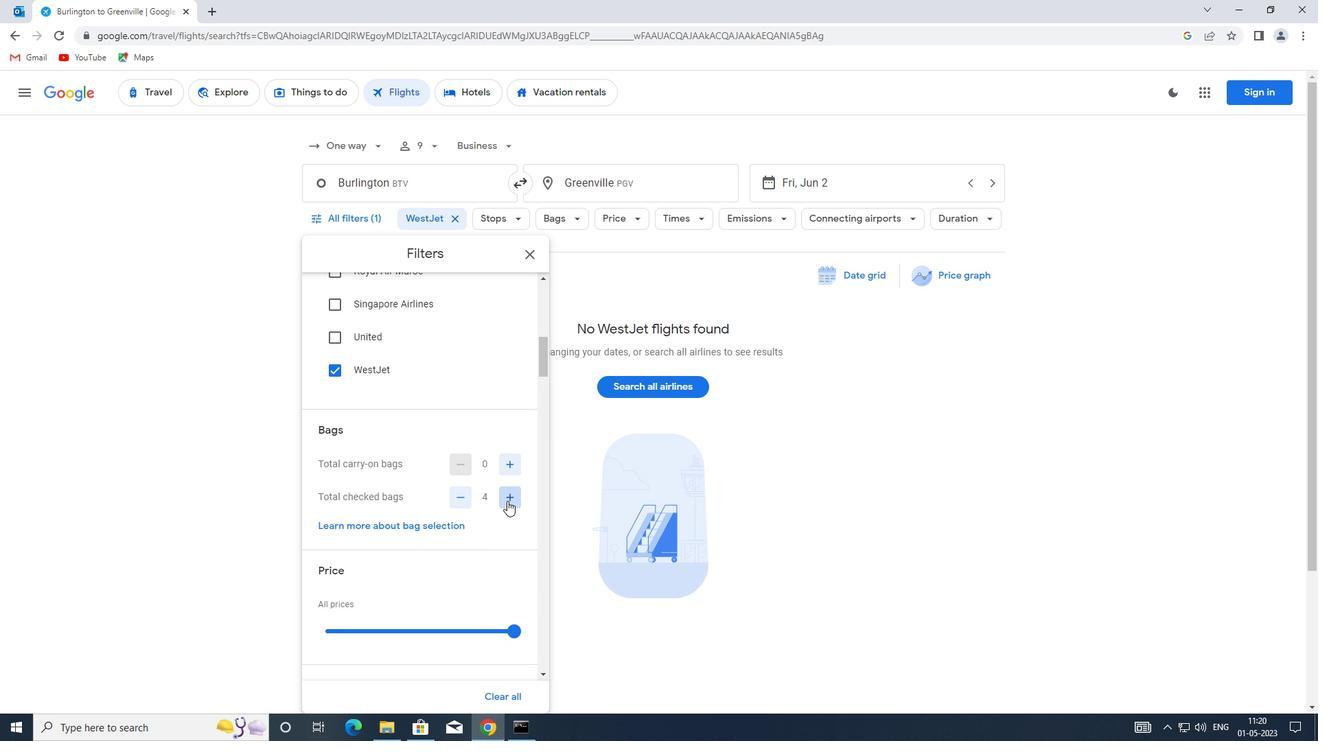 
Action: Mouse pressed left at (507, 501)
Screenshot: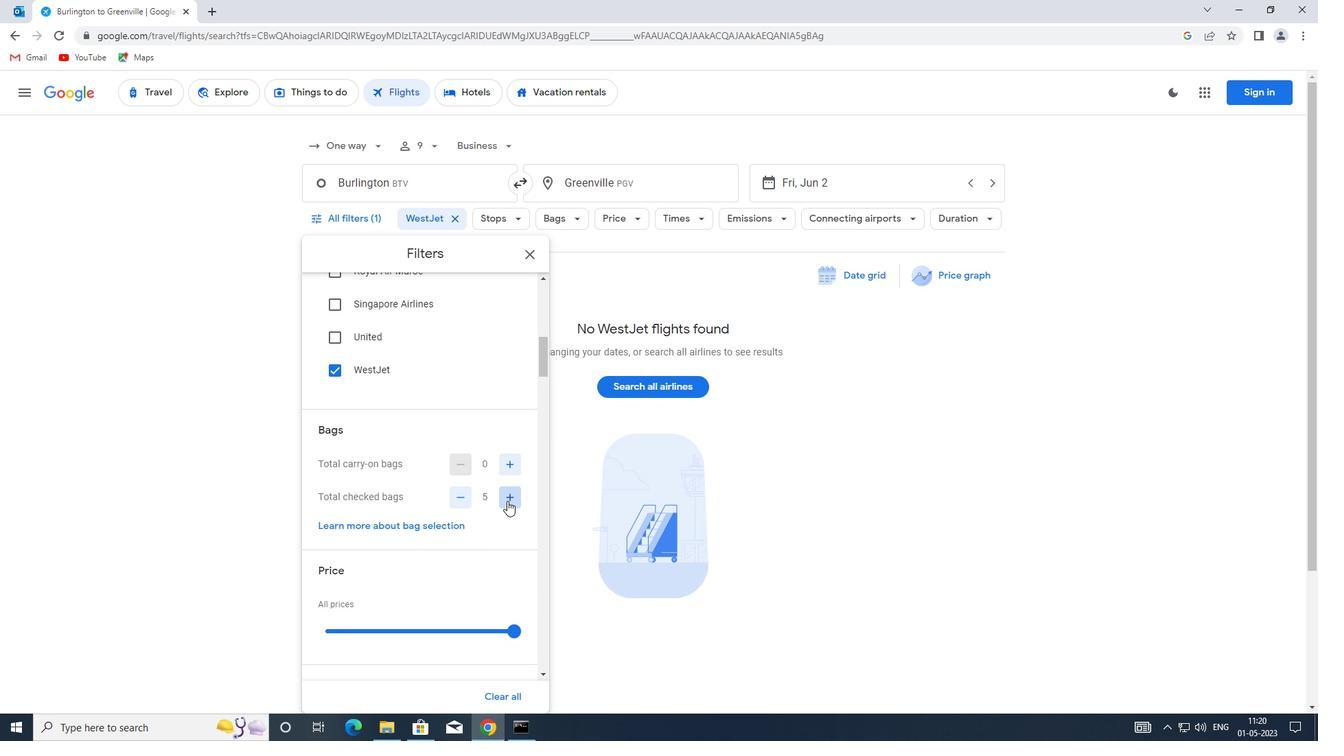 
Action: Mouse pressed left at (507, 501)
Screenshot: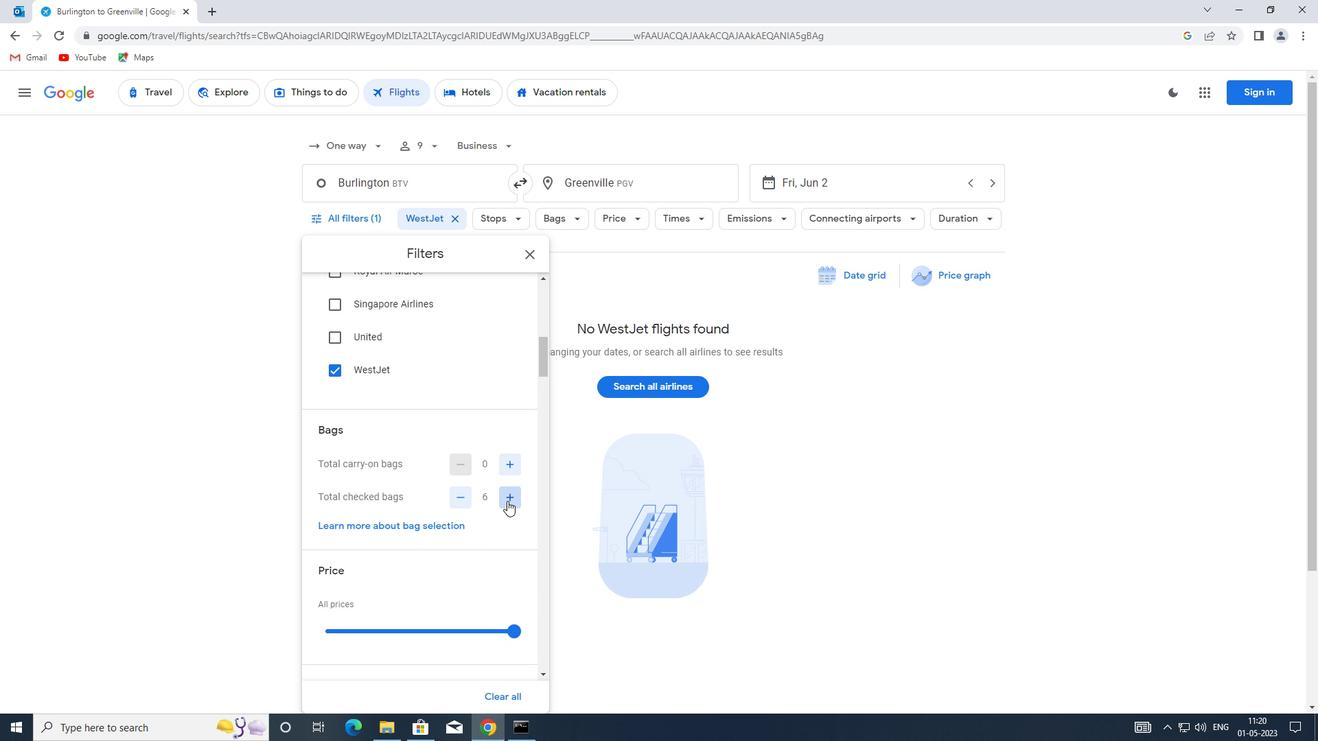 
Action: Mouse pressed left at (507, 501)
Screenshot: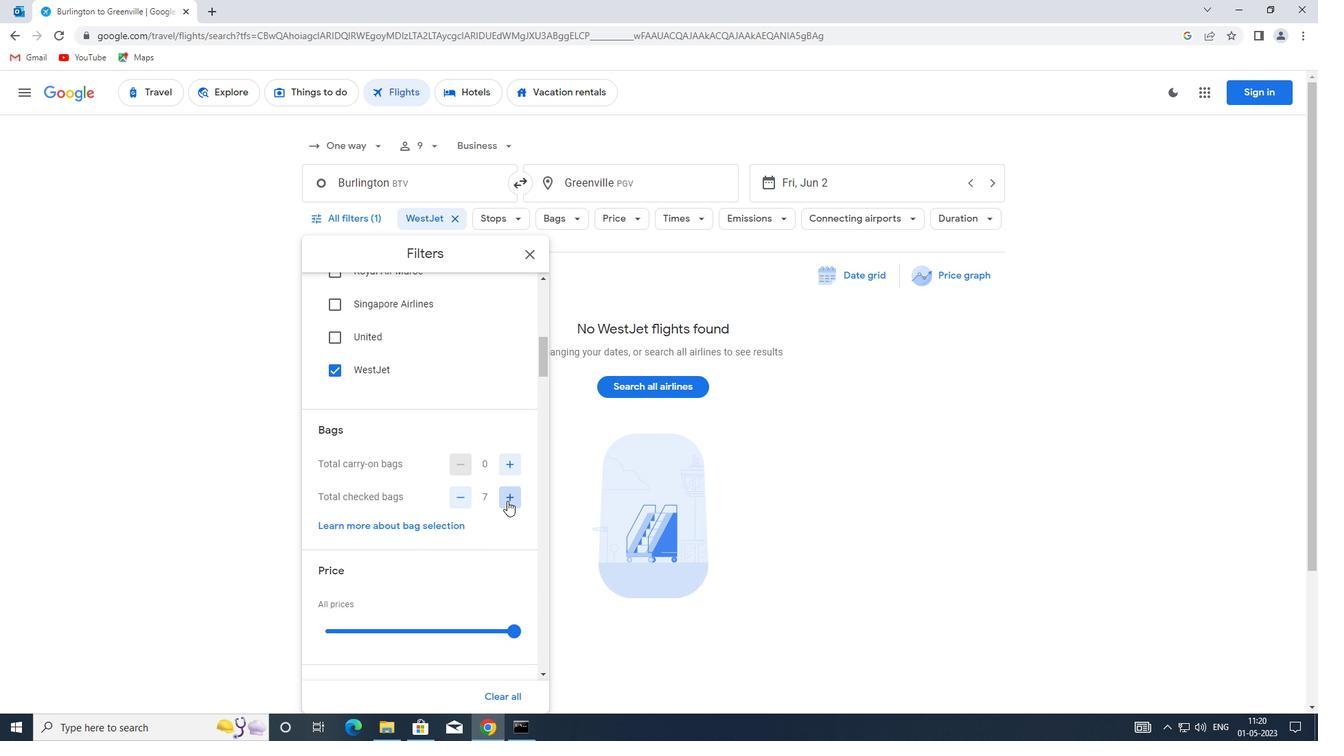 
Action: Mouse moved to (453, 519)
Screenshot: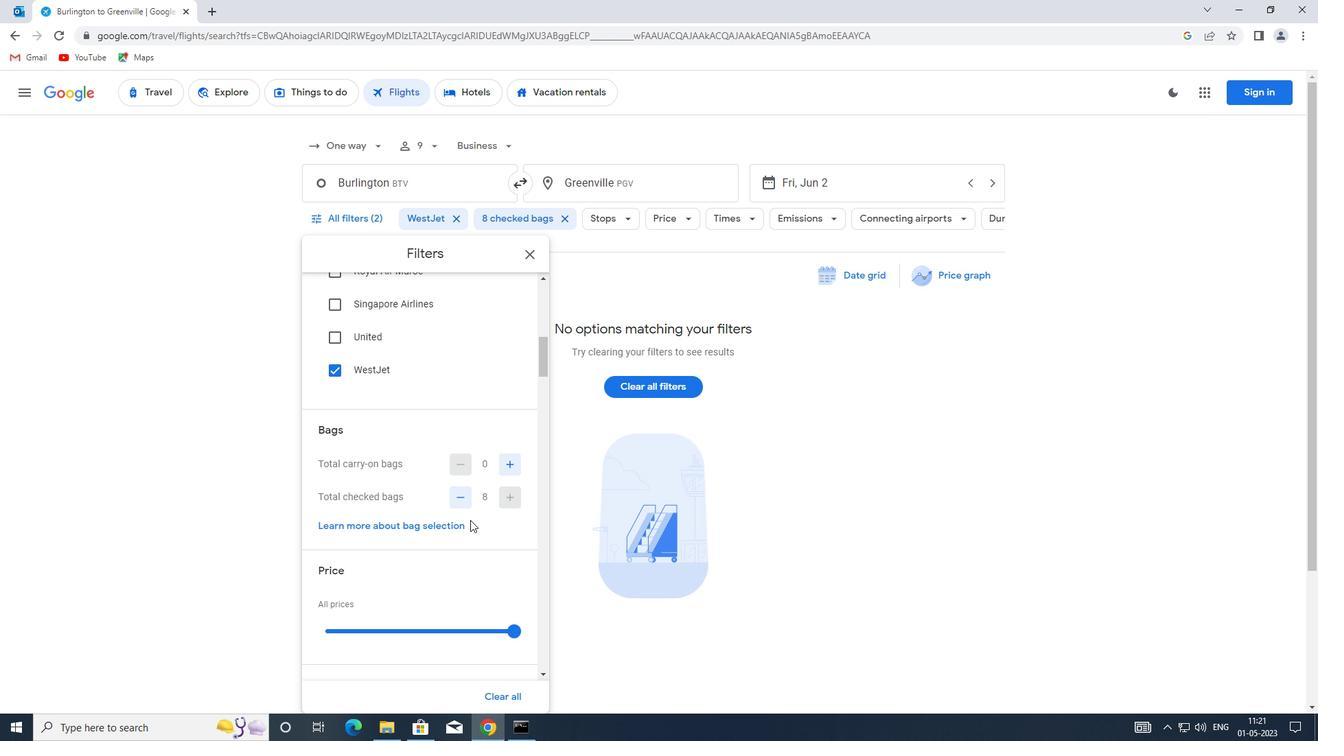 
Action: Mouse scrolled (453, 518) with delta (0, 0)
Screenshot: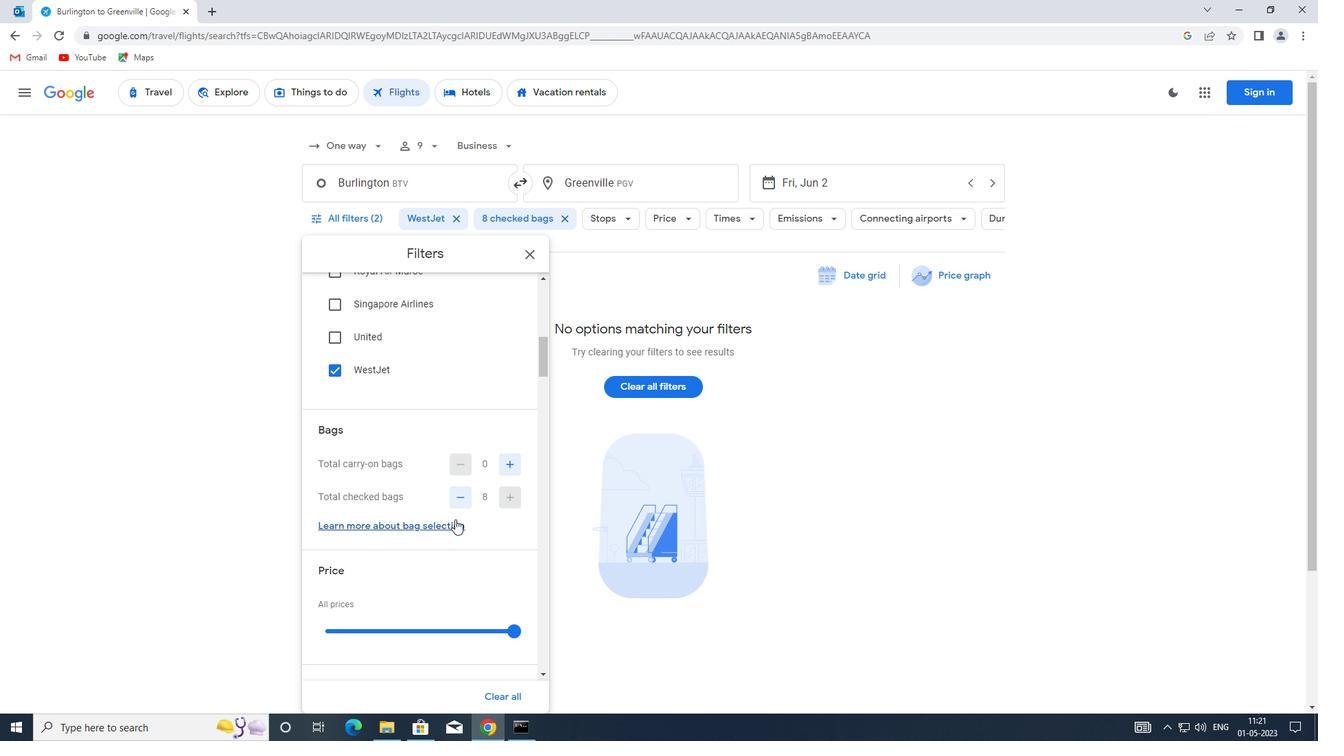 
Action: Mouse moved to (453, 519)
Screenshot: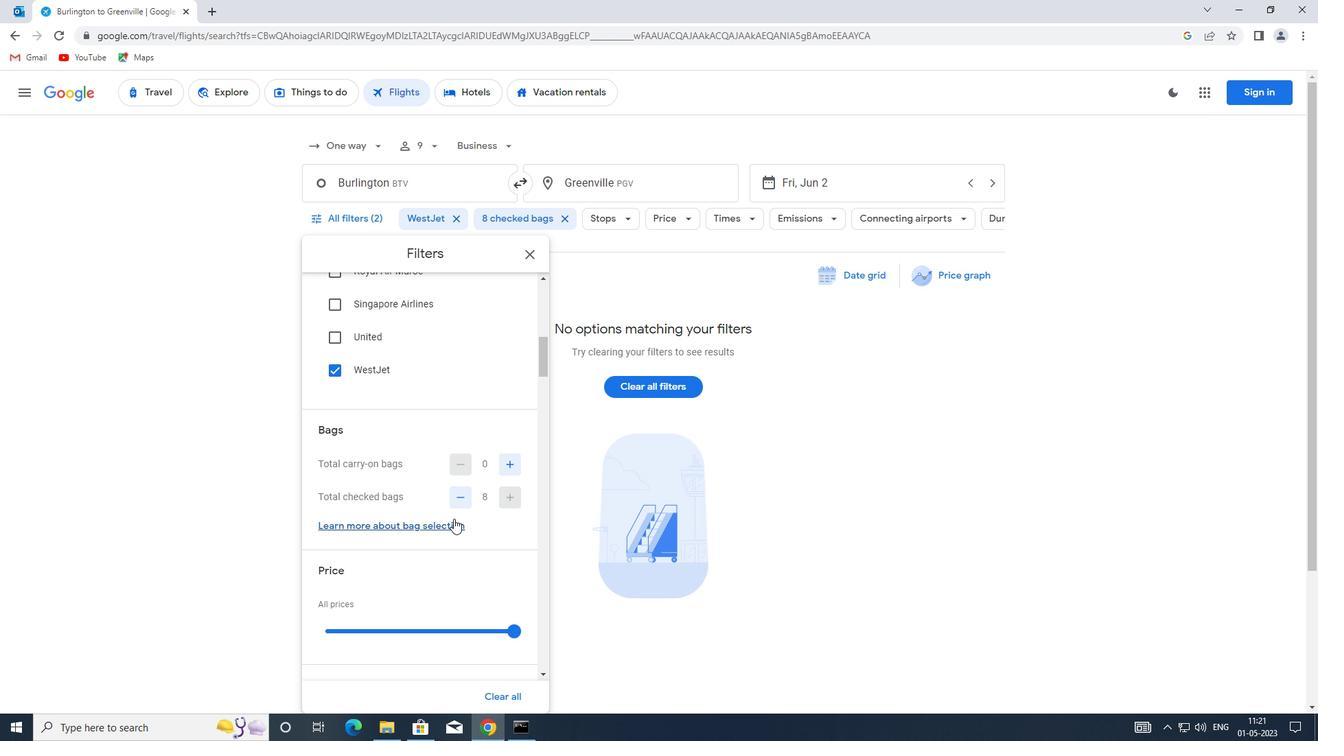 
Action: Mouse scrolled (453, 518) with delta (0, 0)
Screenshot: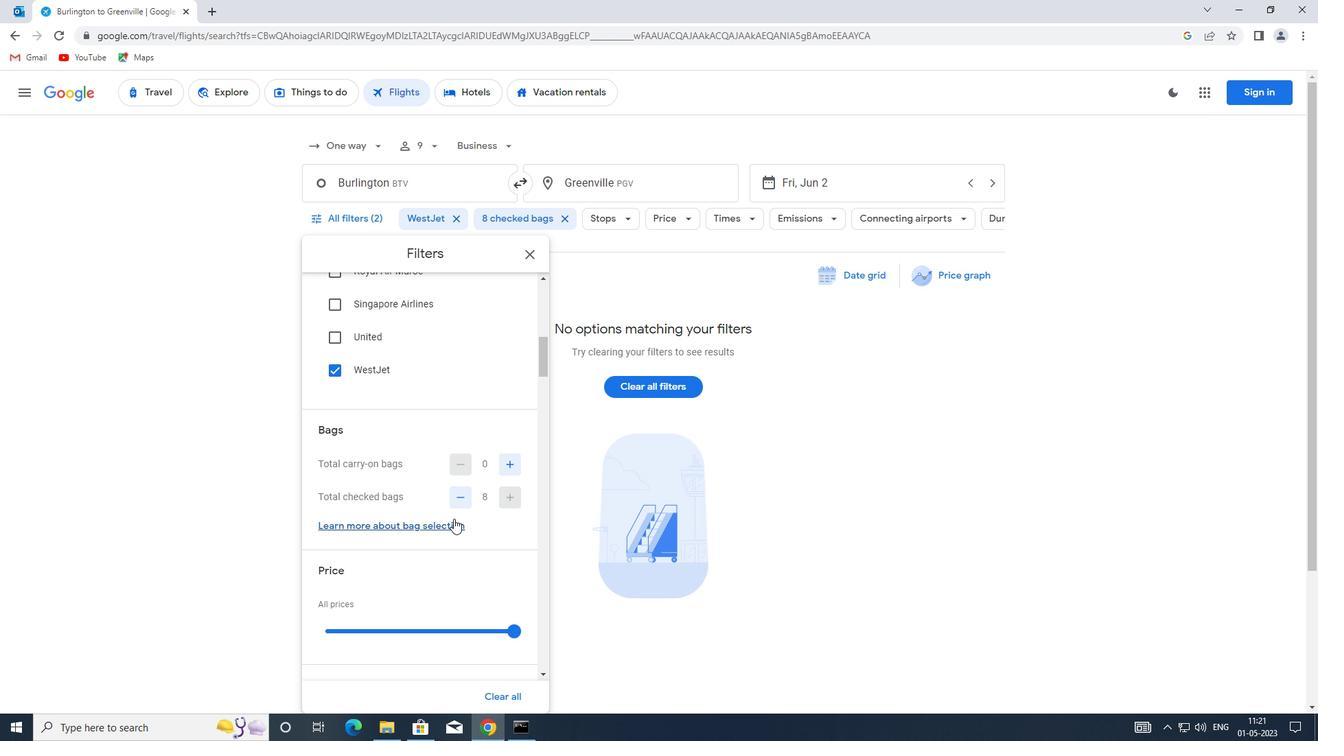 
Action: Mouse moved to (414, 490)
Screenshot: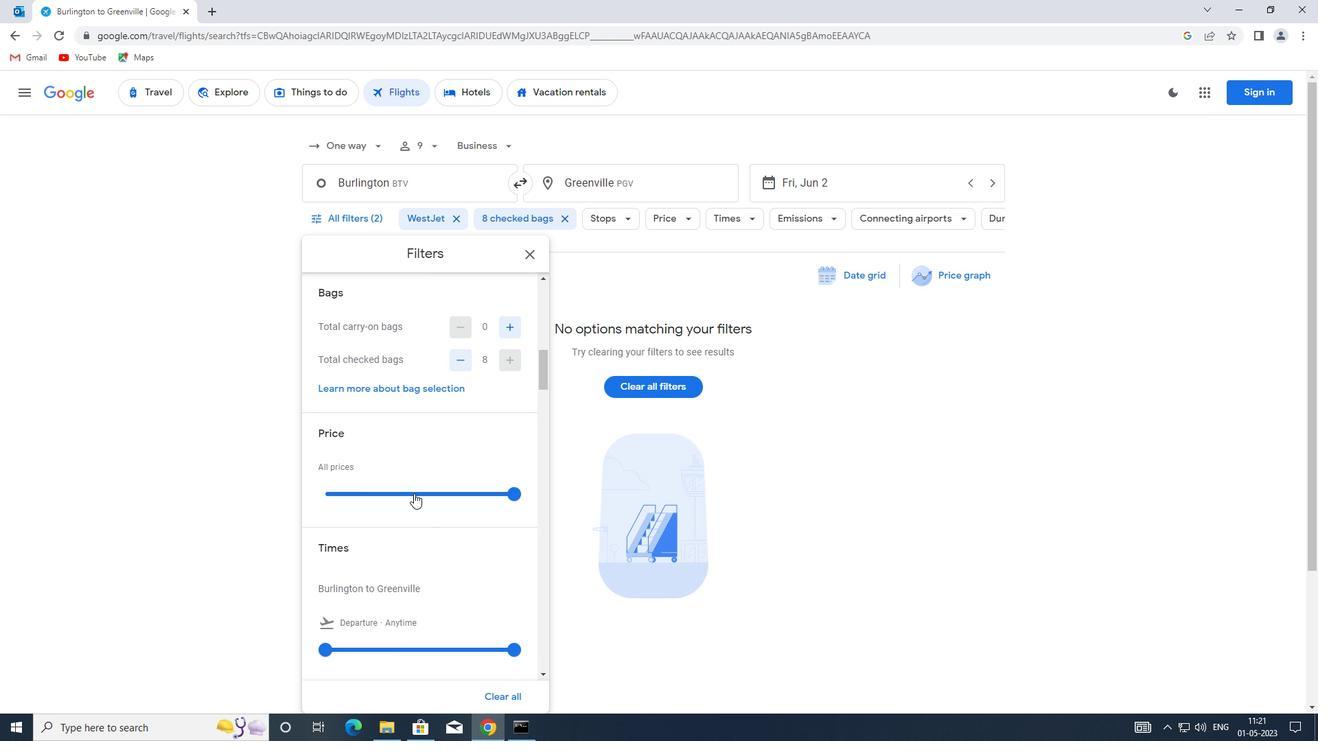 
Action: Mouse pressed left at (414, 490)
Screenshot: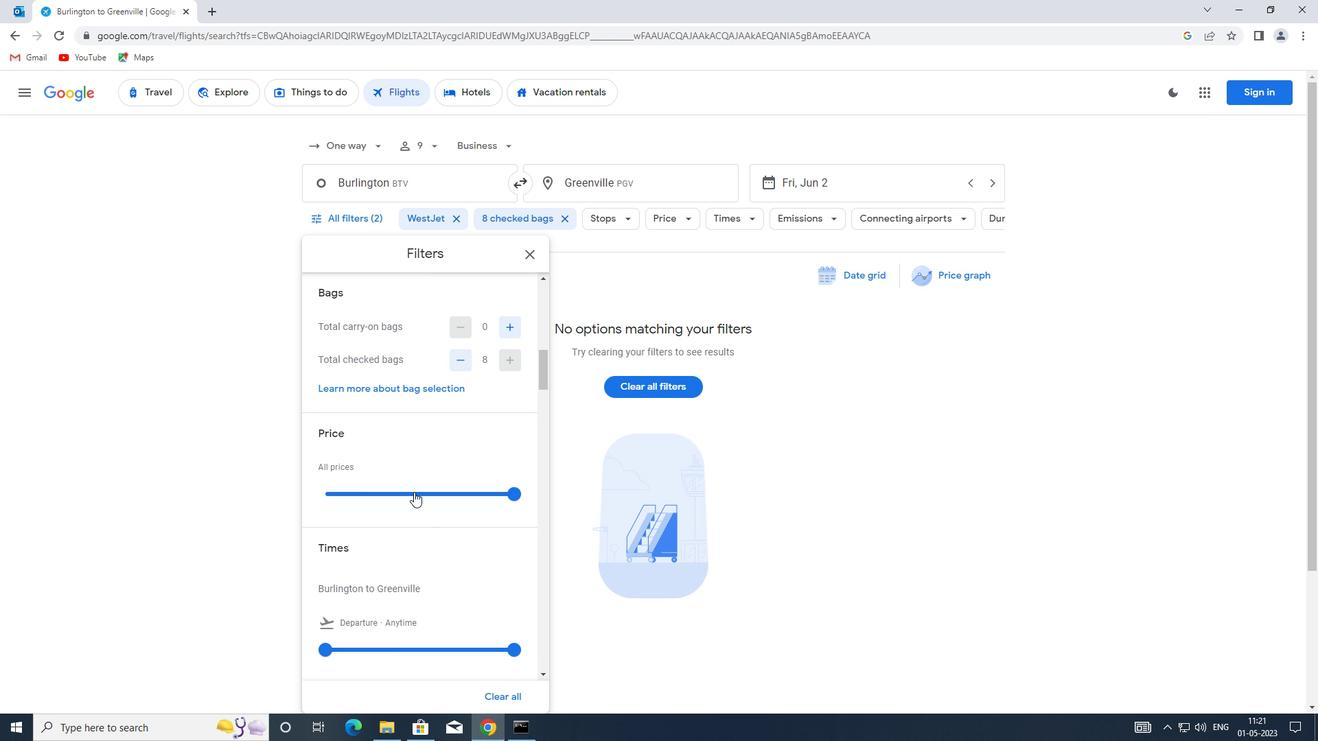 
Action: Mouse pressed left at (414, 490)
Screenshot: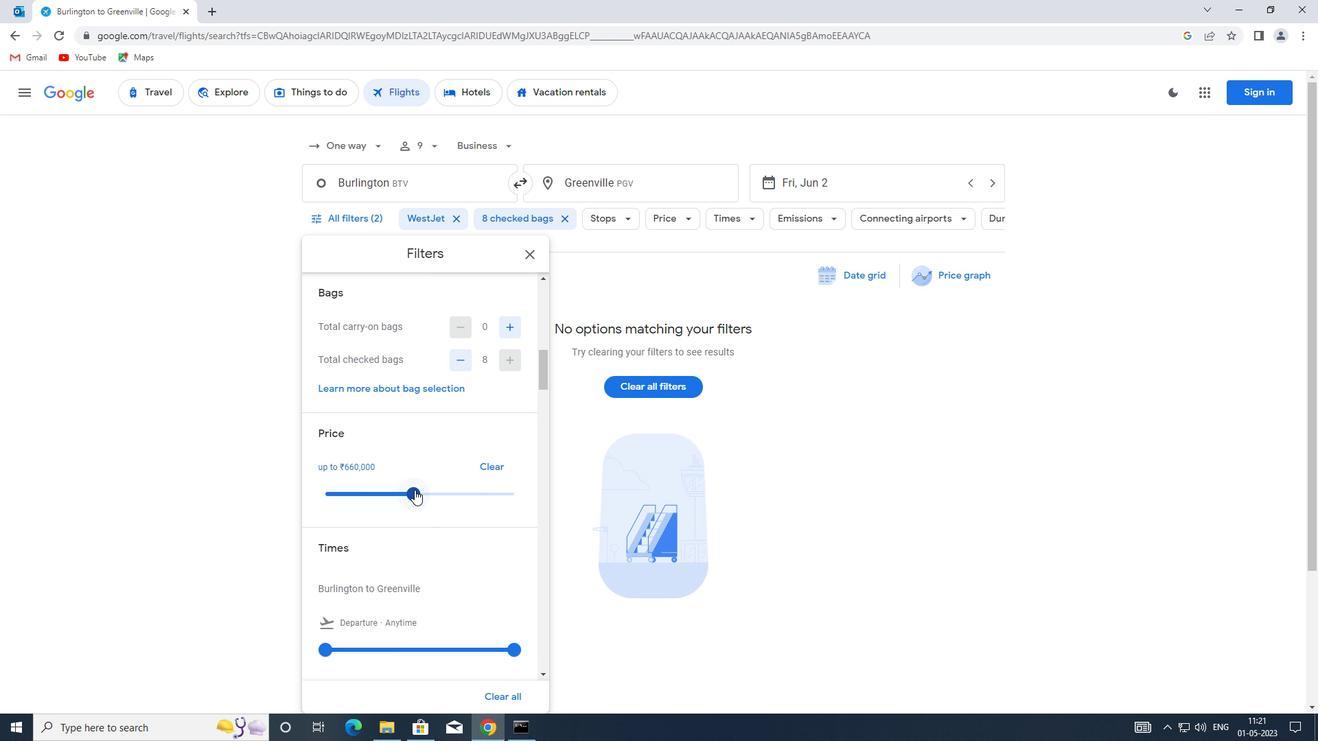 
Action: Mouse moved to (421, 482)
Screenshot: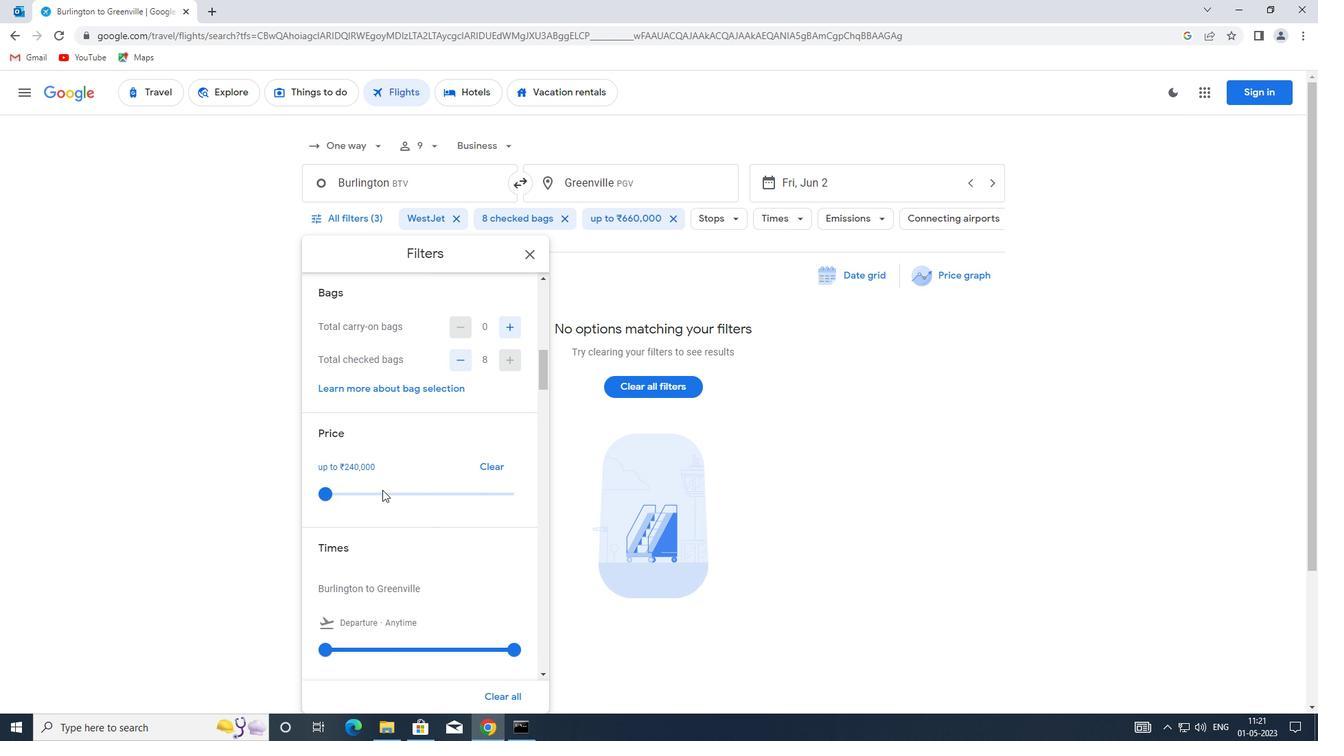 
Action: Mouse scrolled (421, 482) with delta (0, 0)
Screenshot: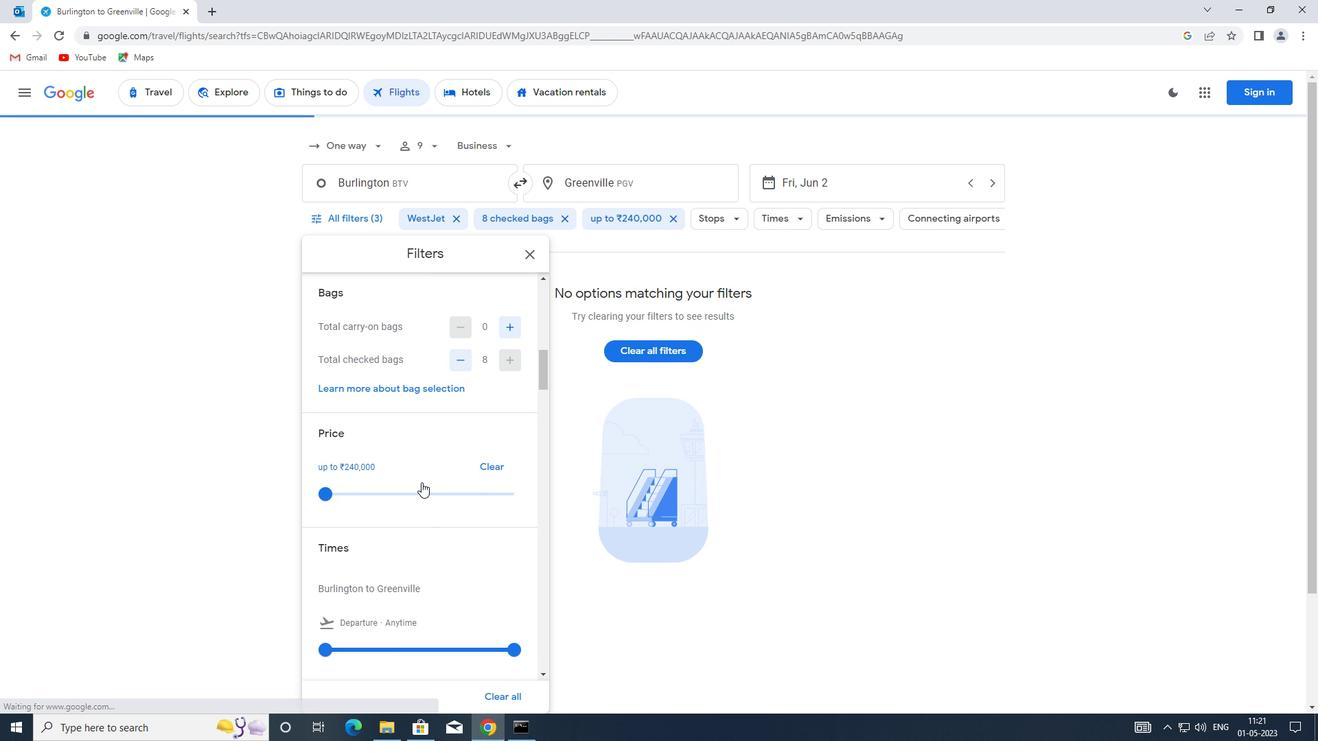 
Action: Mouse moved to (421, 482)
Screenshot: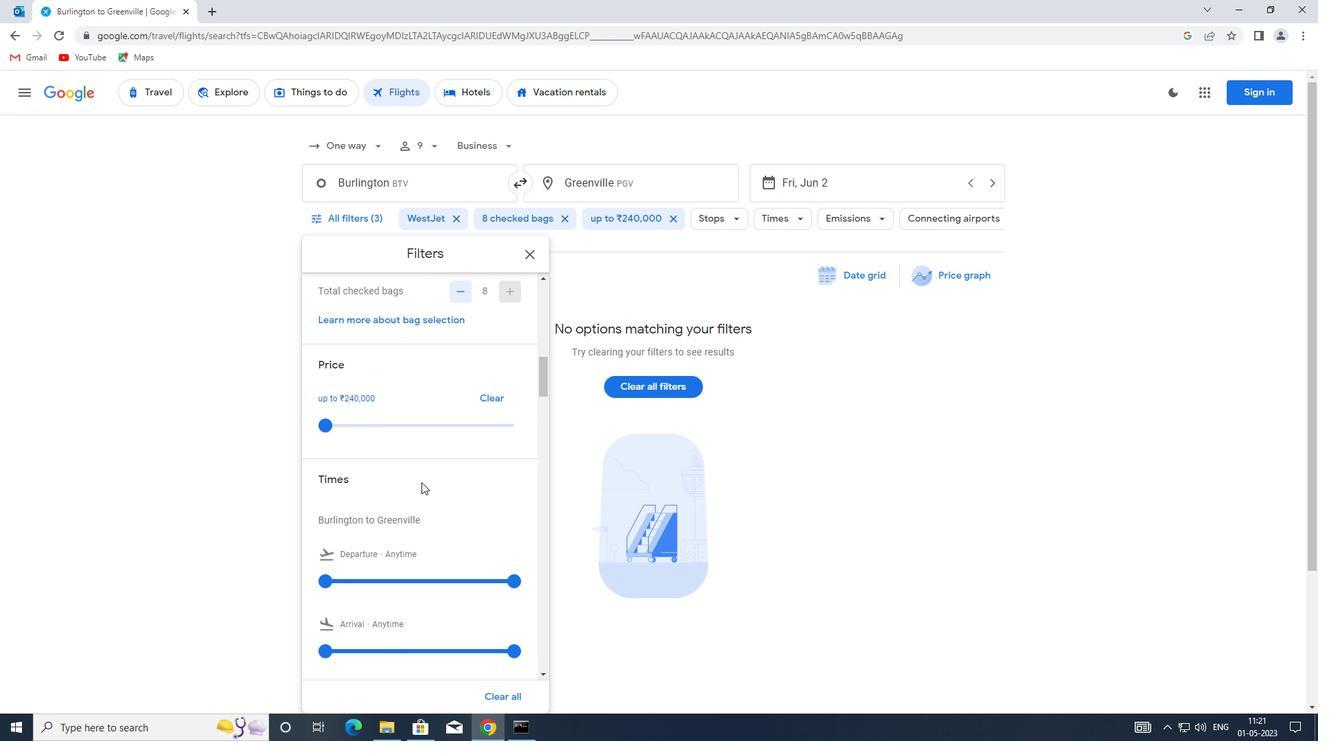 
Action: Mouse scrolled (421, 481) with delta (0, 0)
Screenshot: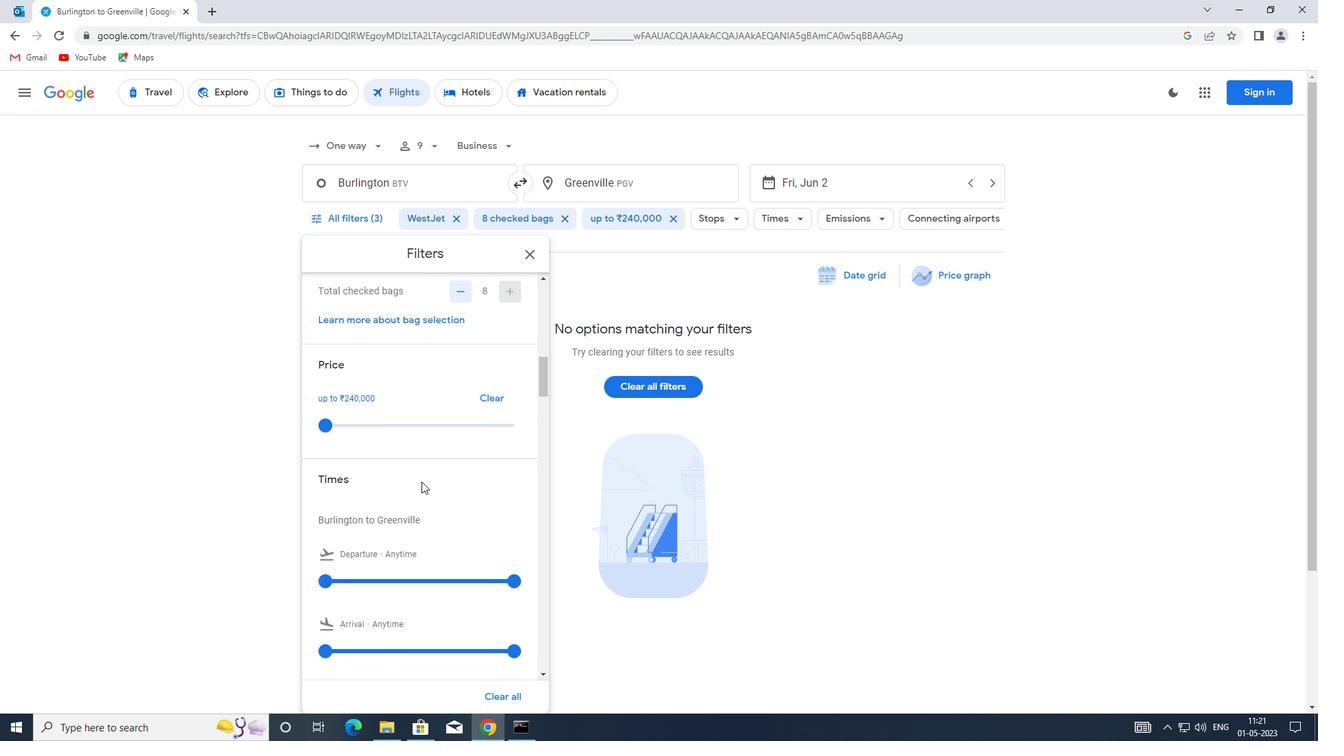 
Action: Mouse moved to (326, 513)
Screenshot: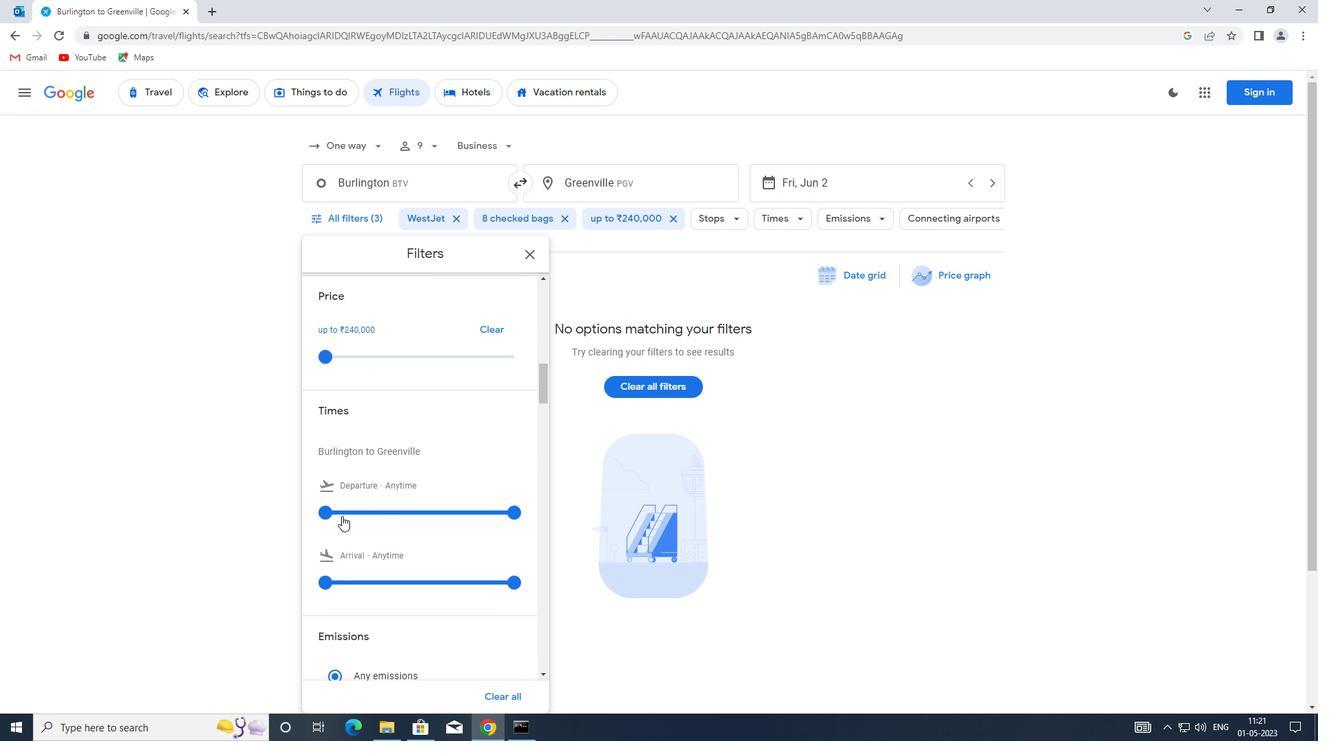 
Action: Mouse pressed left at (326, 513)
Screenshot: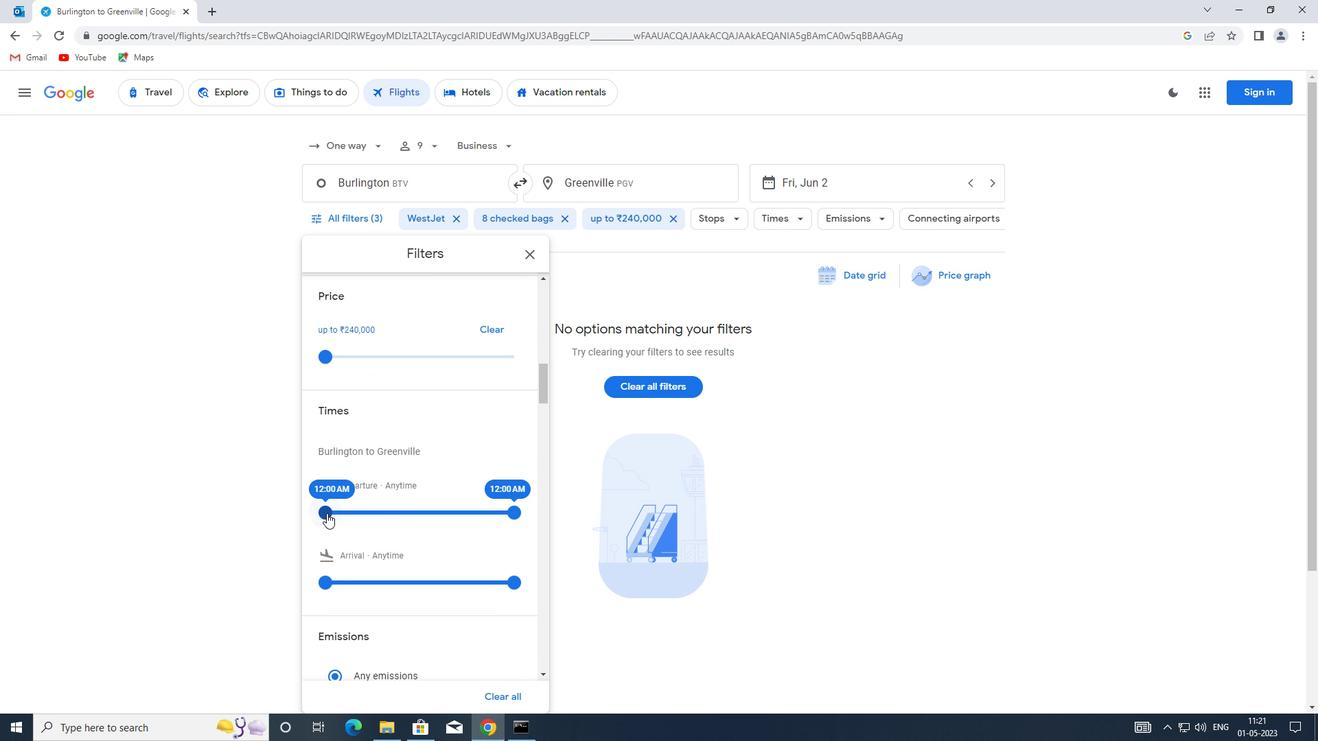 
Action: Mouse moved to (510, 511)
Screenshot: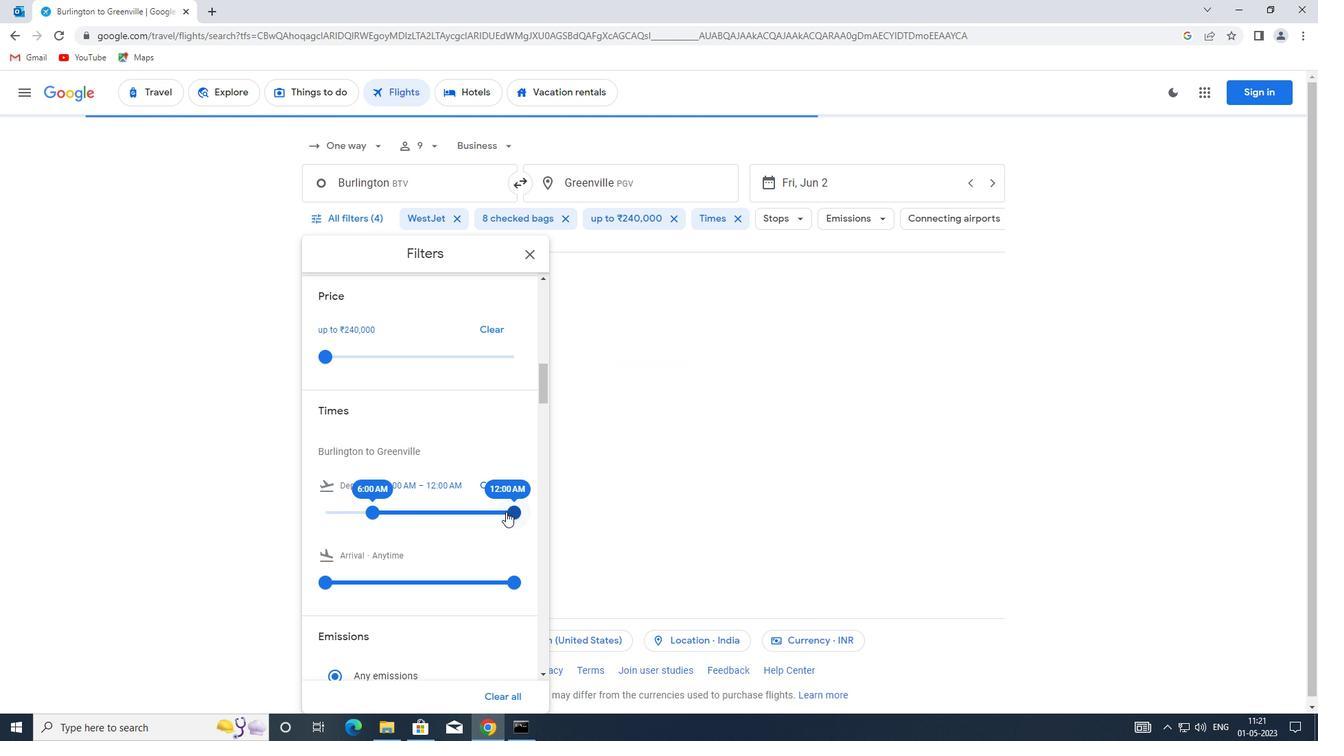 
Action: Mouse pressed left at (510, 511)
Screenshot: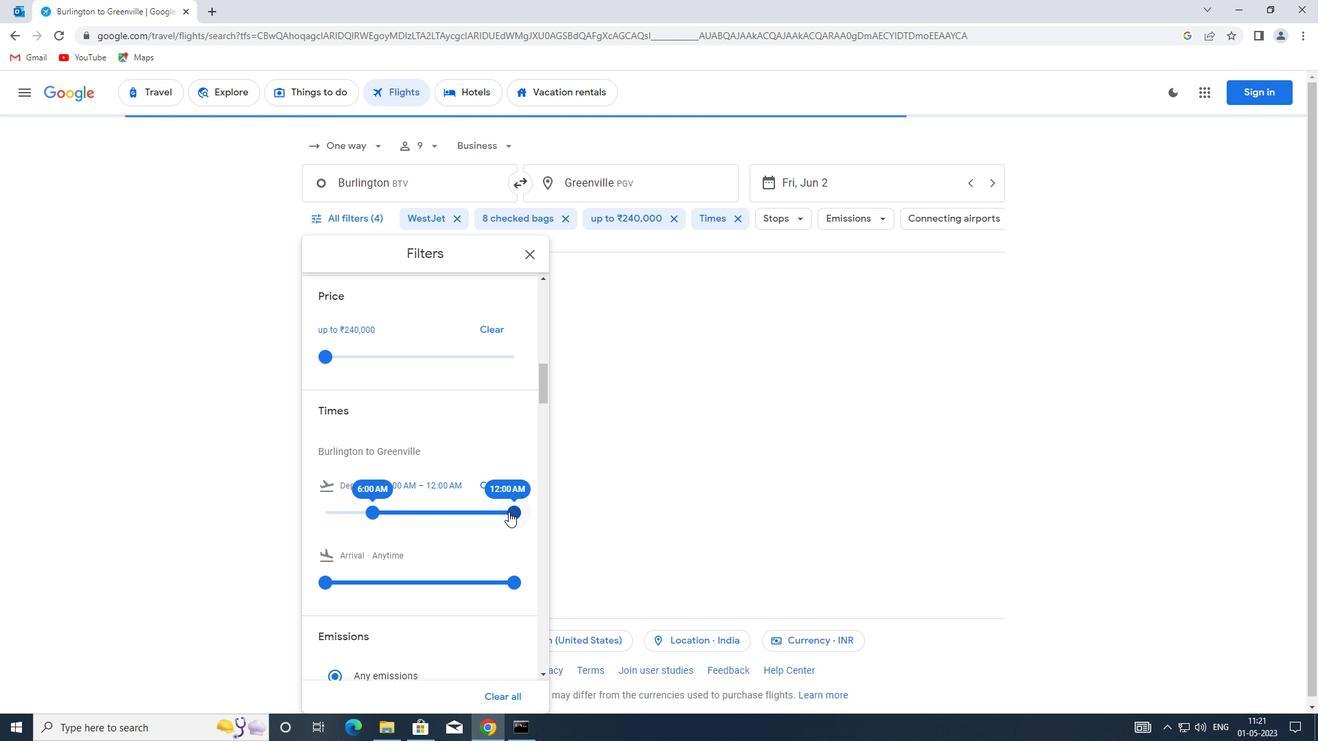 
Action: Mouse moved to (451, 485)
Screenshot: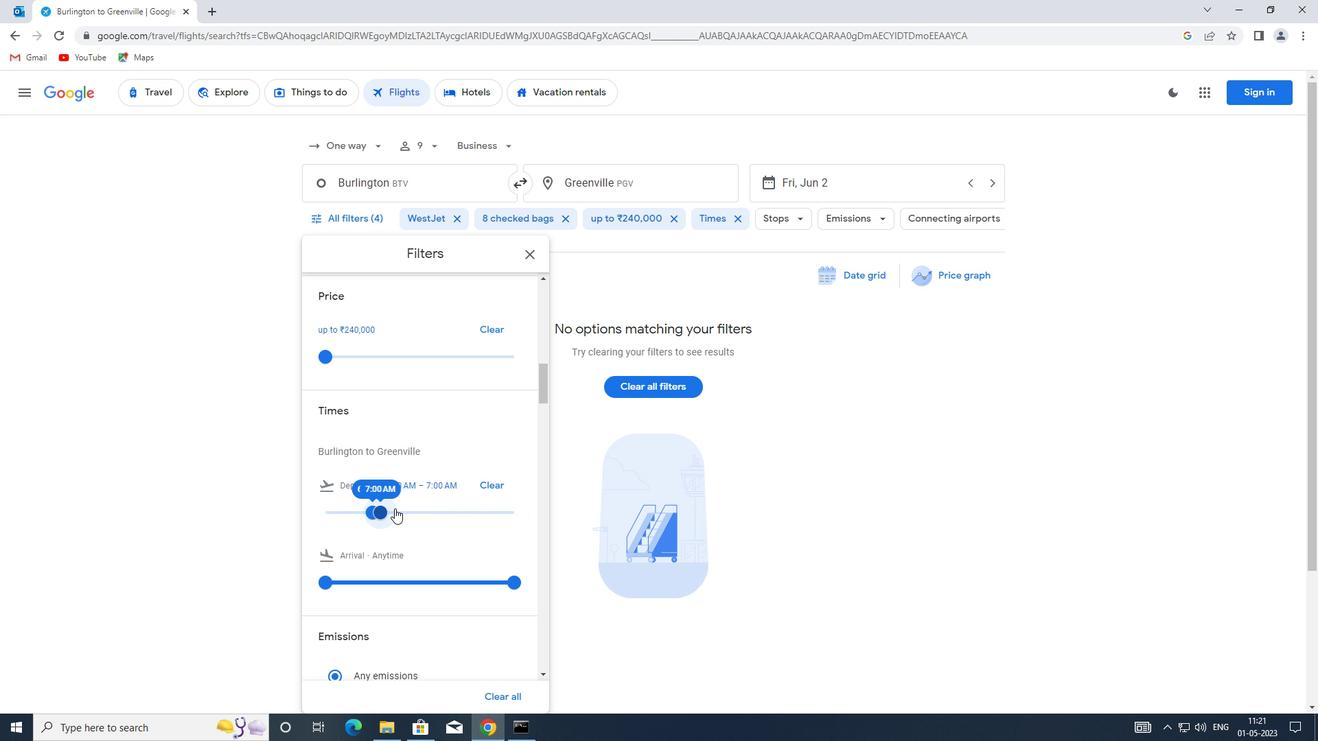 
Action: Mouse scrolled (451, 484) with delta (0, 0)
Screenshot: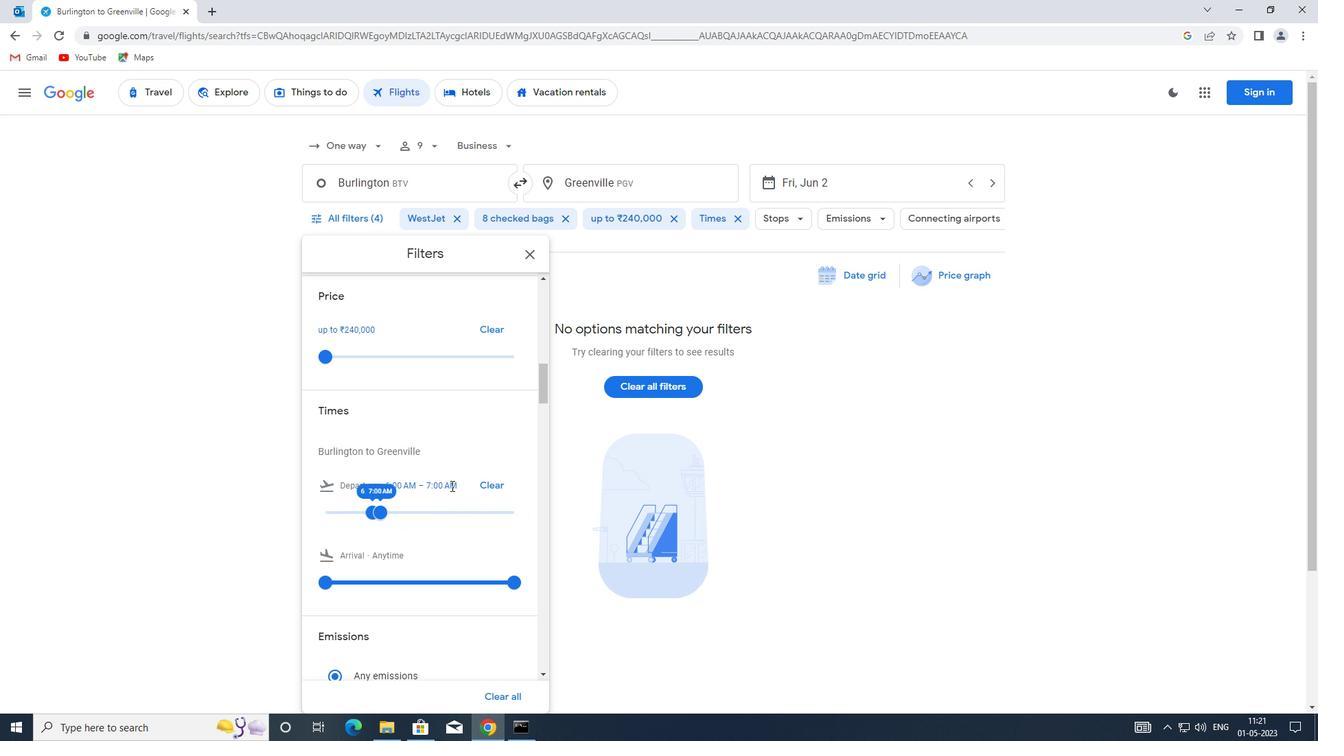 
Action: Mouse moved to (528, 256)
Screenshot: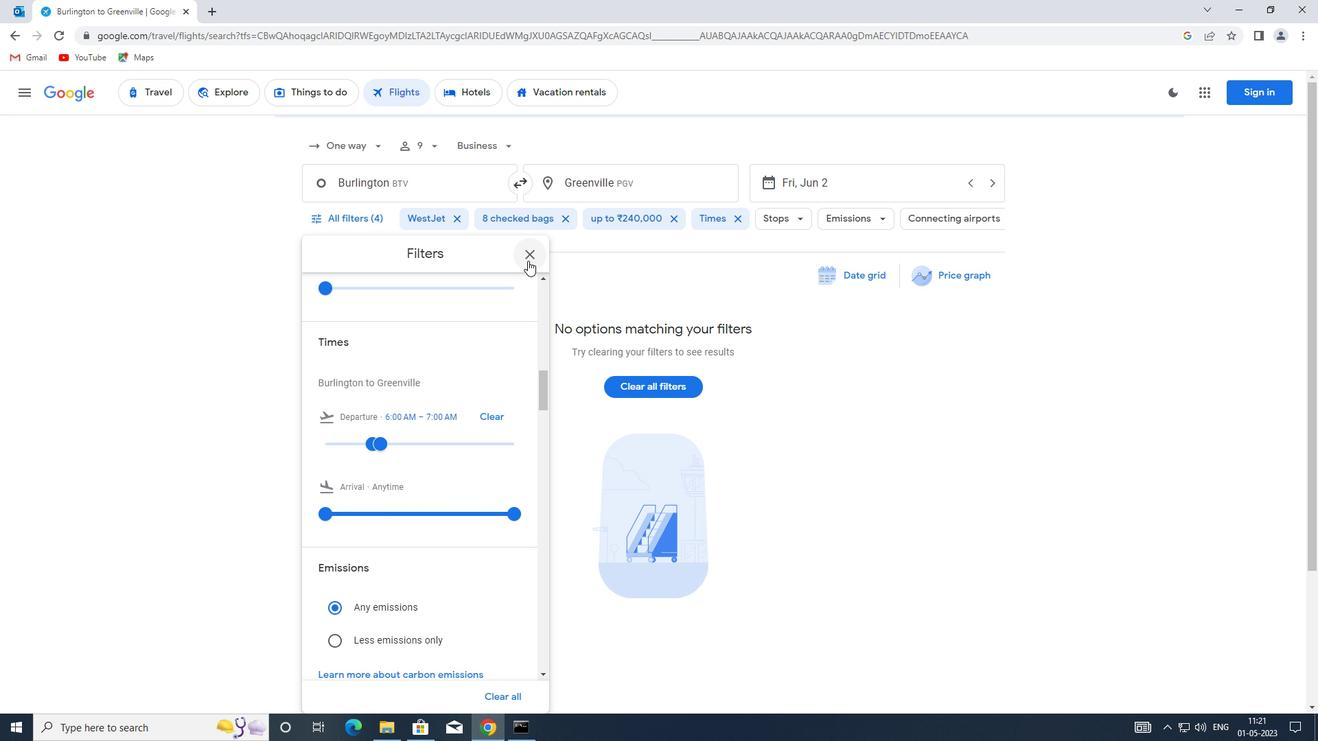
Action: Mouse pressed left at (528, 256)
Screenshot: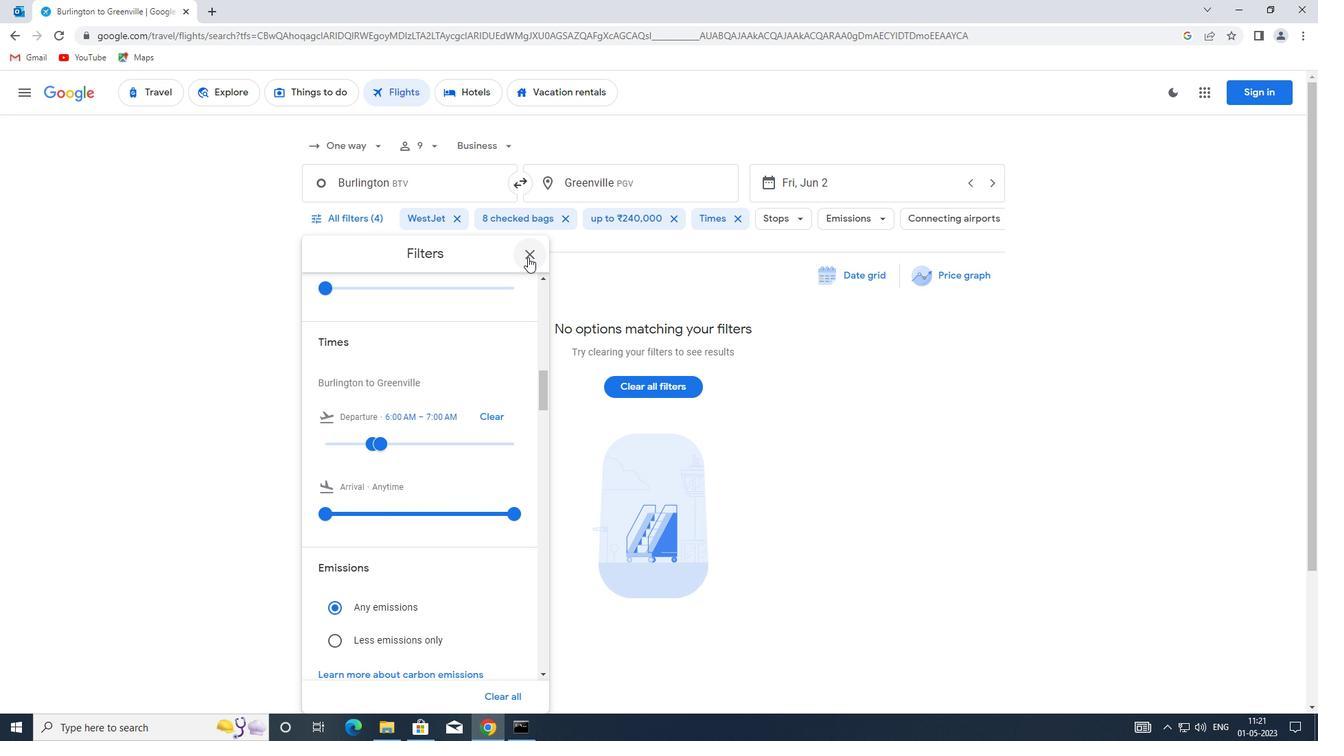 
Action: Mouse moved to (528, 256)
Screenshot: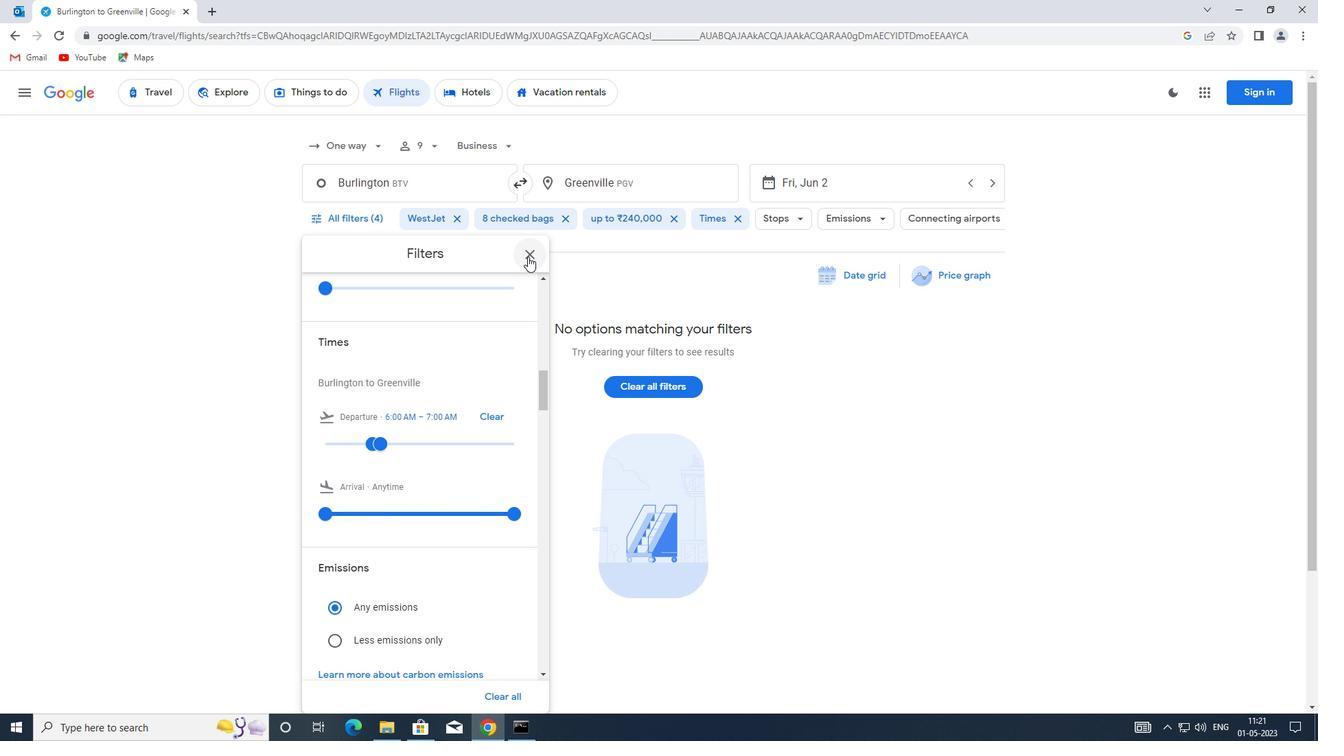 
